 Task: Look for space in Avon Center, United States from 12th August, 2023 to 16th August, 2023 for 8 adults in price range Rs.10000 to Rs.16000. Place can be private room with 8 bedrooms having 8 beds and 8 bathrooms. Property type can be house, flat, guest house, hotel. Amenities needed are: wifi, TV, free parkinig on premises, gym, breakfast. Booking option can be shelf check-in. Required host language is English.
Action: Mouse moved to (449, 89)
Screenshot: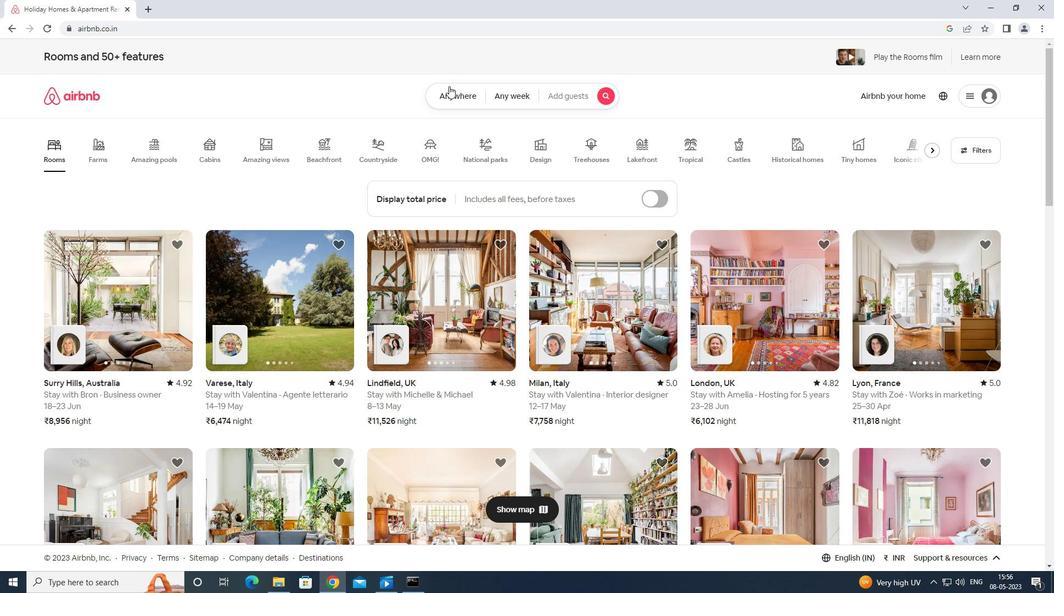 
Action: Mouse pressed left at (449, 89)
Screenshot: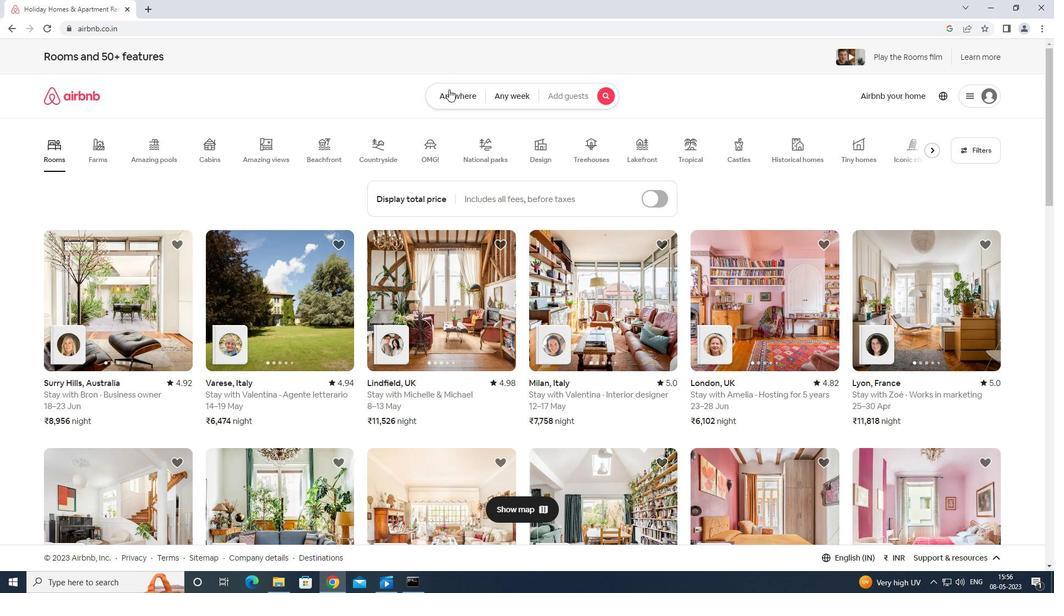 
Action: Mouse moved to (423, 140)
Screenshot: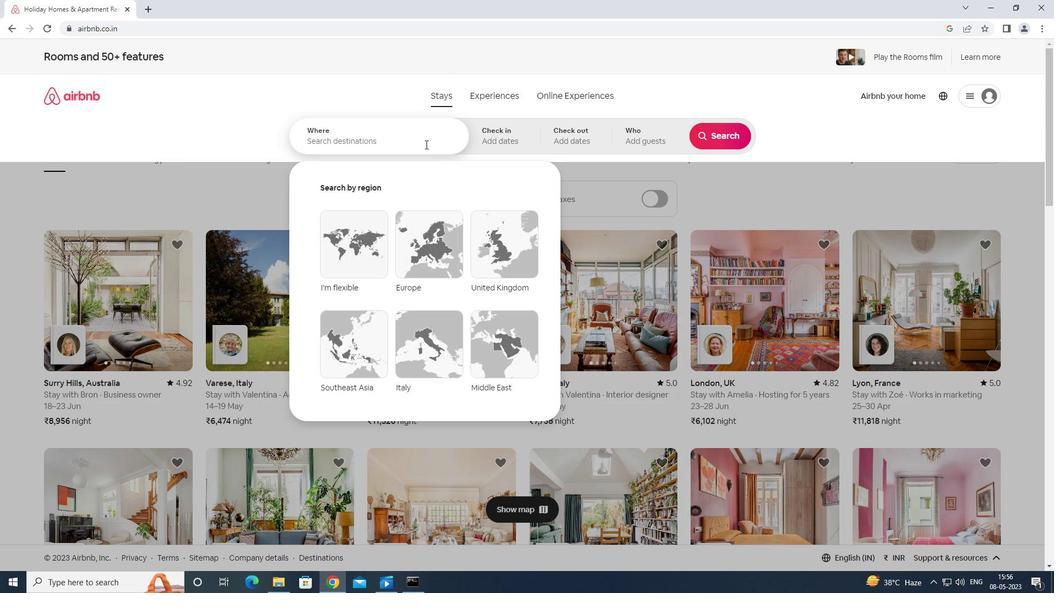 
Action: Mouse pressed left at (423, 140)
Screenshot: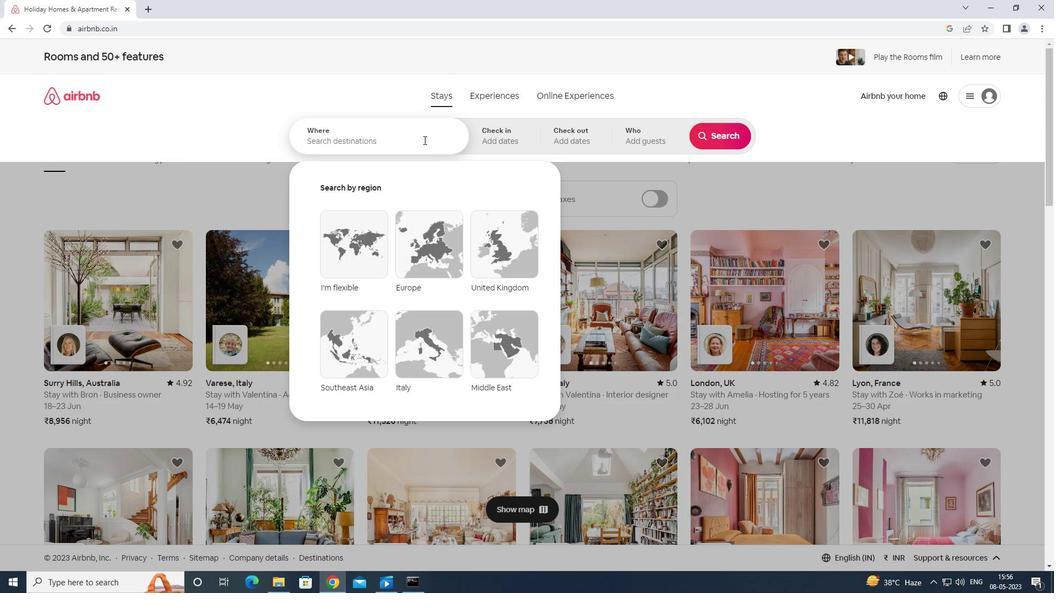 
Action: Key pressed <Key.shift>AVON<Key.space>CENETR<Key.space>UNITED<Key.space>STT<Key.backspace>ATES<Key.enter>
Screenshot: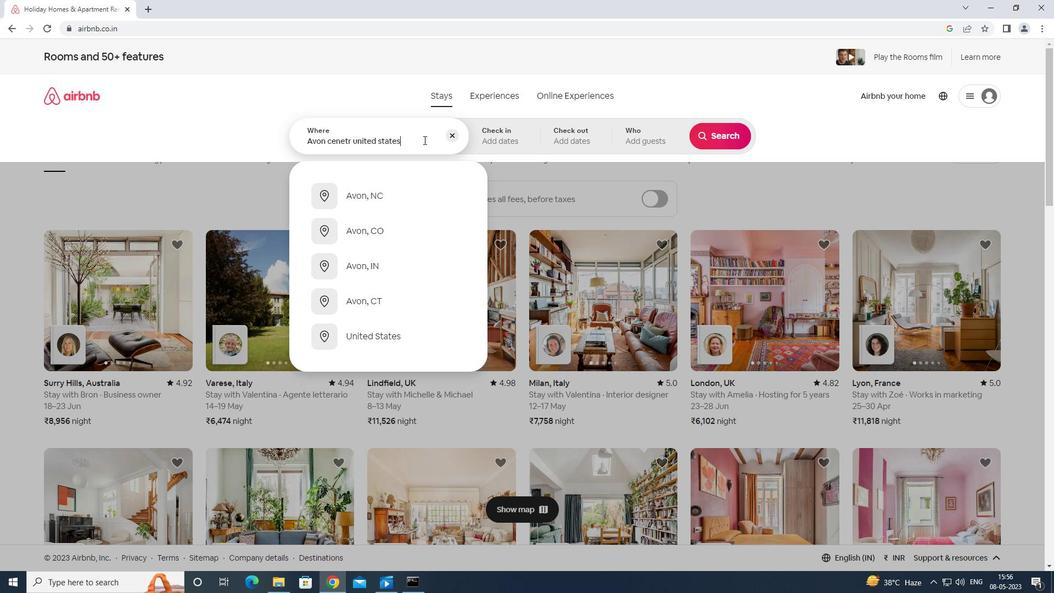 
Action: Mouse moved to (719, 222)
Screenshot: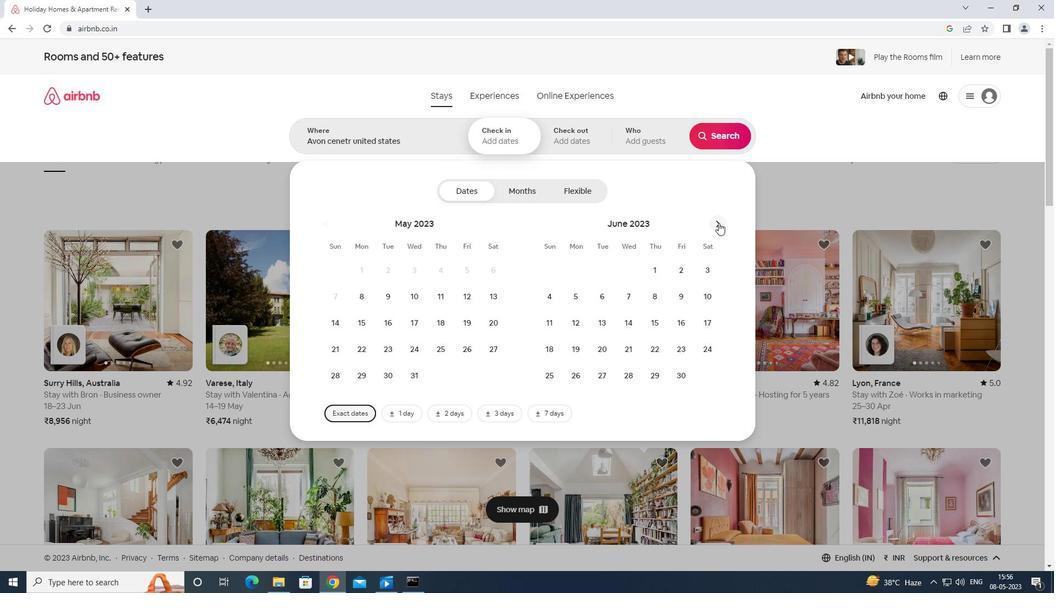 
Action: Mouse pressed left at (719, 222)
Screenshot: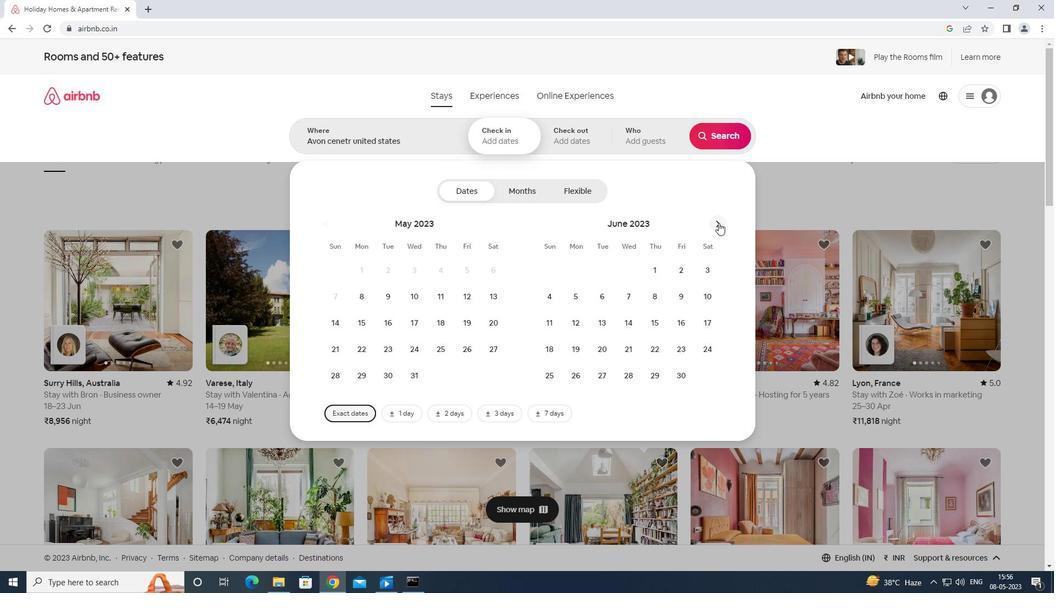 
Action: Mouse moved to (715, 220)
Screenshot: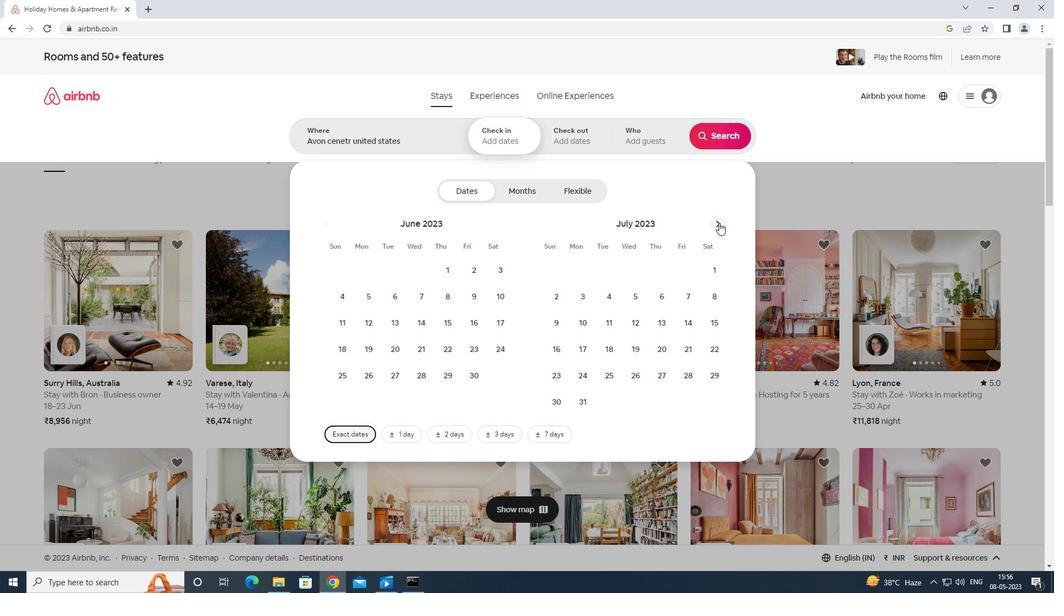 
Action: Mouse pressed left at (715, 220)
Screenshot: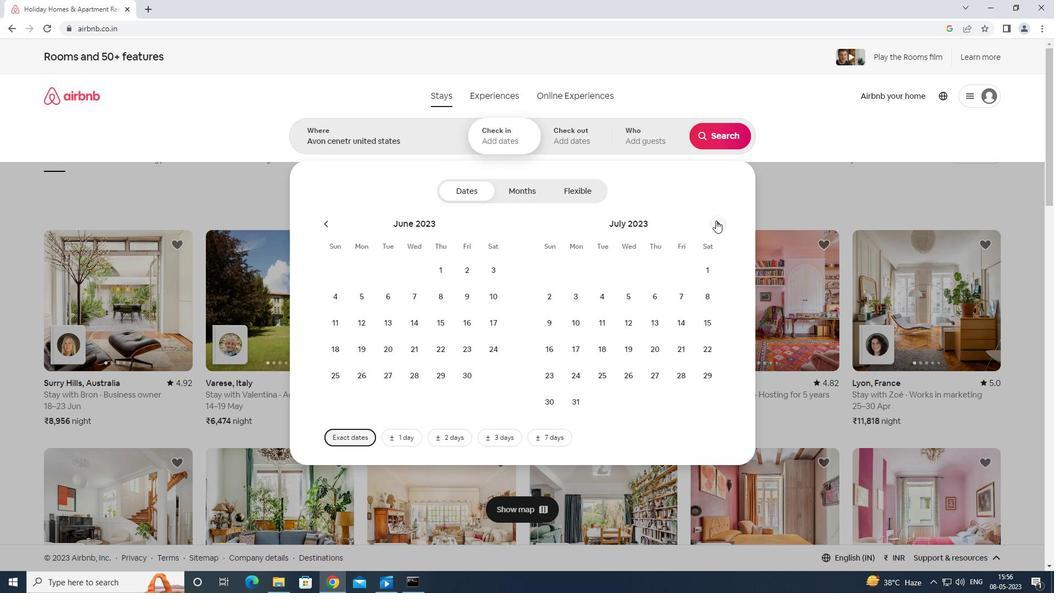 
Action: Mouse moved to (704, 299)
Screenshot: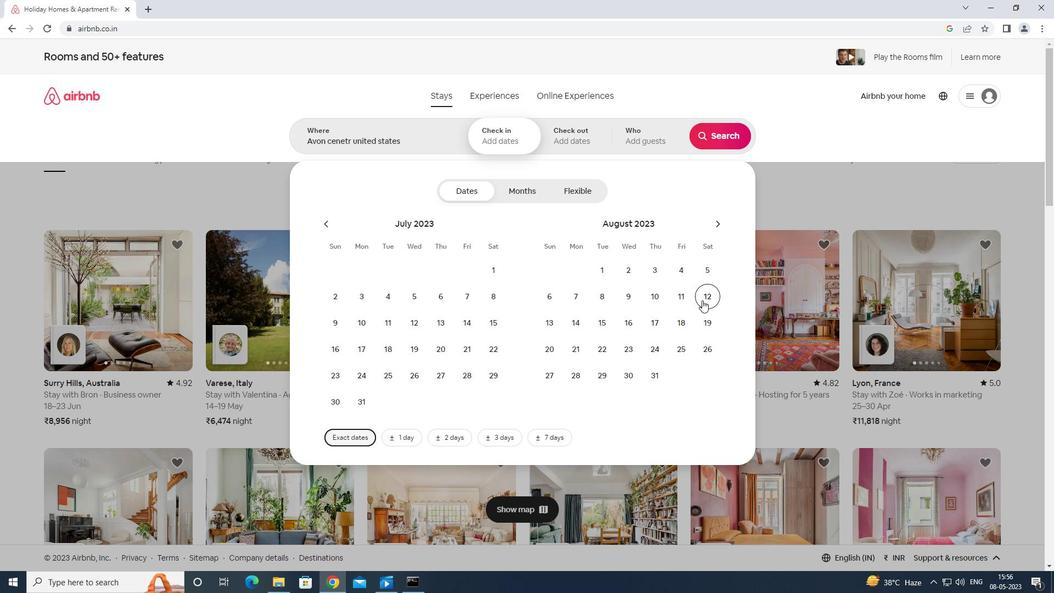 
Action: Mouse pressed left at (704, 299)
Screenshot: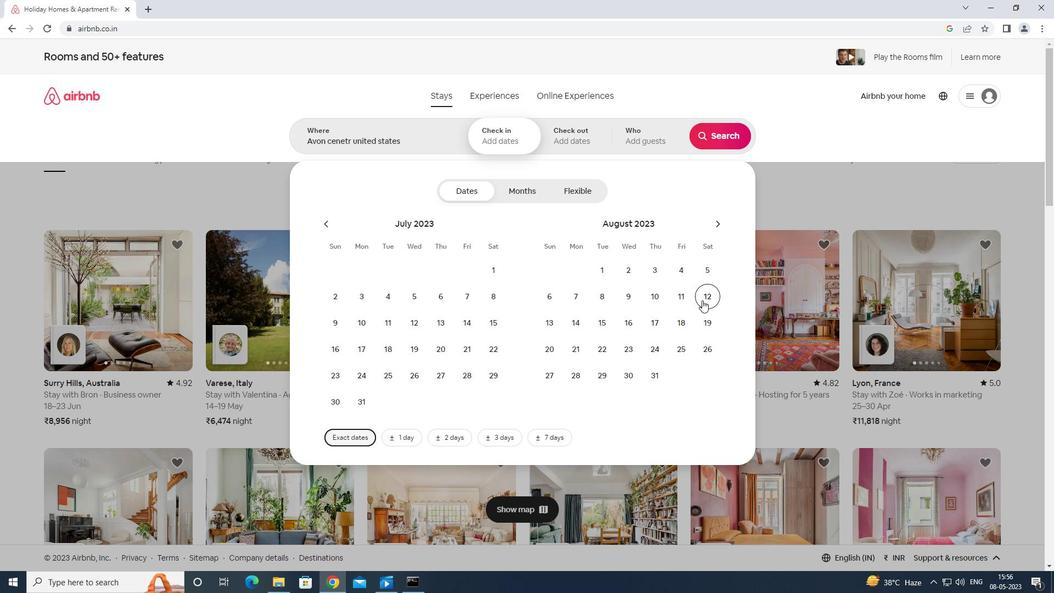 
Action: Mouse moved to (626, 324)
Screenshot: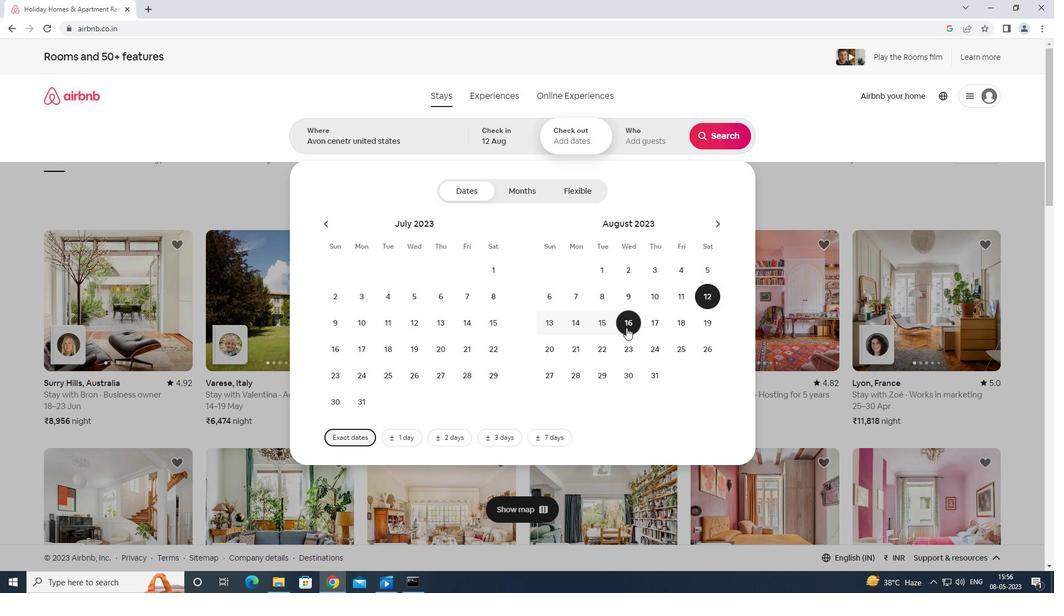 
Action: Mouse pressed left at (626, 324)
Screenshot: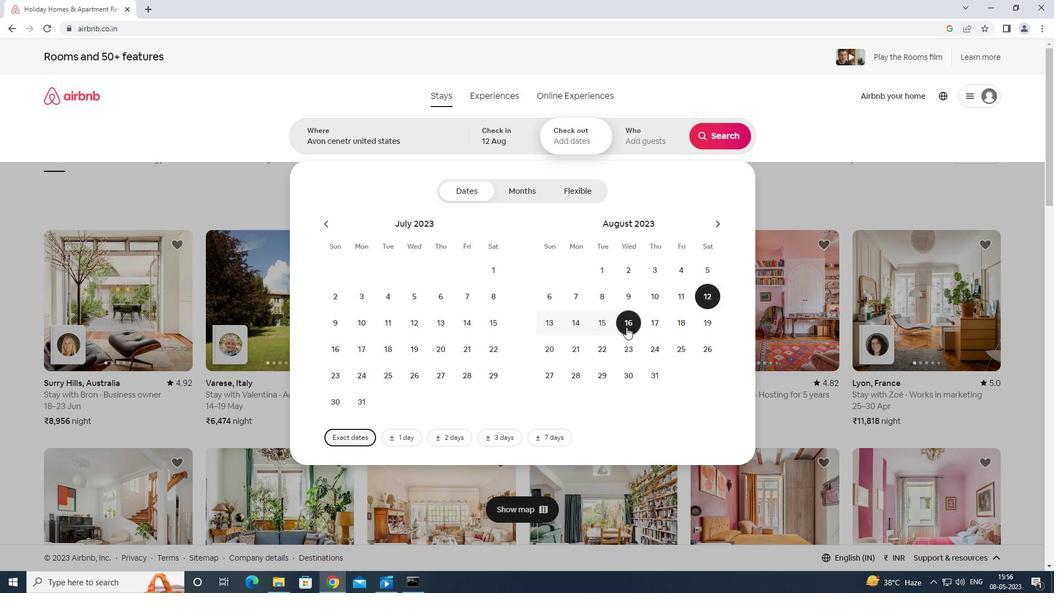 
Action: Mouse moved to (644, 138)
Screenshot: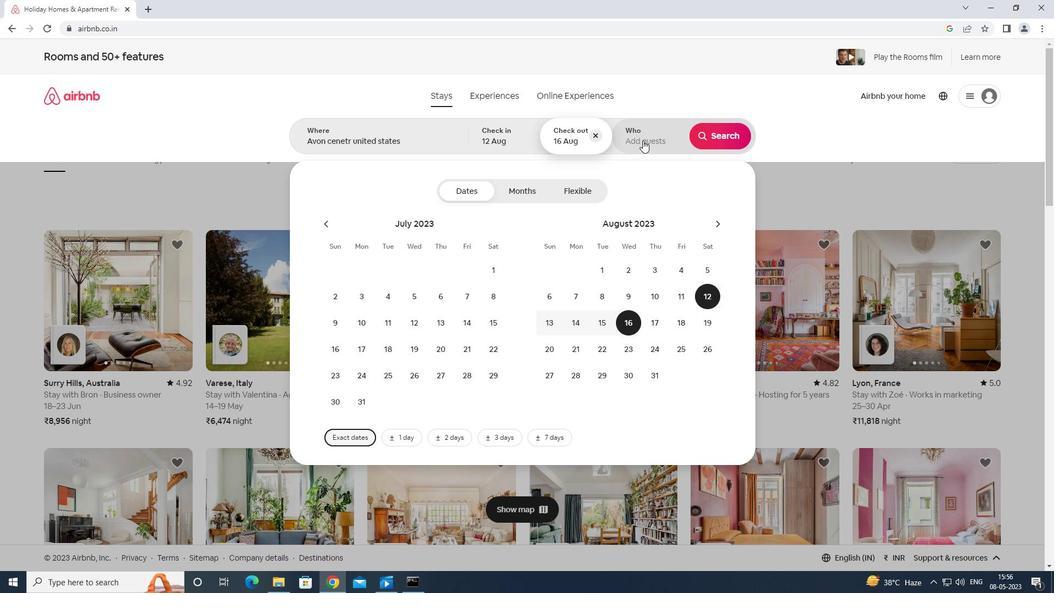 
Action: Mouse pressed left at (644, 138)
Screenshot: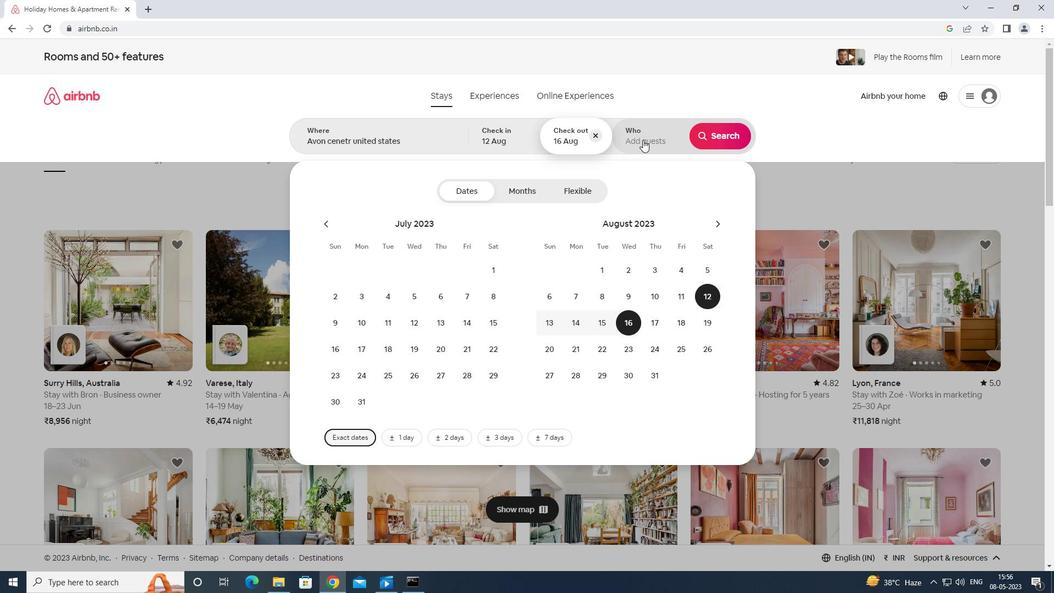 
Action: Mouse moved to (721, 194)
Screenshot: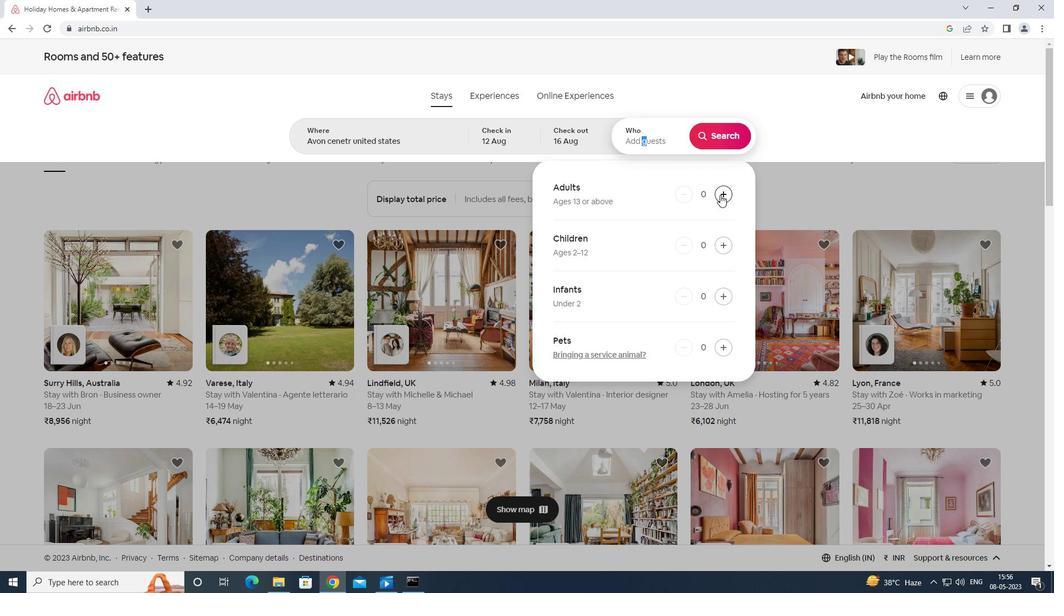 
Action: Mouse pressed left at (721, 194)
Screenshot: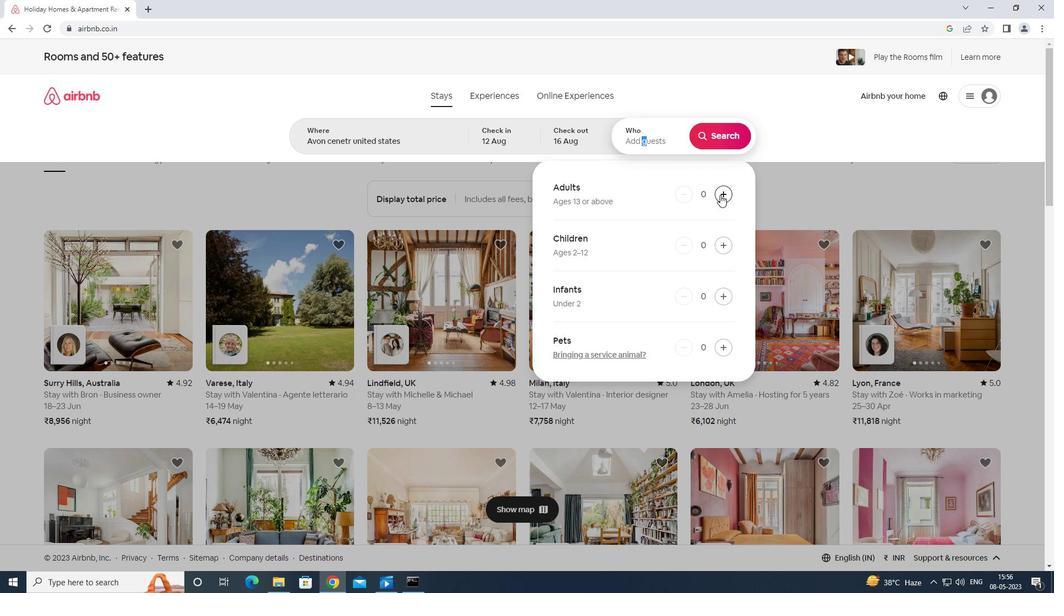 
Action: Mouse moved to (722, 196)
Screenshot: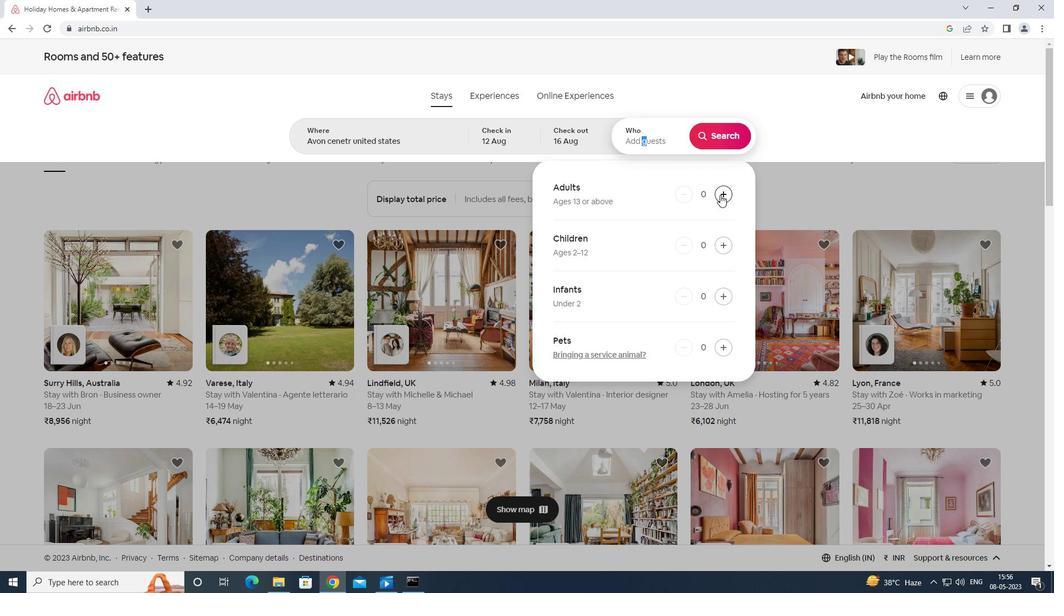
Action: Mouse pressed left at (722, 196)
Screenshot: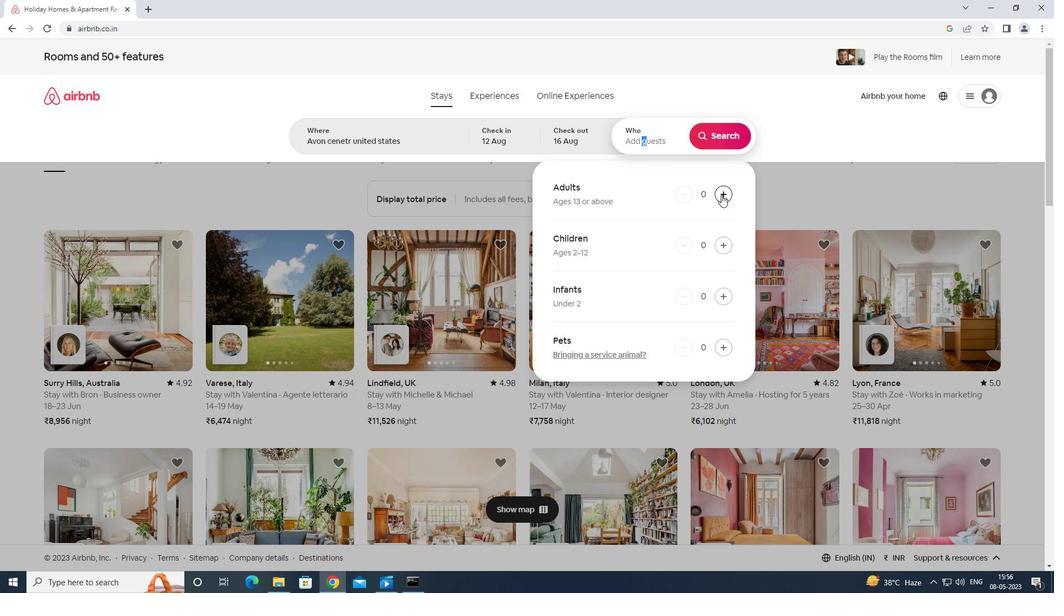 
Action: Mouse moved to (723, 196)
Screenshot: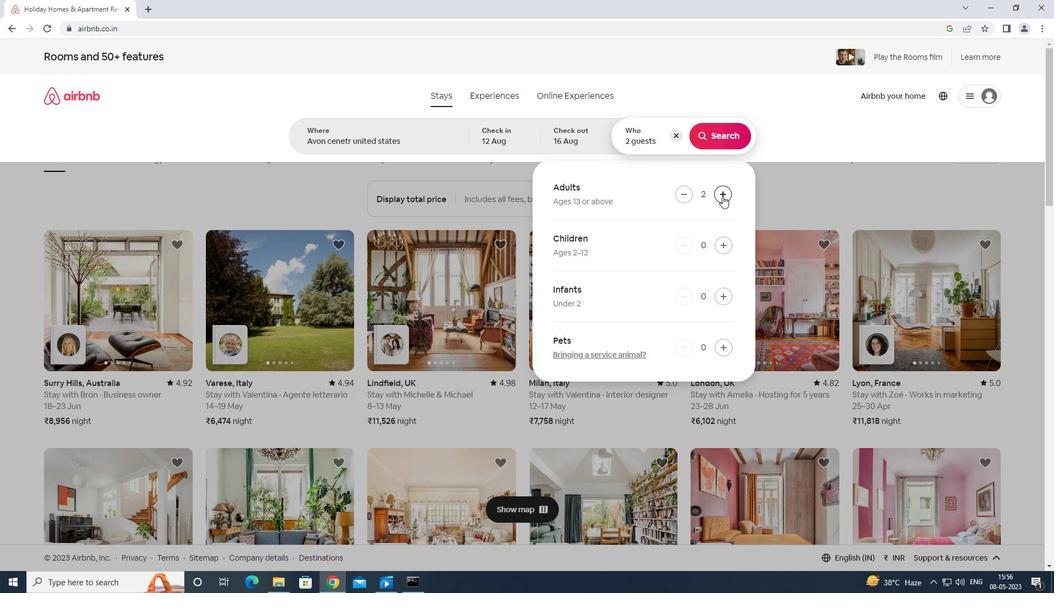 
Action: Mouse pressed left at (723, 196)
Screenshot: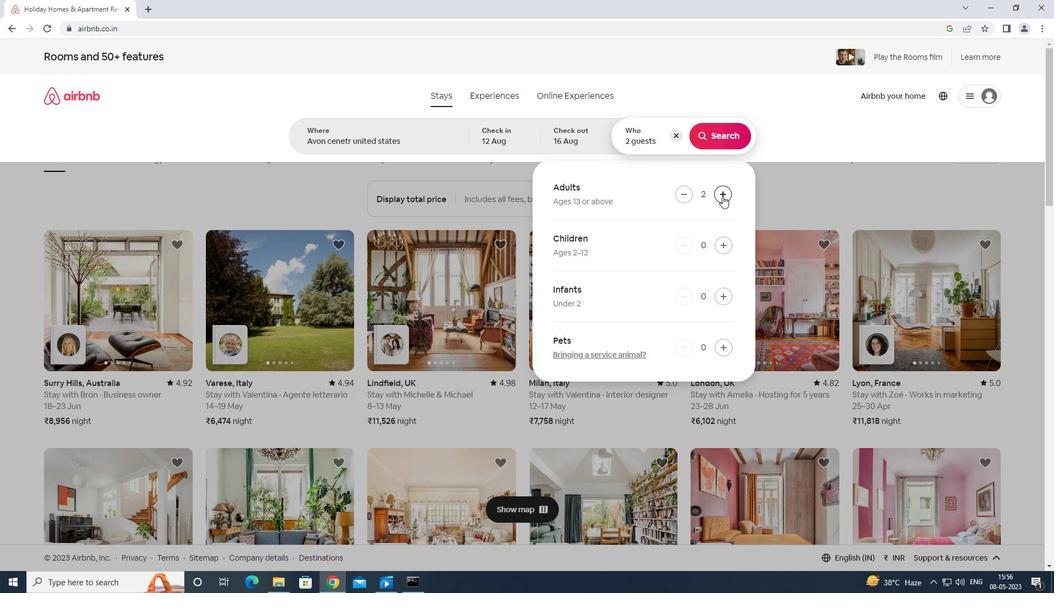 
Action: Mouse moved to (723, 195)
Screenshot: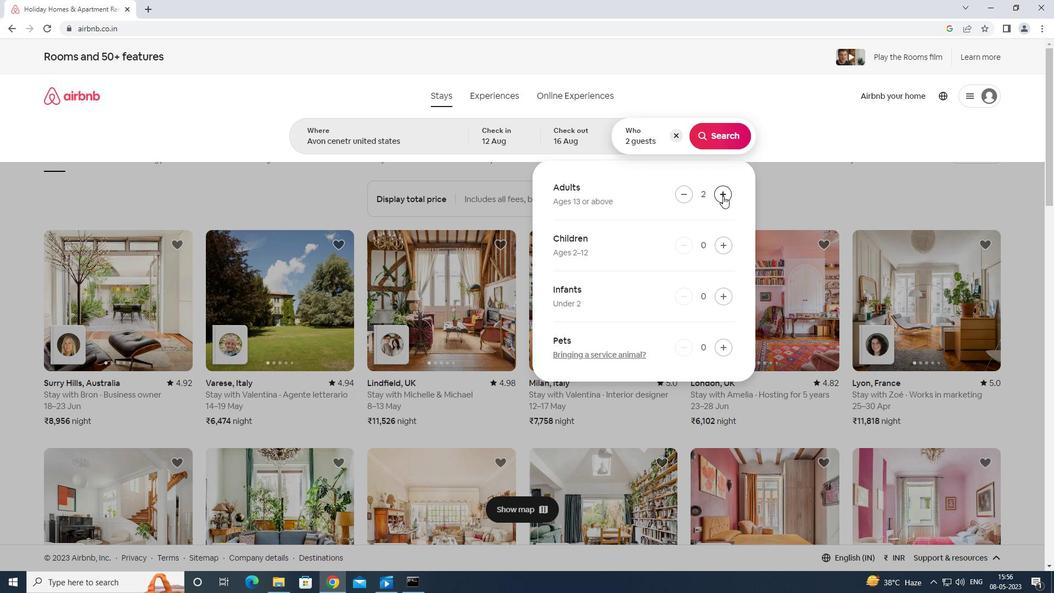 
Action: Mouse pressed left at (723, 195)
Screenshot: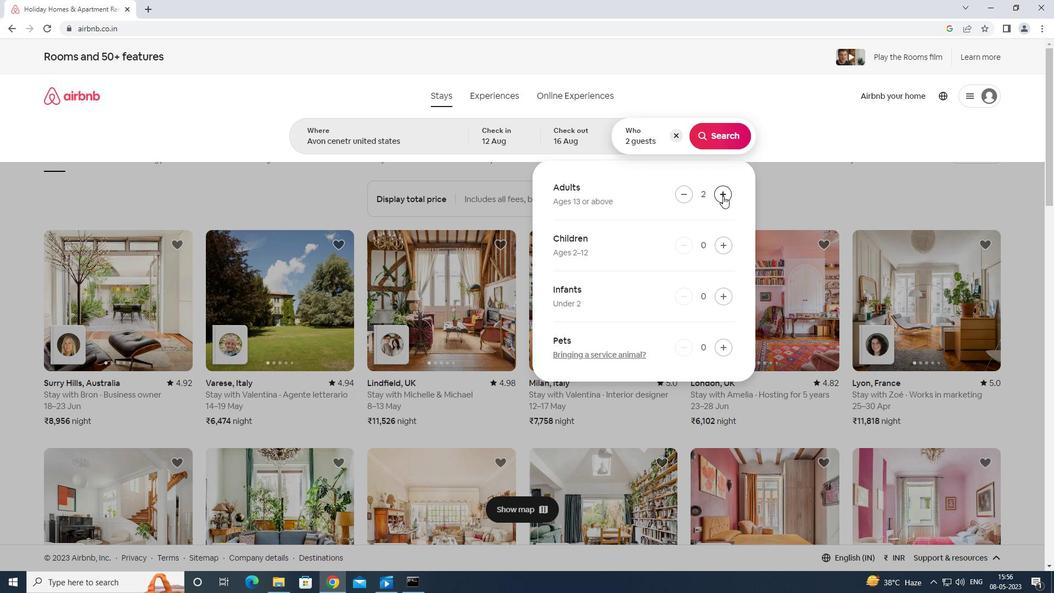 
Action: Mouse moved to (723, 194)
Screenshot: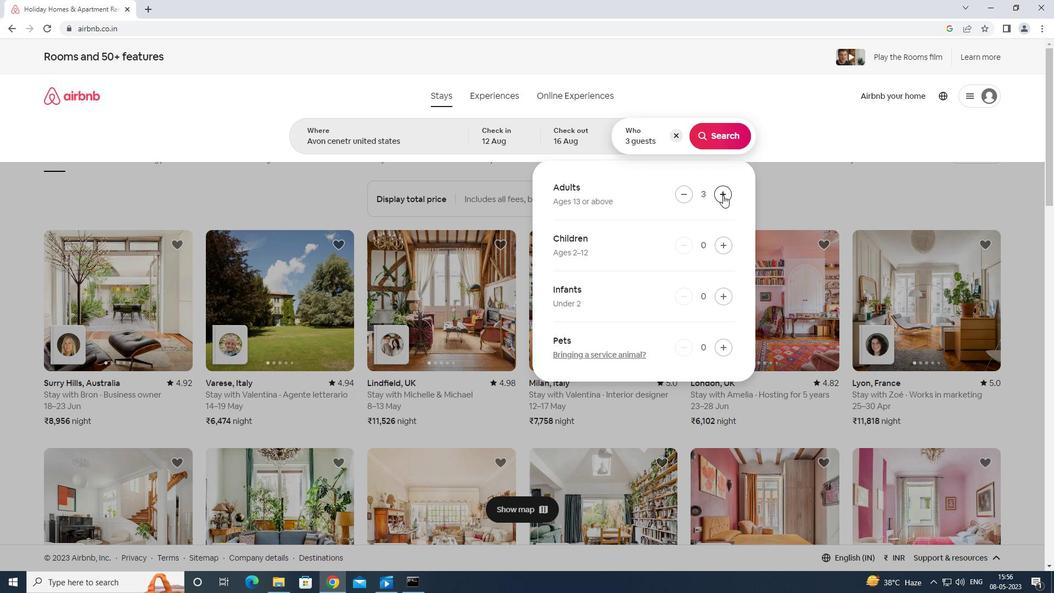 
Action: Mouse pressed left at (723, 194)
Screenshot: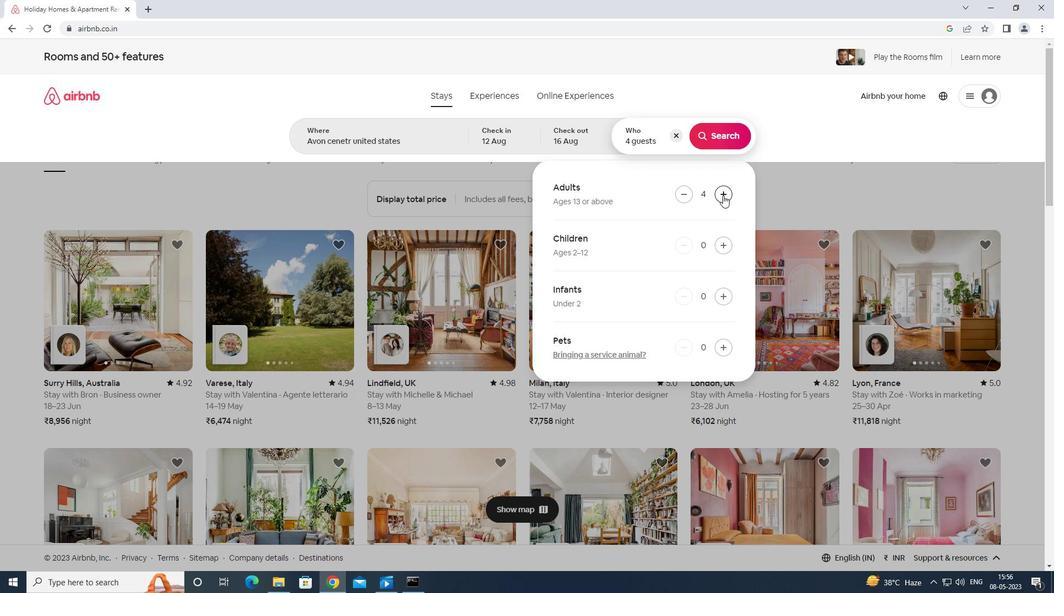 
Action: Mouse moved to (723, 194)
Screenshot: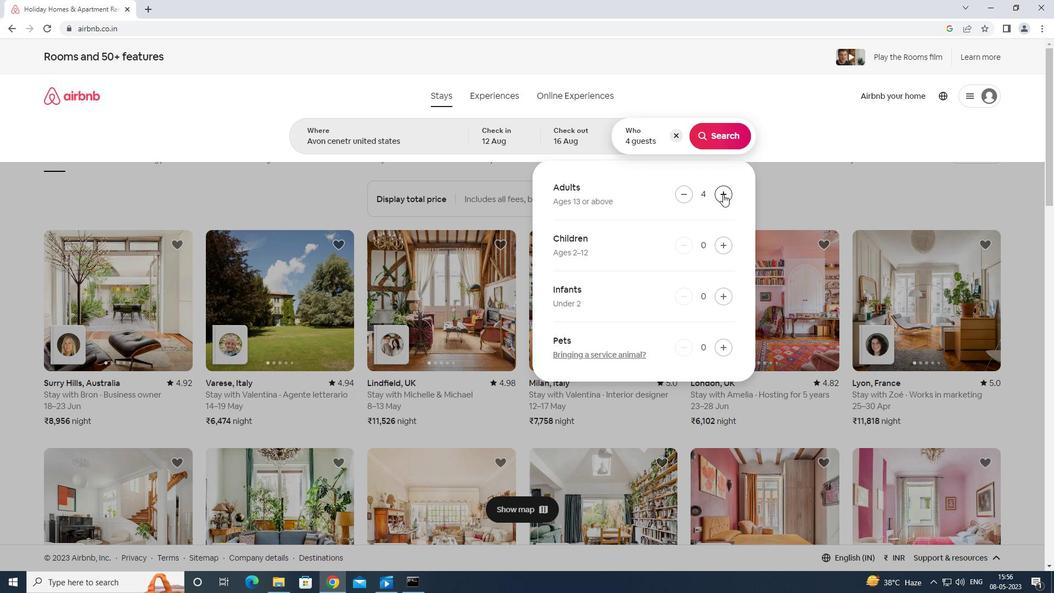 
Action: Mouse pressed left at (723, 194)
Screenshot: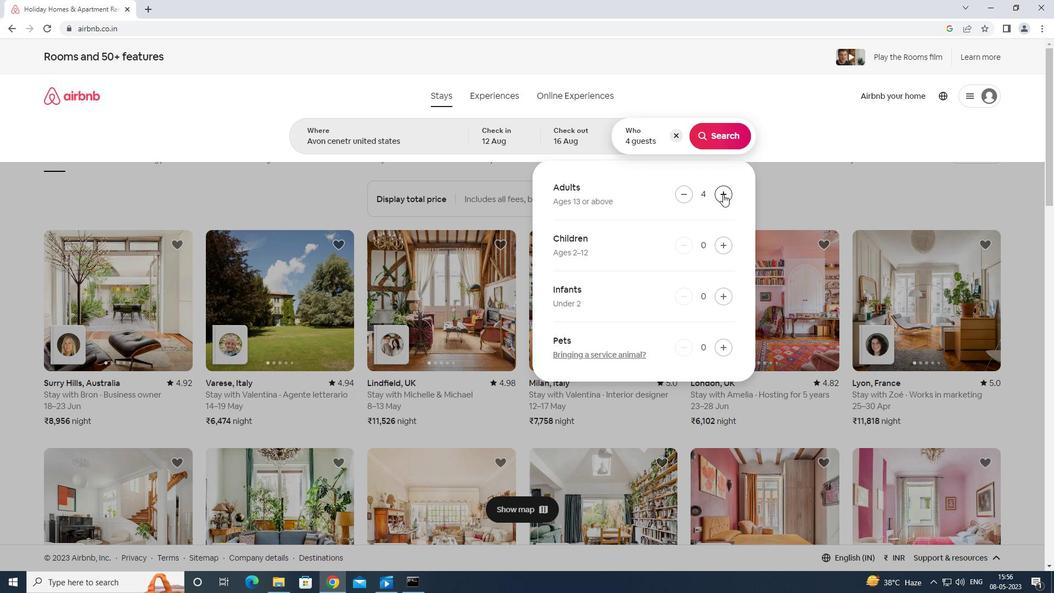 
Action: Mouse moved to (723, 194)
Screenshot: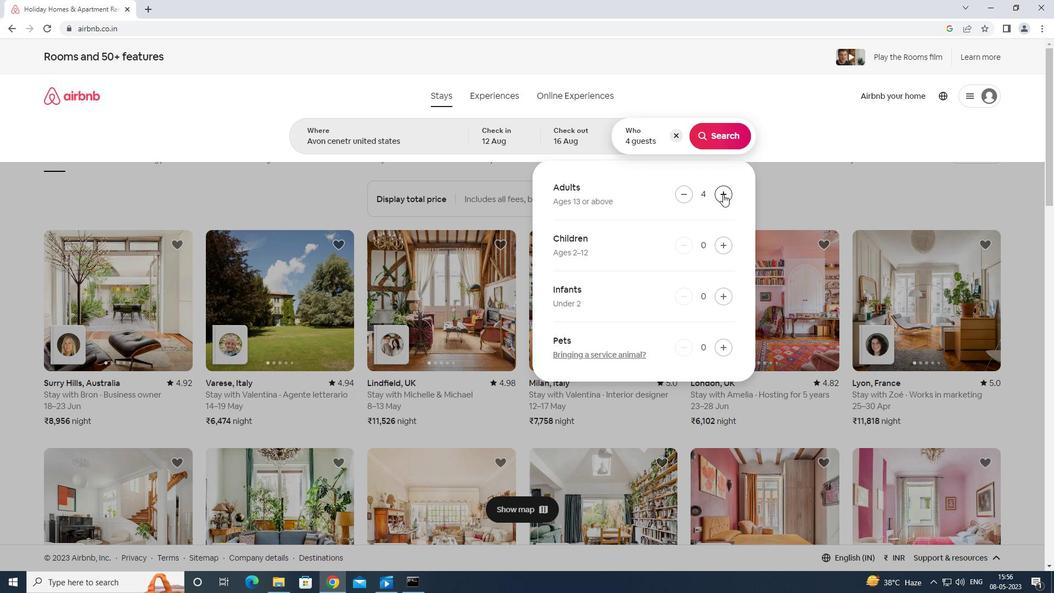 
Action: Mouse pressed left at (723, 194)
Screenshot: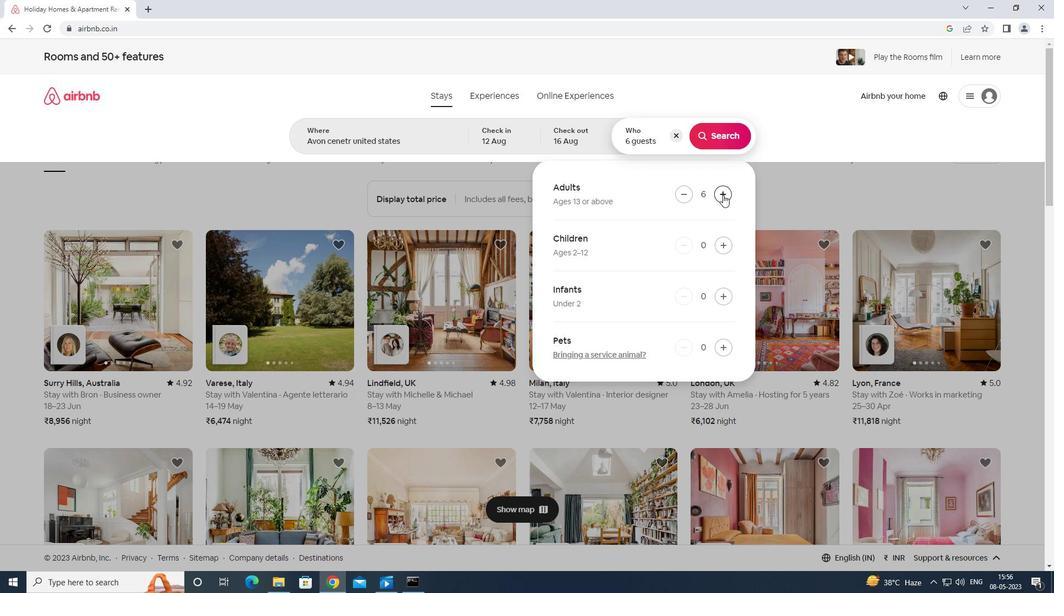 
Action: Mouse pressed left at (723, 194)
Screenshot: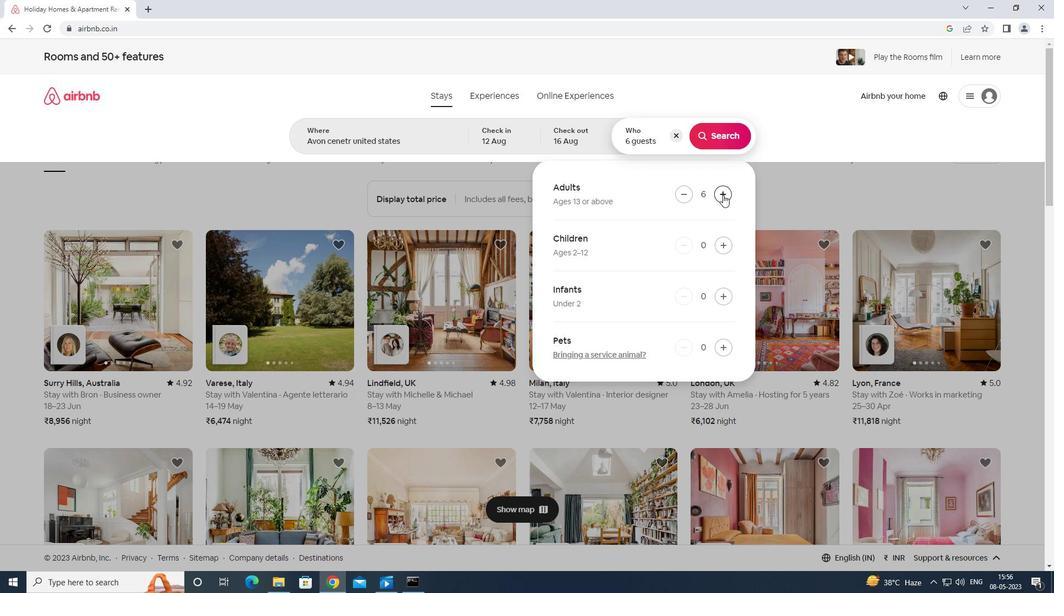 
Action: Mouse moved to (726, 135)
Screenshot: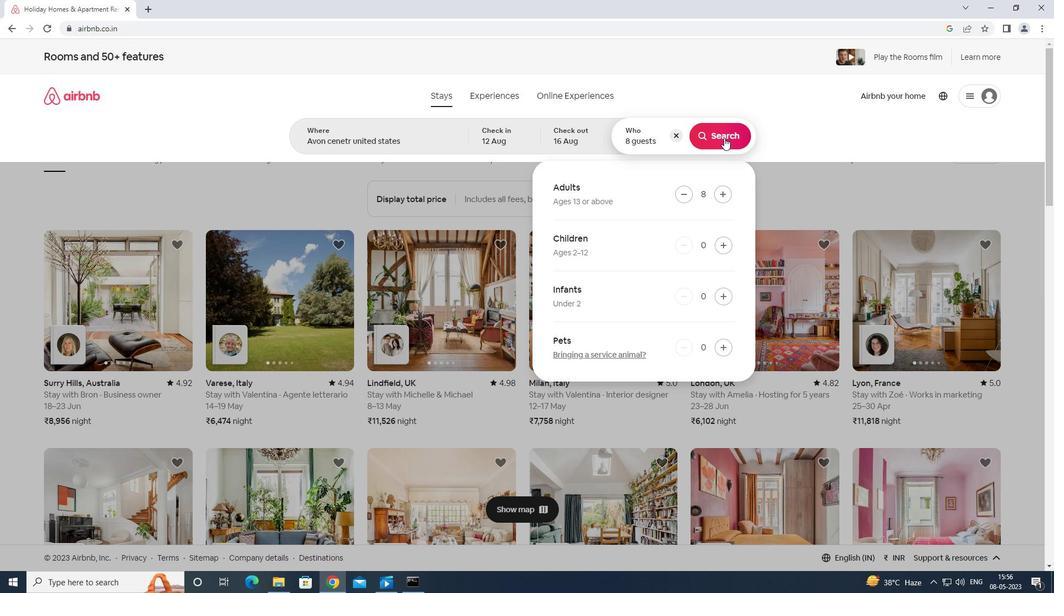 
Action: Mouse pressed left at (726, 135)
Screenshot: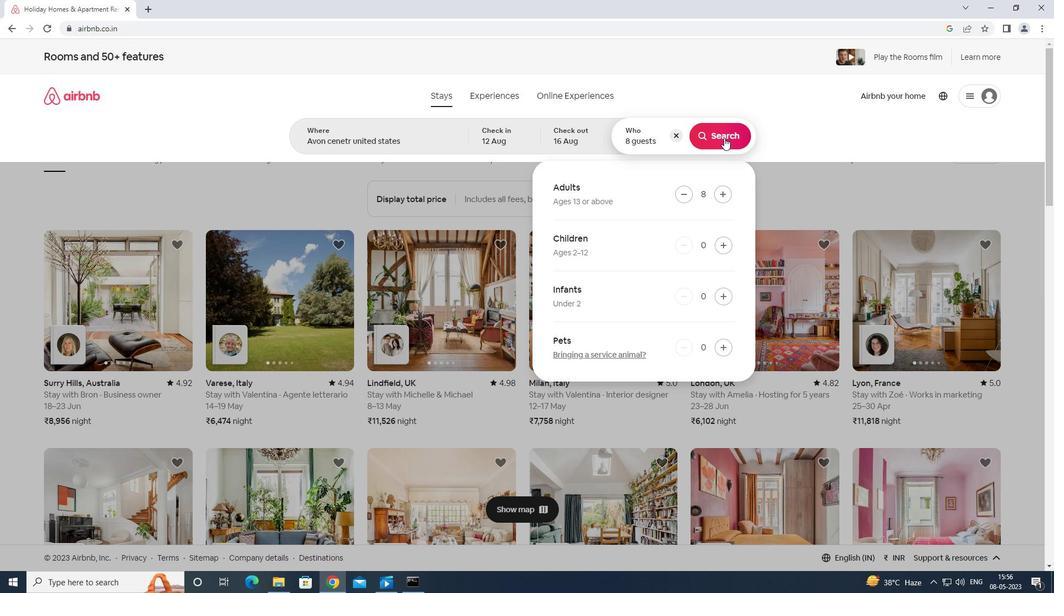 
Action: Mouse moved to (998, 101)
Screenshot: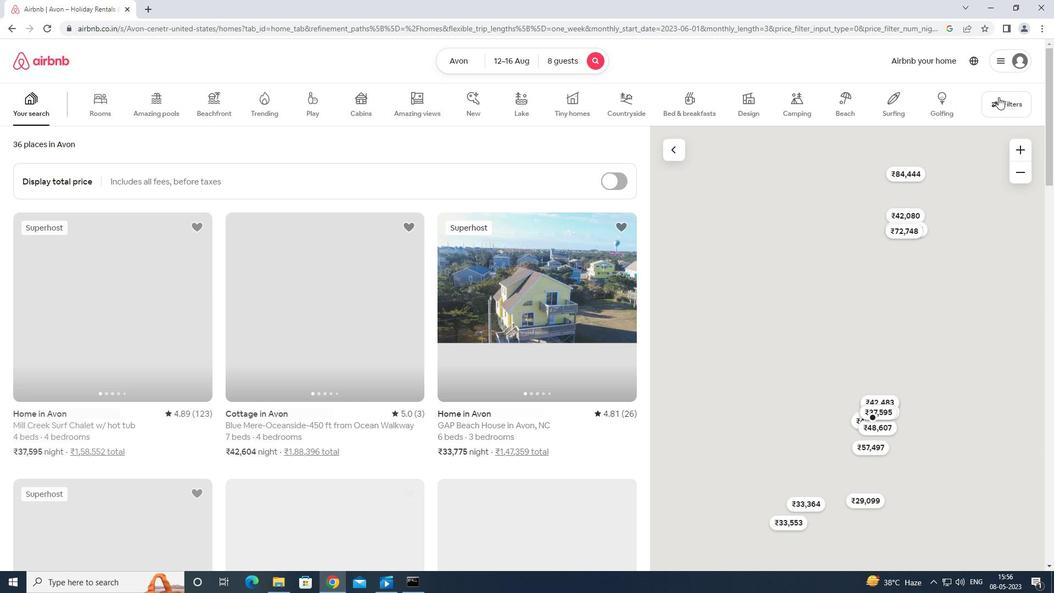 
Action: Mouse pressed left at (998, 101)
Screenshot: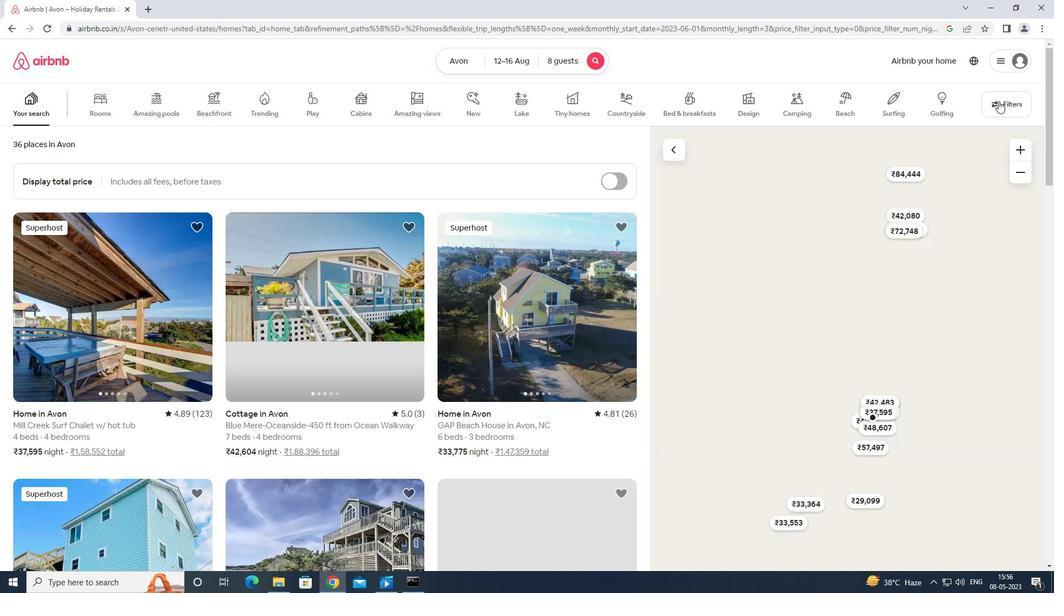 
Action: Mouse moved to (456, 371)
Screenshot: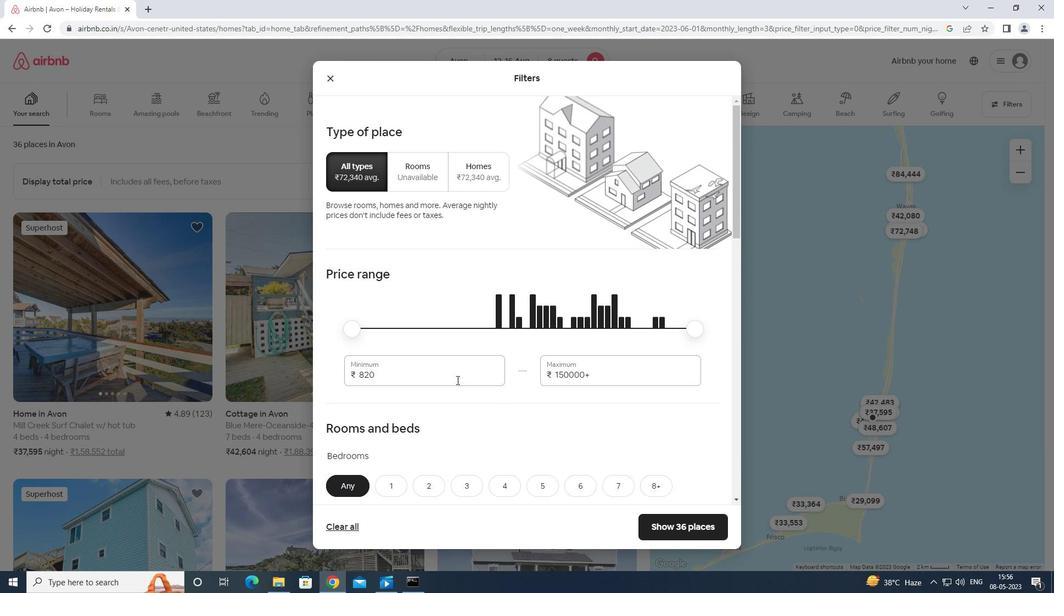 
Action: Mouse pressed left at (456, 371)
Screenshot: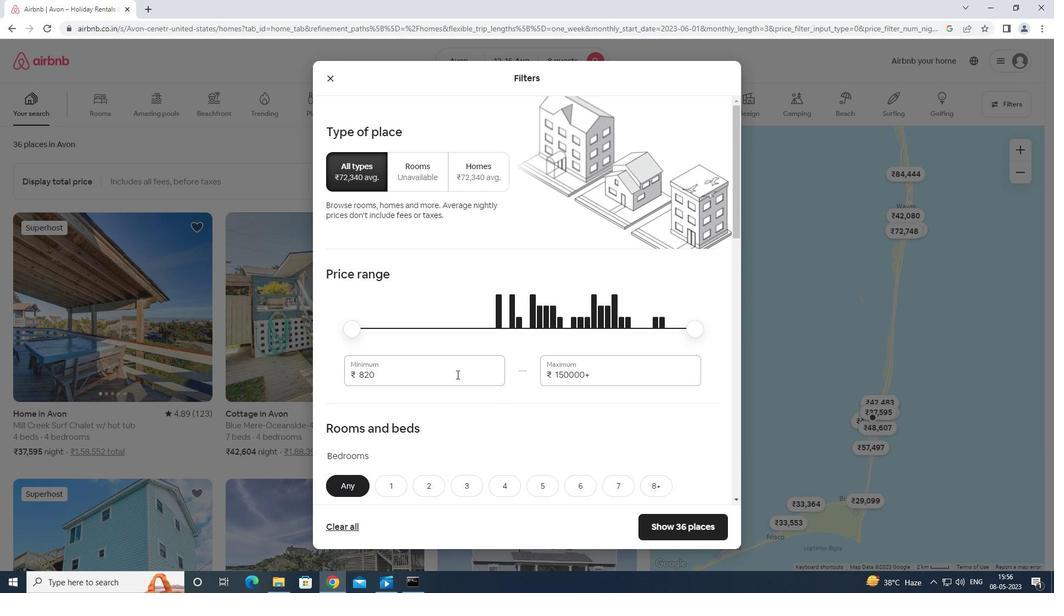 
Action: Key pressed <Key.backspace><Key.backspace><Key.backspace><Key.backspace>10000
Screenshot: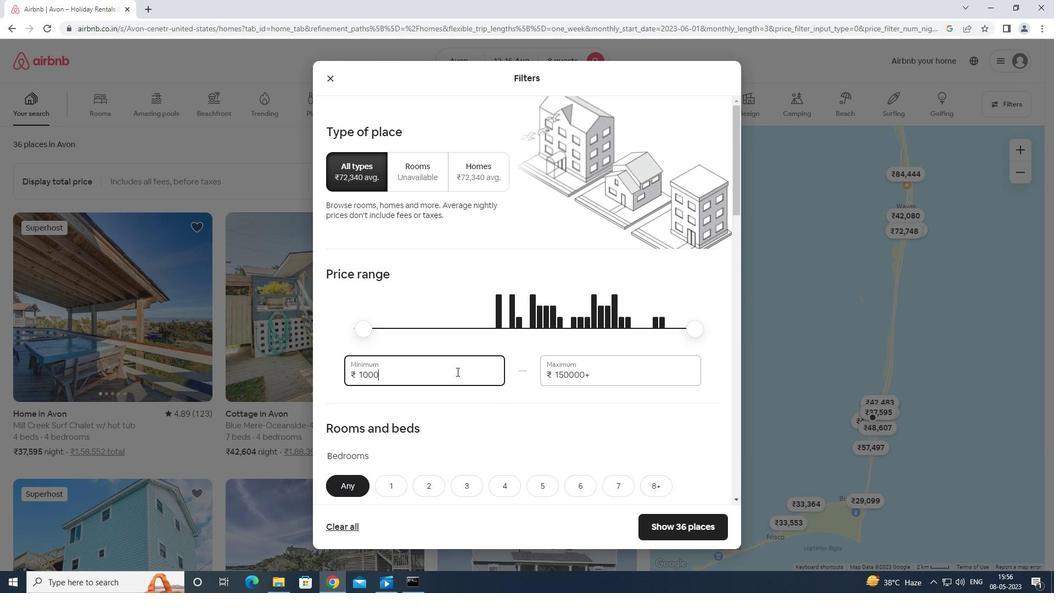 
Action: Mouse moved to (642, 375)
Screenshot: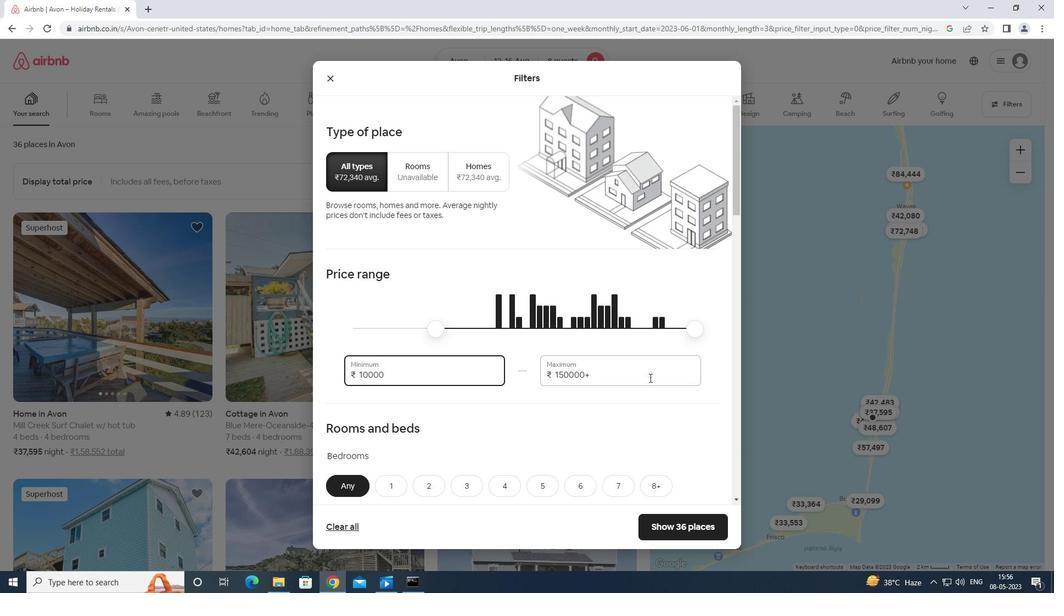 
Action: Mouse pressed left at (642, 375)
Screenshot: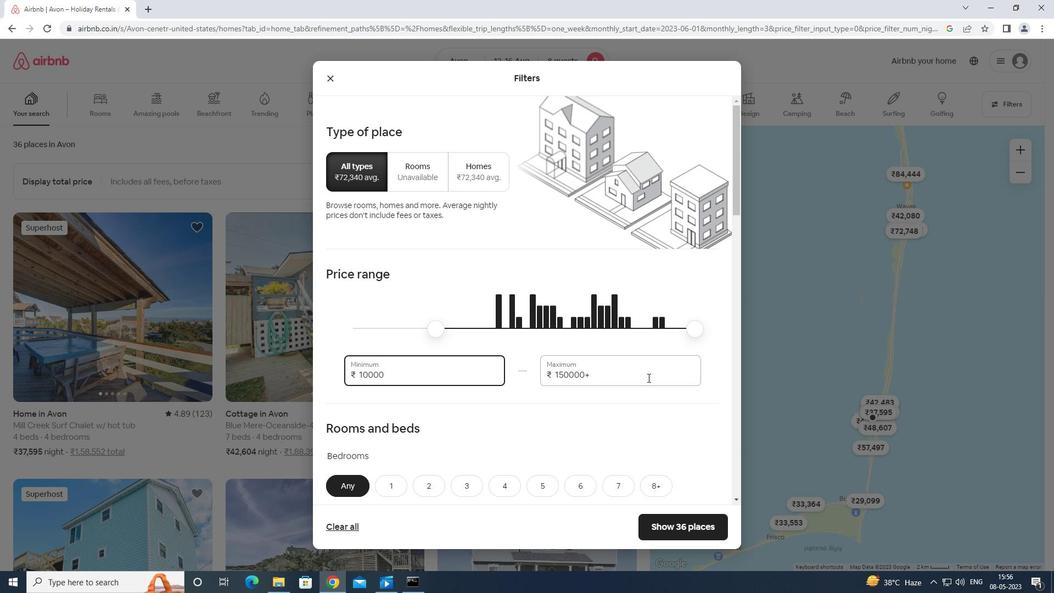 
Action: Key pressed <Key.backspace><Key.backspace><Key.backspace><Key.backspace><Key.backspace><Key.backspace><Key.backspace><Key.backspace><Key.backspace><Key.backspace><Key.backspace><Key.backspace>16000
Screenshot: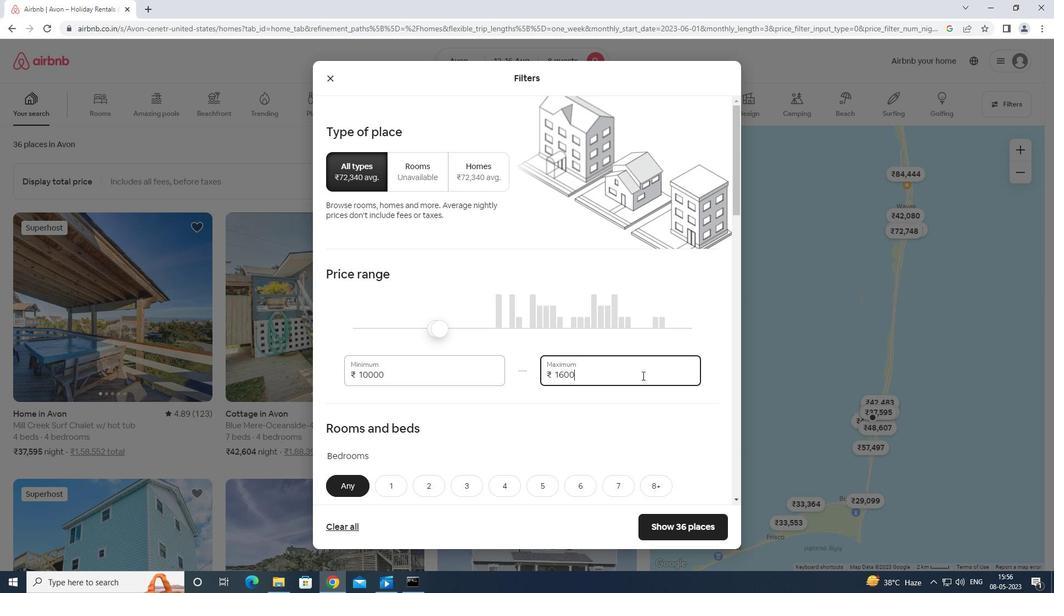 
Action: Mouse moved to (641, 377)
Screenshot: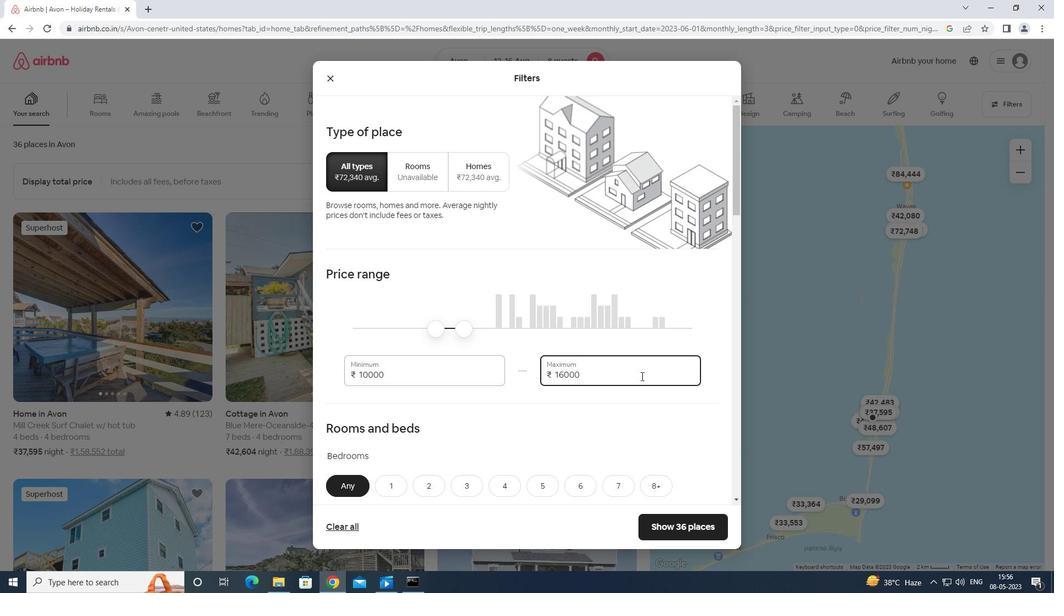 
Action: Mouse scrolled (641, 377) with delta (0, 0)
Screenshot: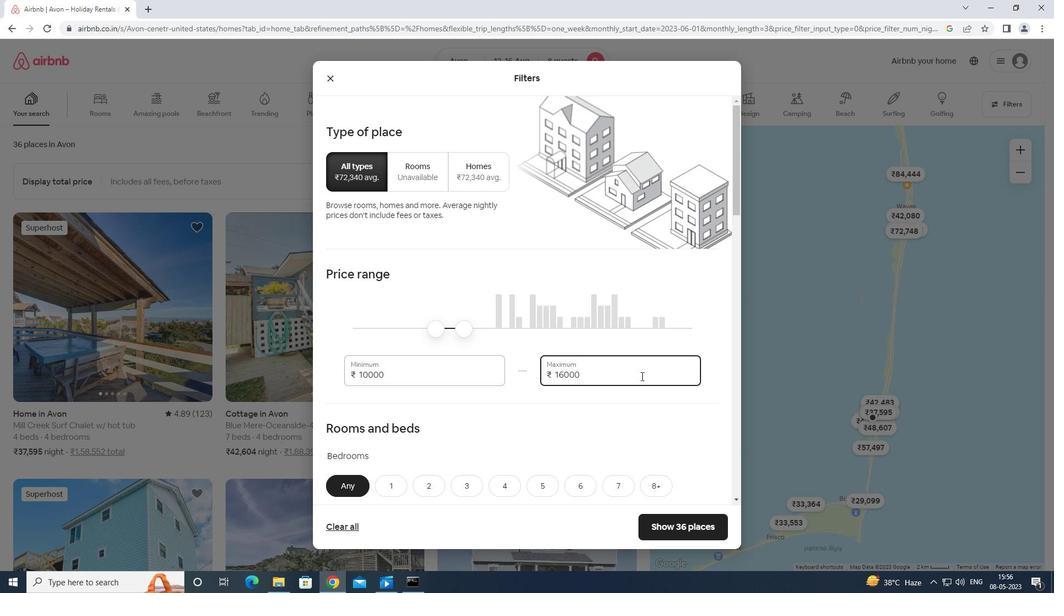 
Action: Mouse moved to (640, 378)
Screenshot: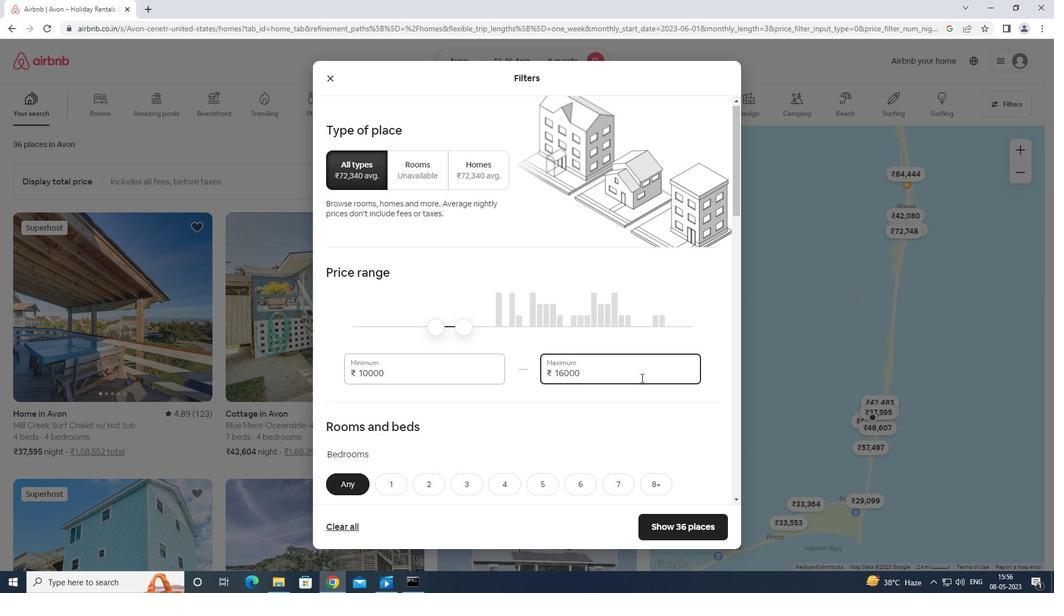 
Action: Mouse scrolled (640, 377) with delta (0, 0)
Screenshot: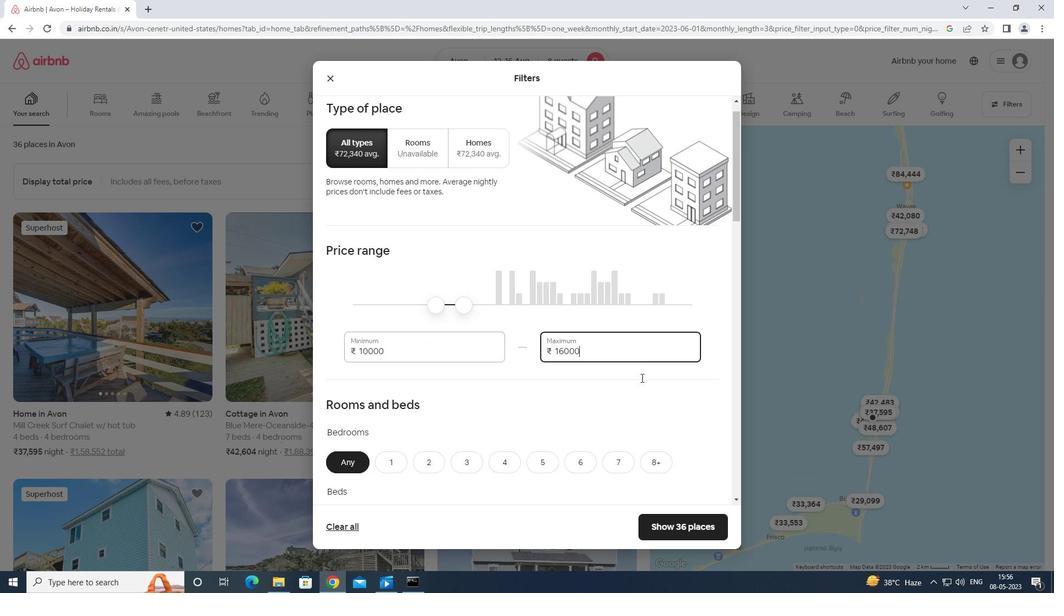 
Action: Mouse scrolled (640, 377) with delta (0, 0)
Screenshot: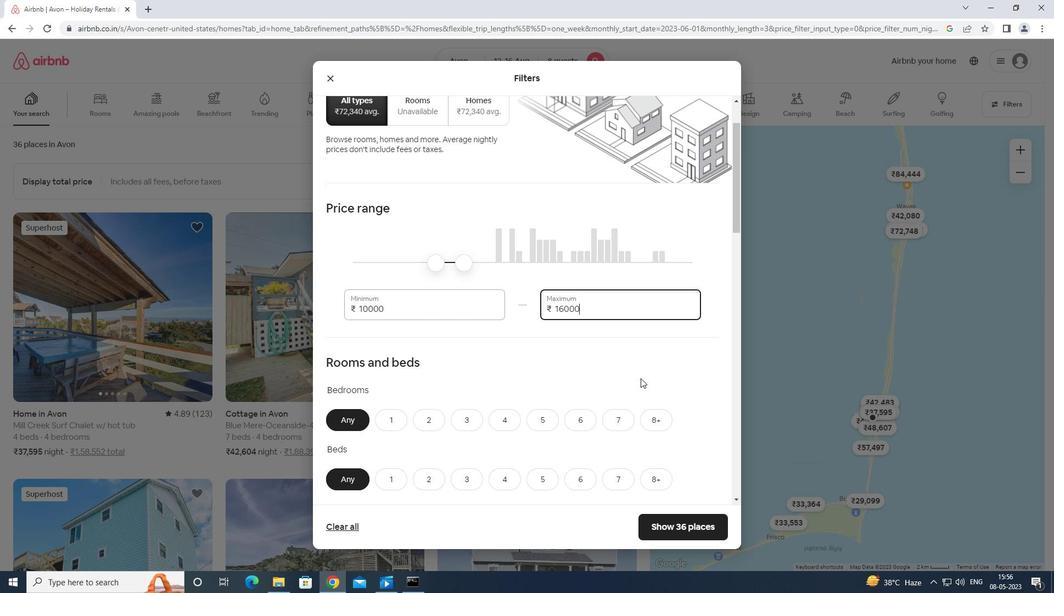
Action: Mouse moved to (641, 378)
Screenshot: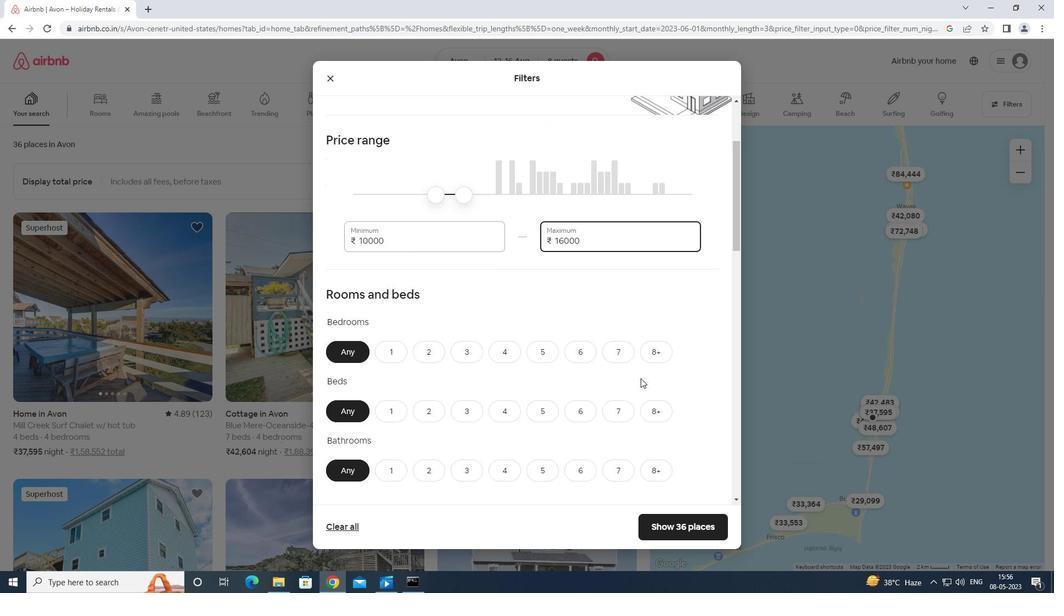 
Action: Mouse scrolled (641, 377) with delta (0, 0)
Screenshot: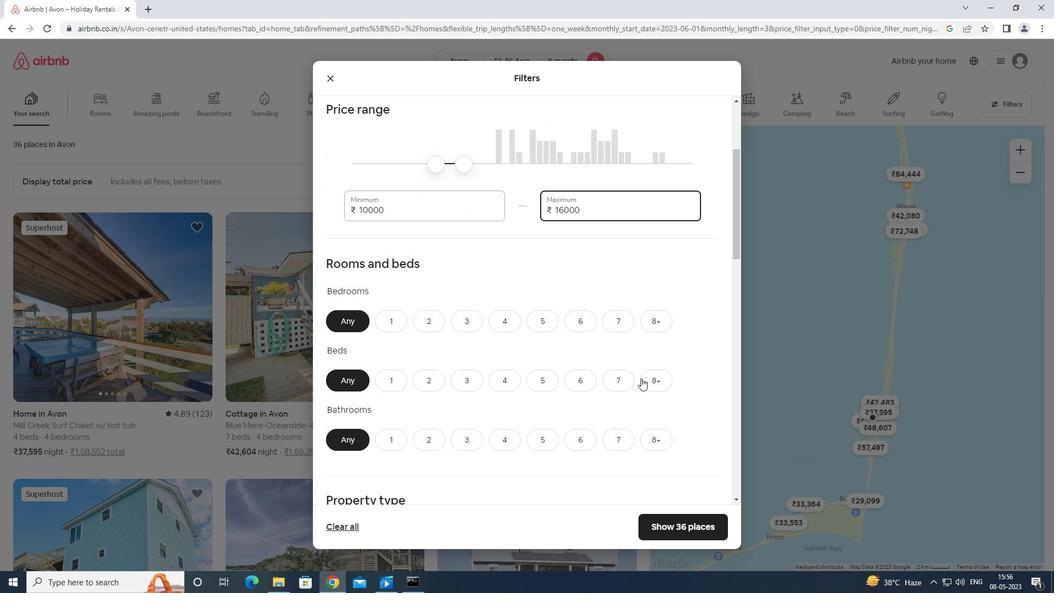 
Action: Mouse moved to (656, 264)
Screenshot: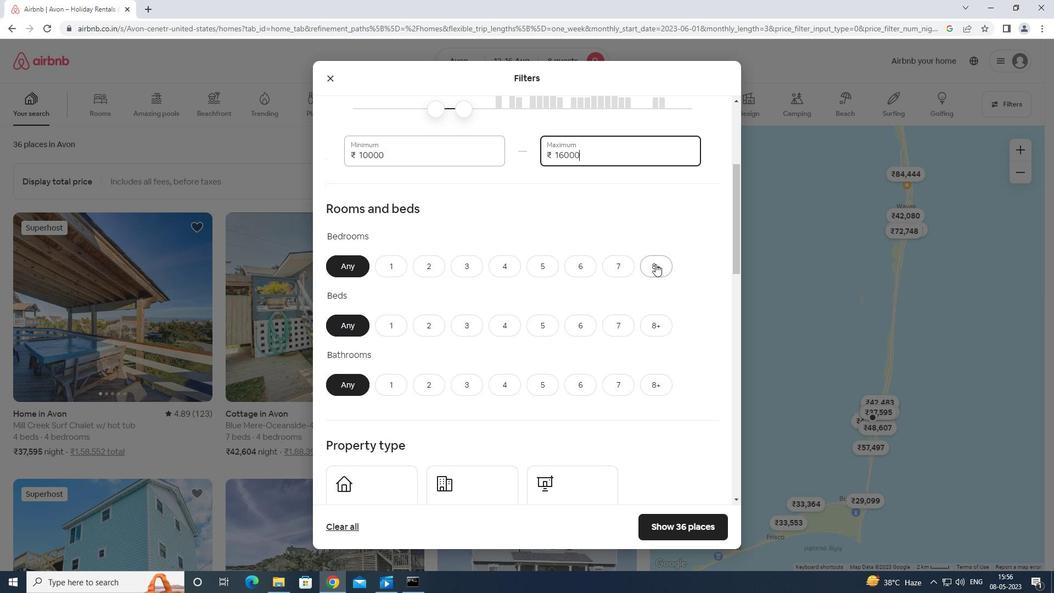 
Action: Mouse pressed left at (656, 264)
Screenshot: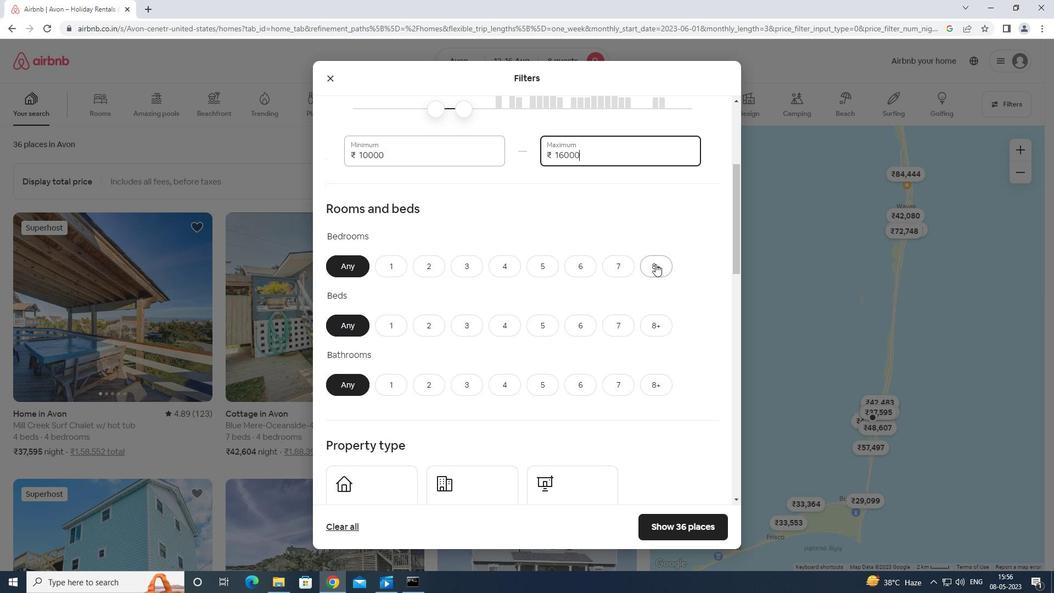 
Action: Mouse moved to (661, 321)
Screenshot: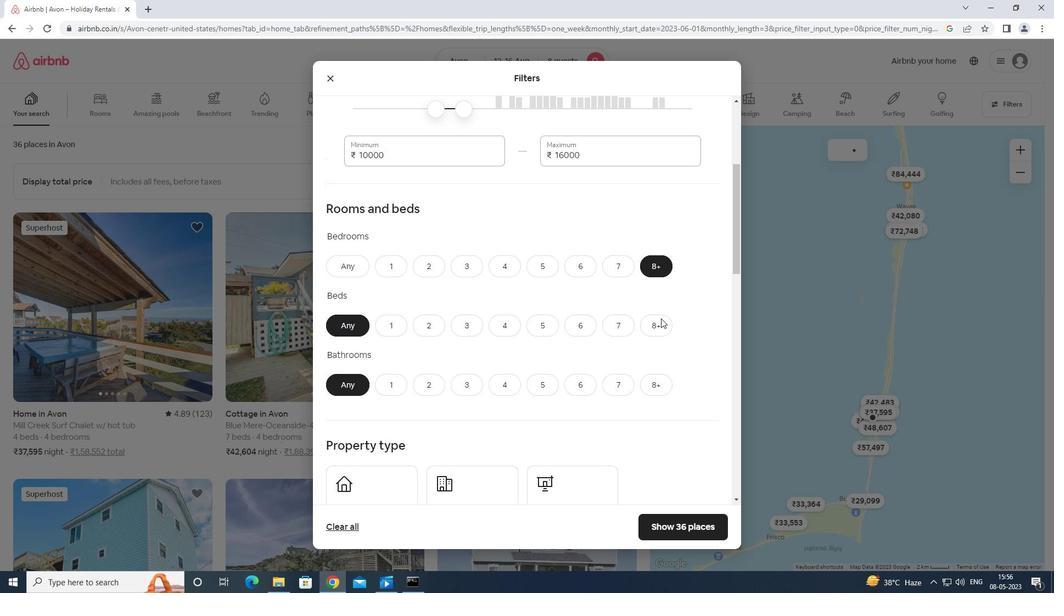 
Action: Mouse pressed left at (661, 321)
Screenshot: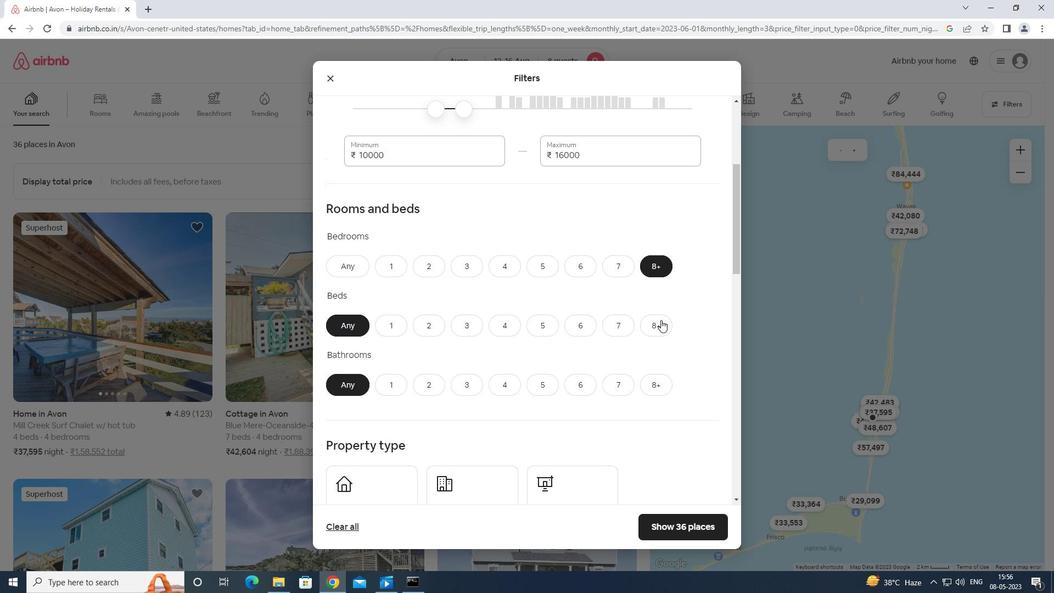 
Action: Mouse moved to (652, 382)
Screenshot: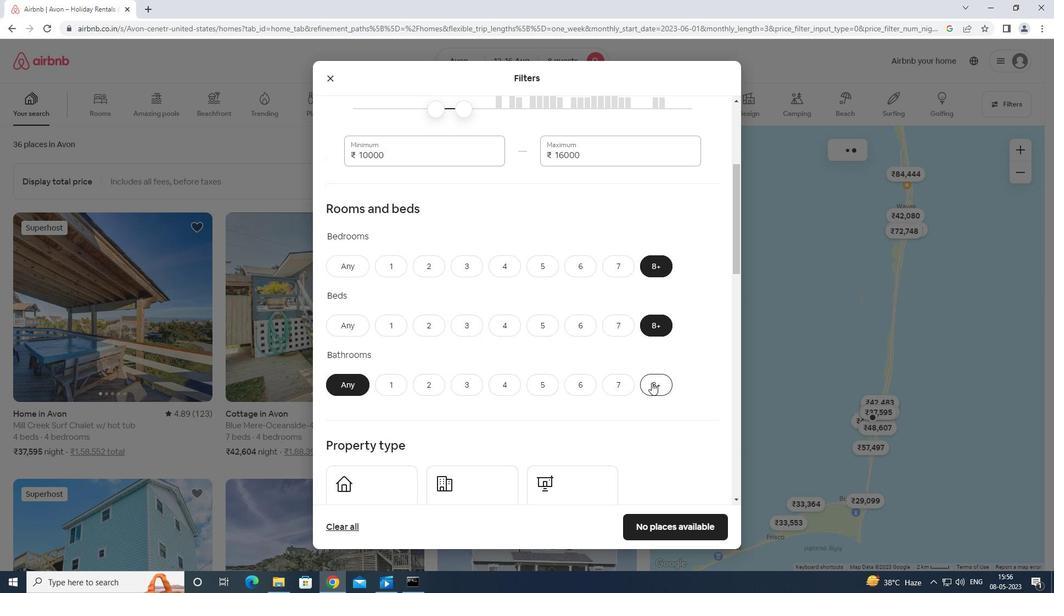 
Action: Mouse pressed left at (652, 382)
Screenshot: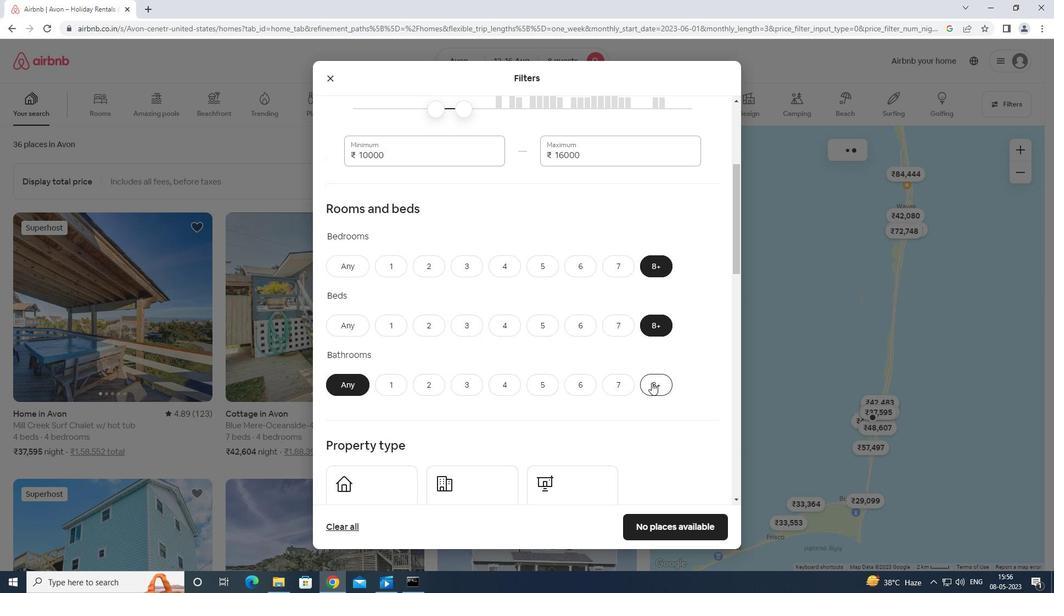 
Action: Mouse moved to (655, 367)
Screenshot: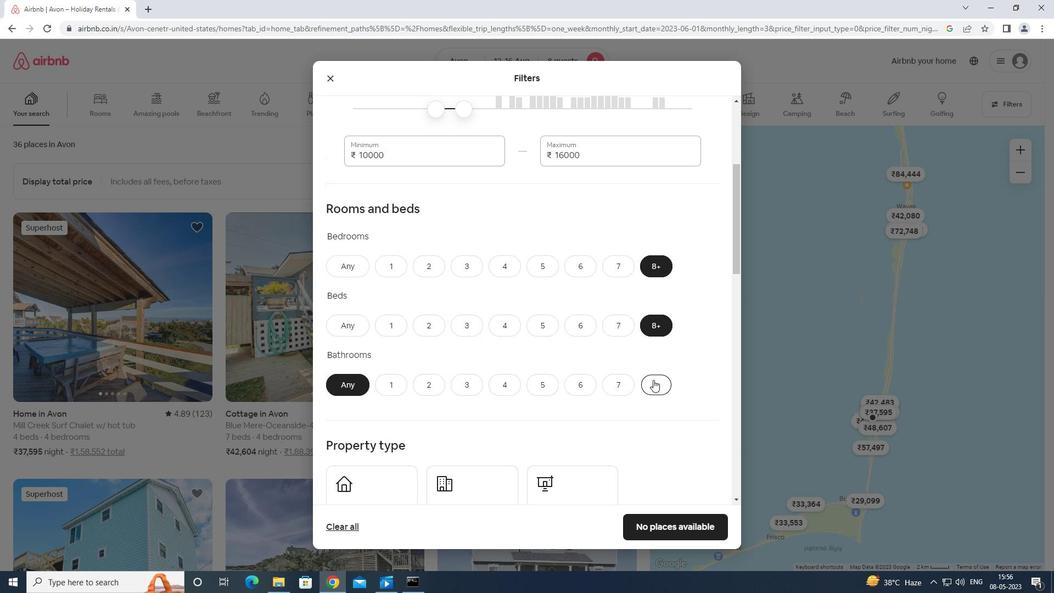 
Action: Mouse scrolled (655, 366) with delta (0, 0)
Screenshot: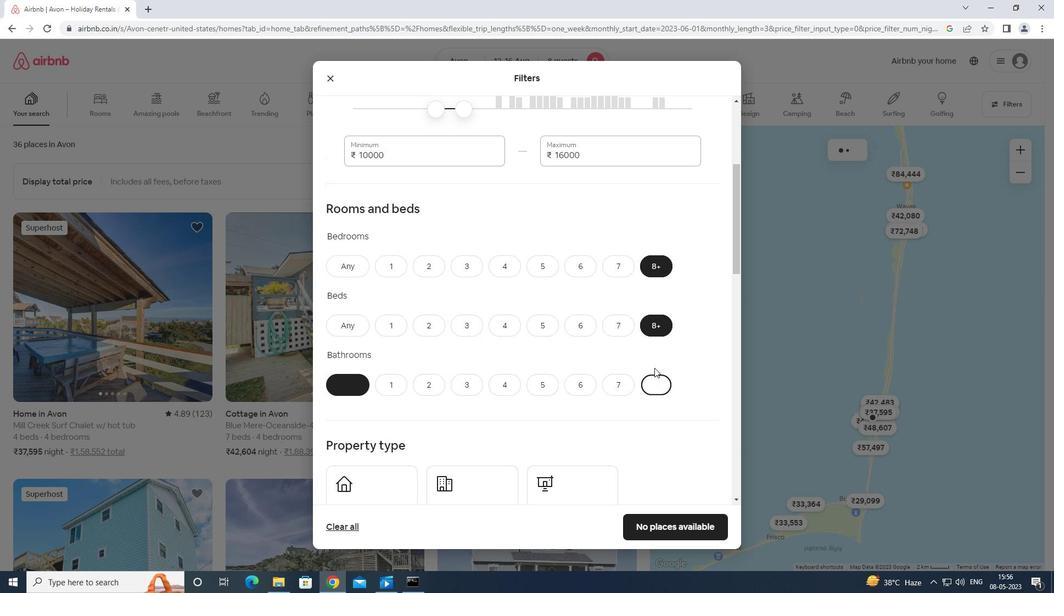 
Action: Mouse moved to (655, 367)
Screenshot: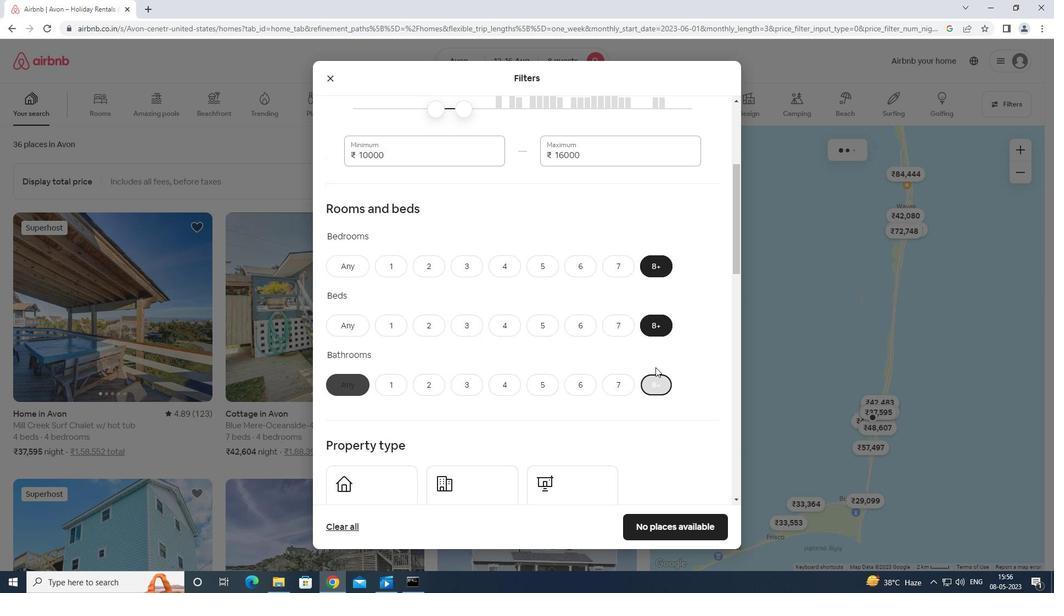 
Action: Mouse scrolled (655, 366) with delta (0, 0)
Screenshot: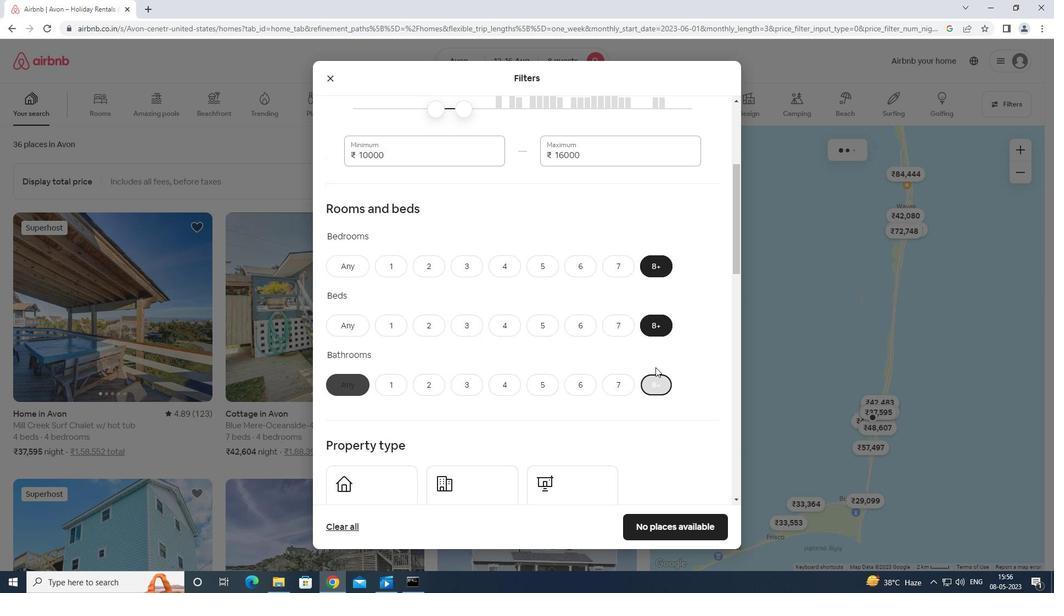 
Action: Mouse moved to (381, 395)
Screenshot: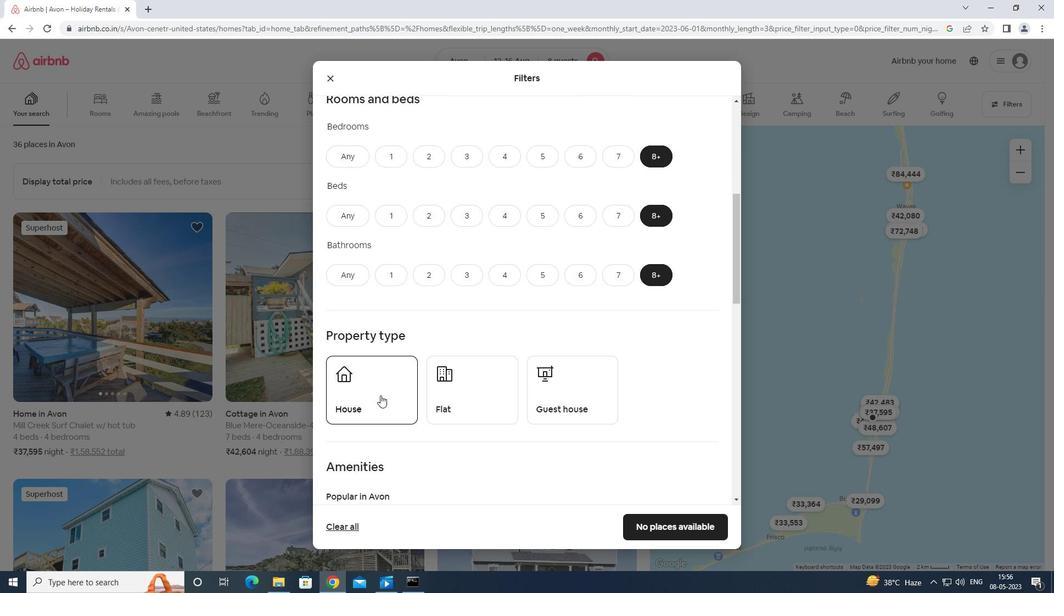
Action: Mouse pressed left at (381, 395)
Screenshot: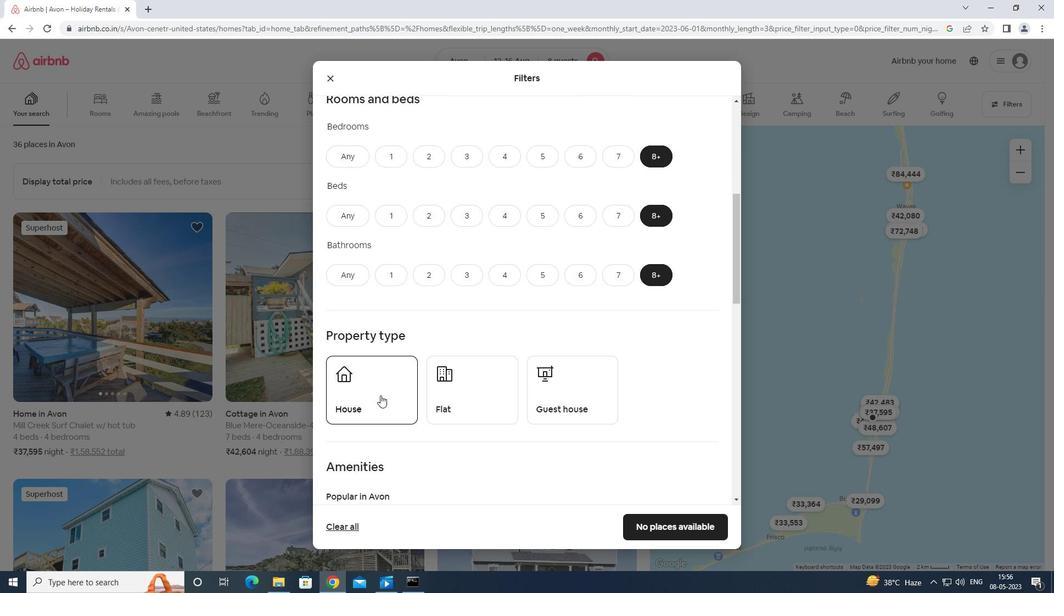 
Action: Mouse moved to (483, 404)
Screenshot: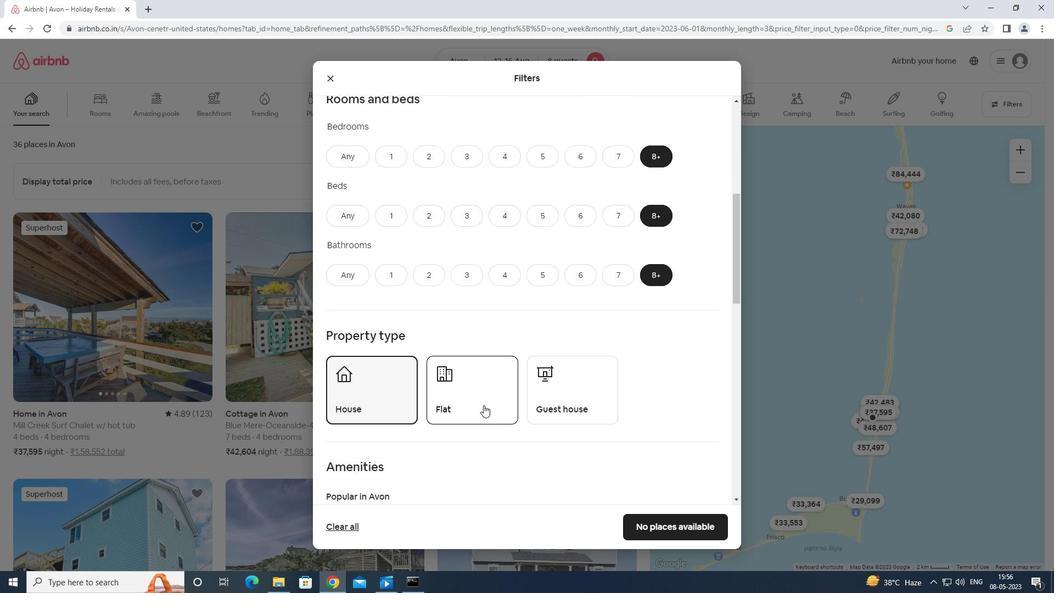 
Action: Mouse pressed left at (483, 404)
Screenshot: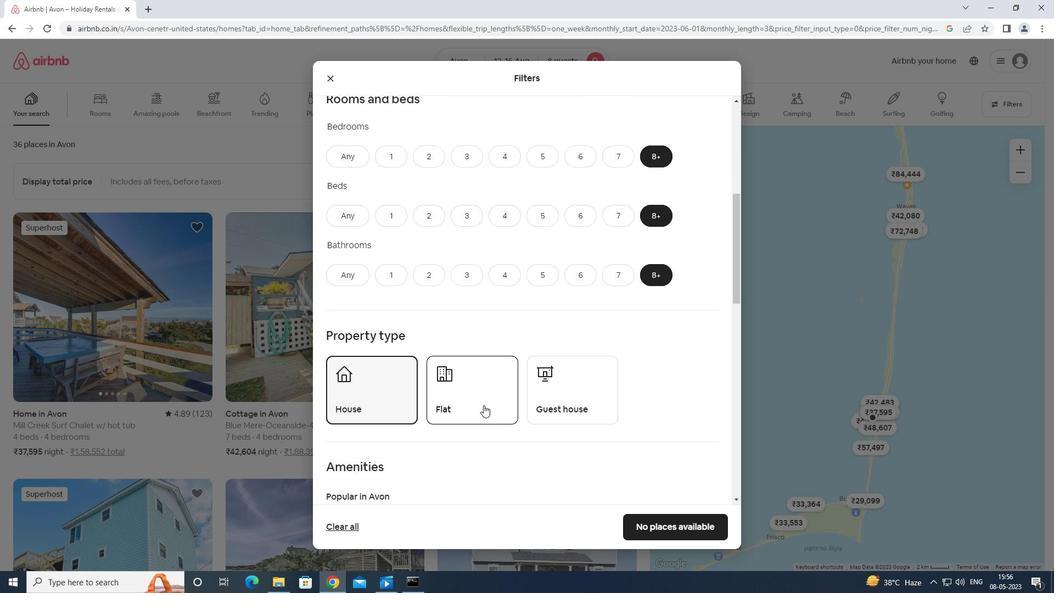 
Action: Mouse moved to (569, 382)
Screenshot: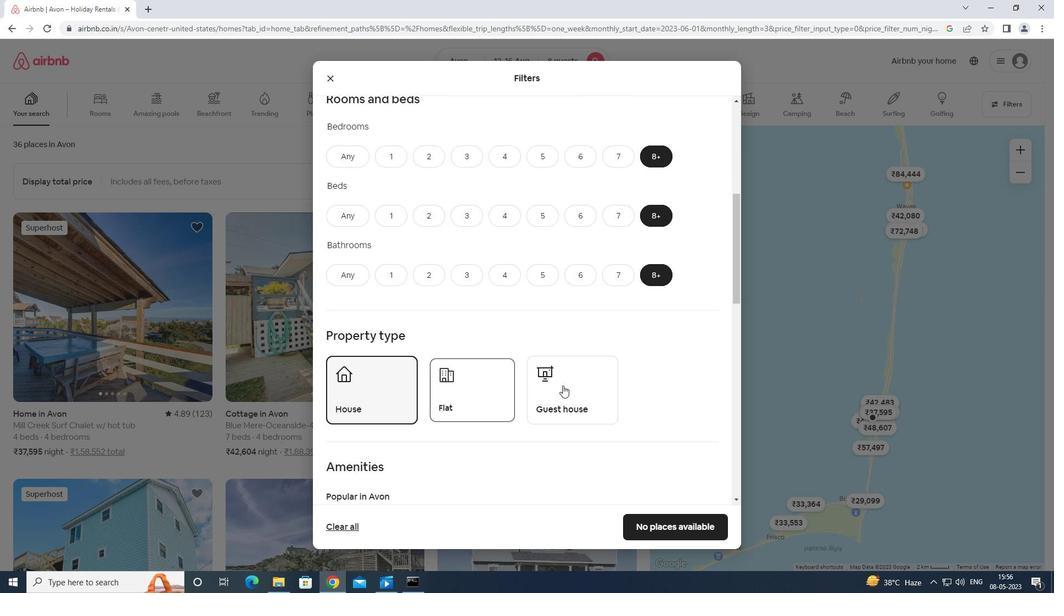 
Action: Mouse pressed left at (569, 382)
Screenshot: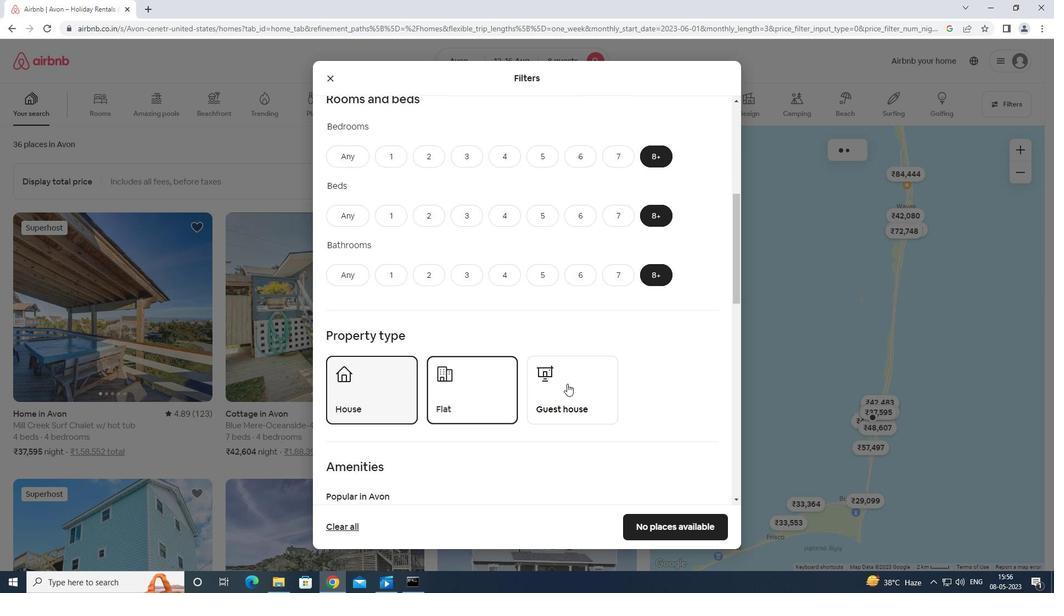 
Action: Mouse moved to (574, 372)
Screenshot: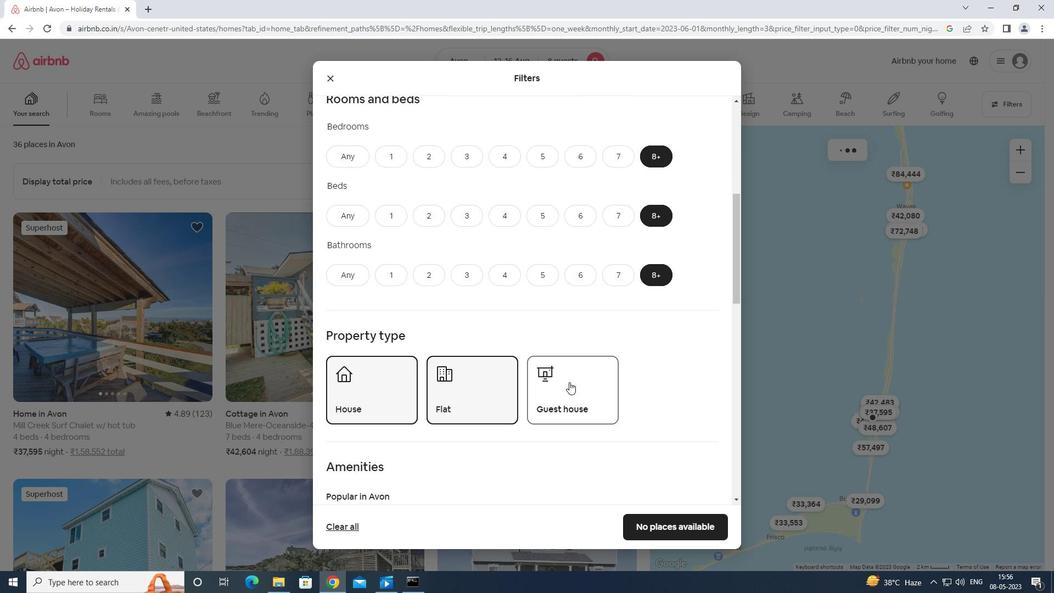 
Action: Mouse scrolled (574, 371) with delta (0, 0)
Screenshot: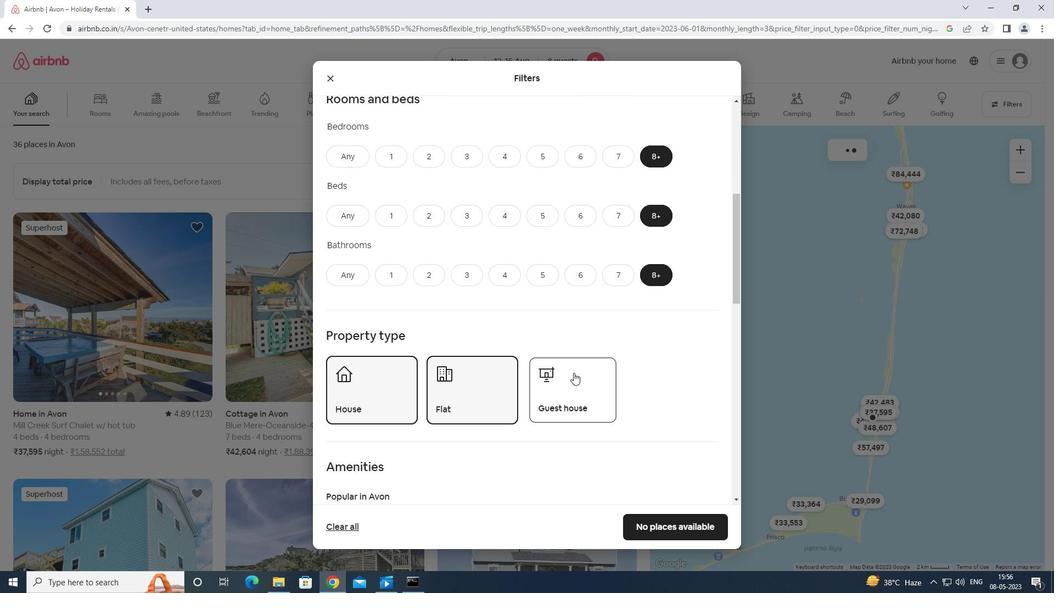 
Action: Mouse moved to (574, 372)
Screenshot: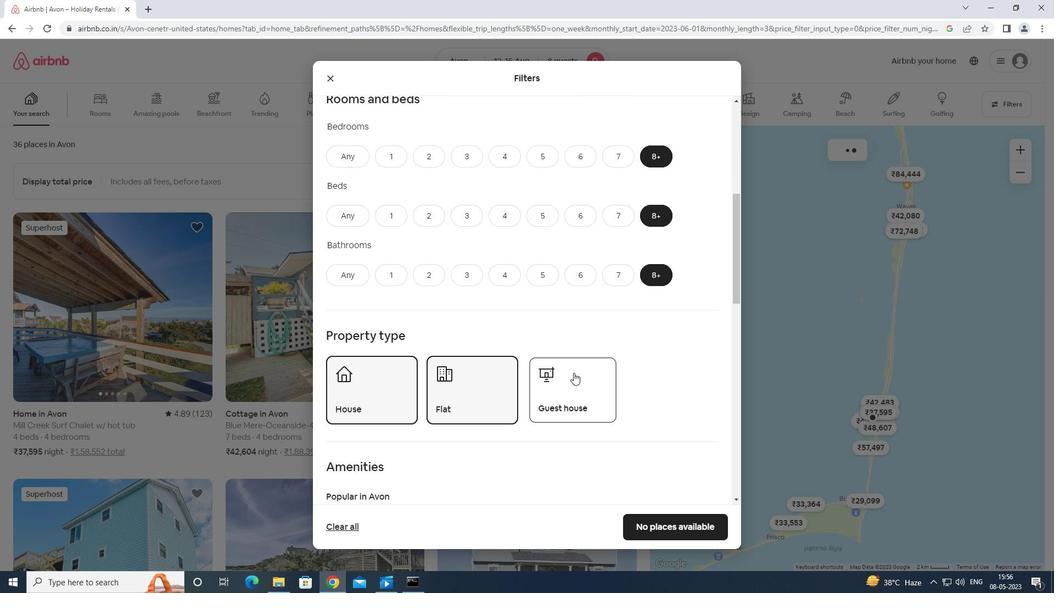 
Action: Mouse scrolled (574, 371) with delta (0, 0)
Screenshot: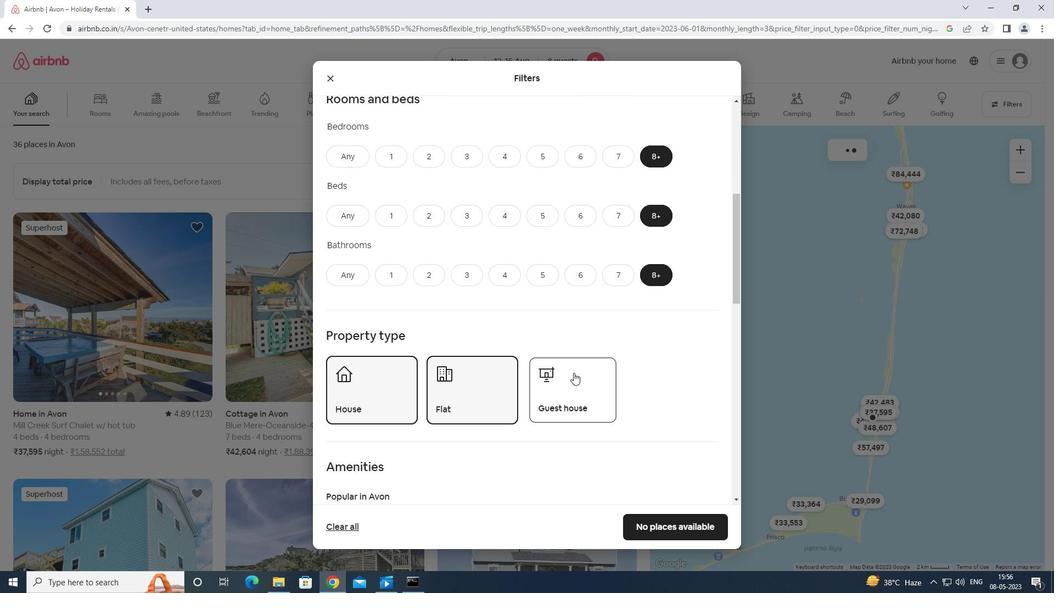 
Action: Mouse scrolled (574, 371) with delta (0, 0)
Screenshot: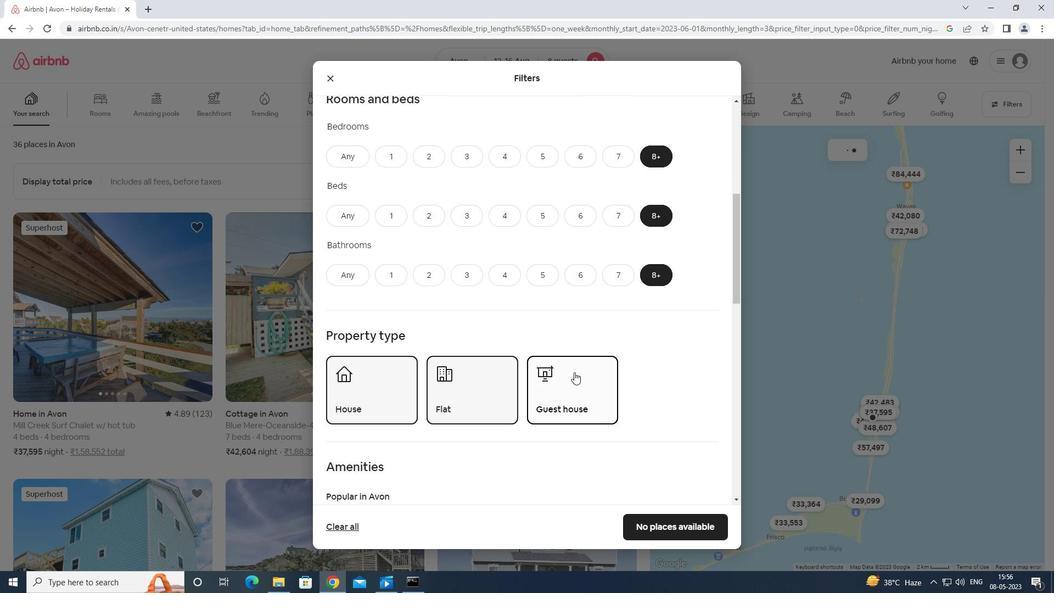 
Action: Mouse moved to (332, 383)
Screenshot: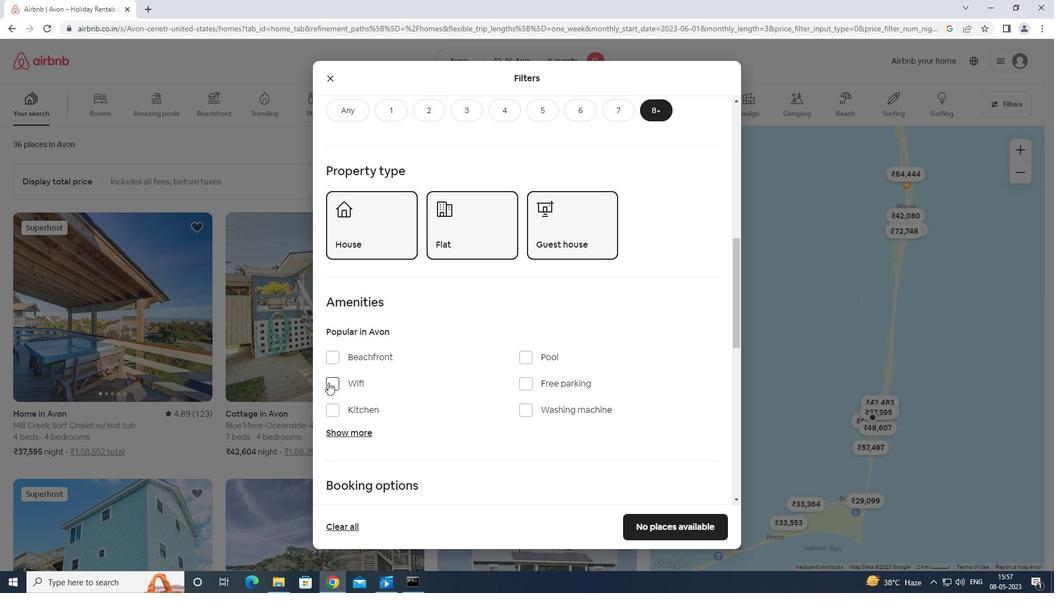 
Action: Mouse pressed left at (332, 383)
Screenshot: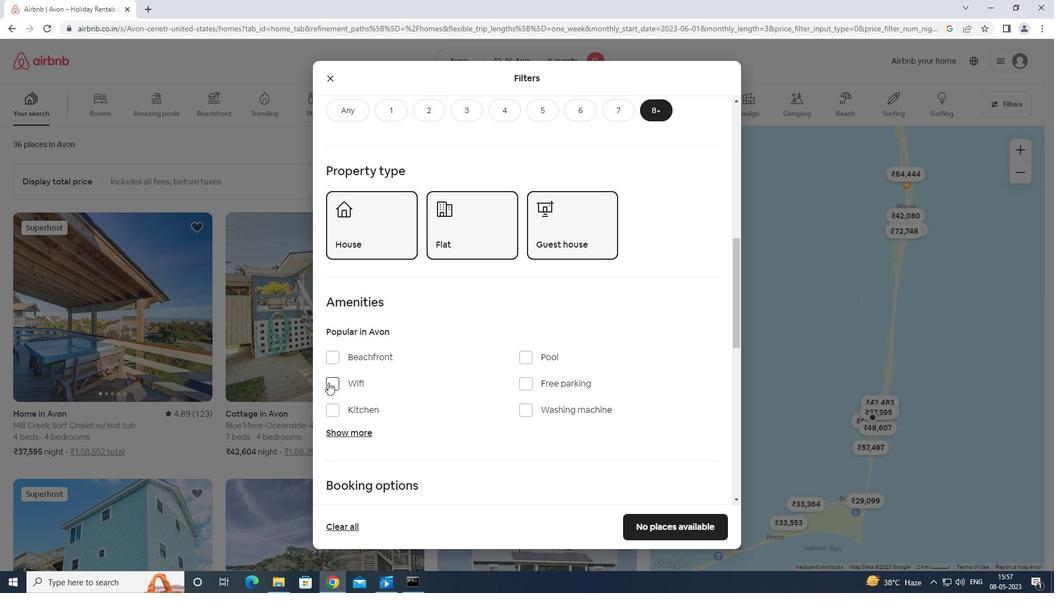 
Action: Mouse moved to (529, 382)
Screenshot: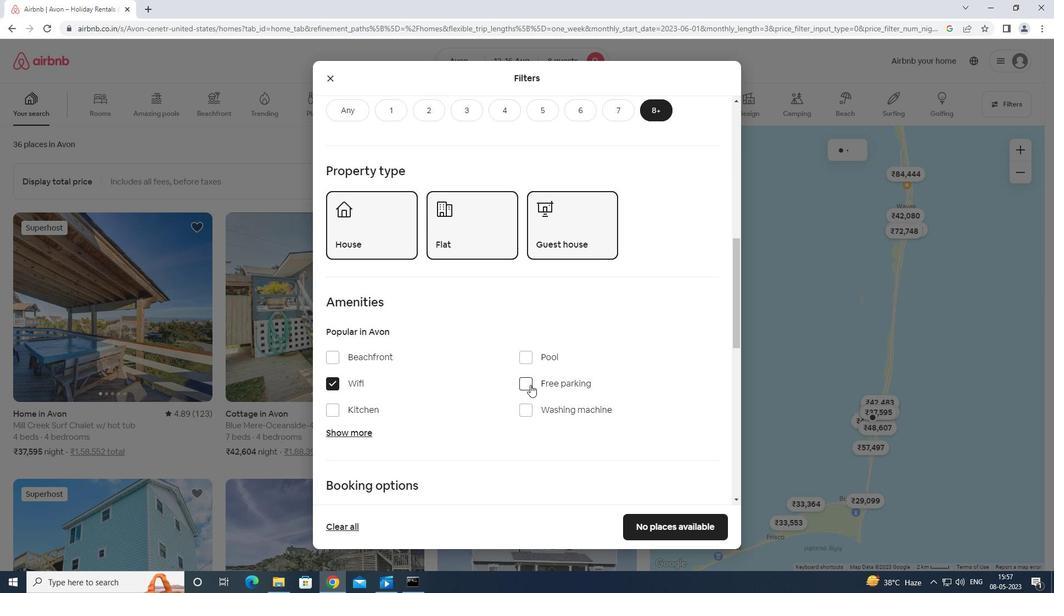 
Action: Mouse pressed left at (529, 382)
Screenshot: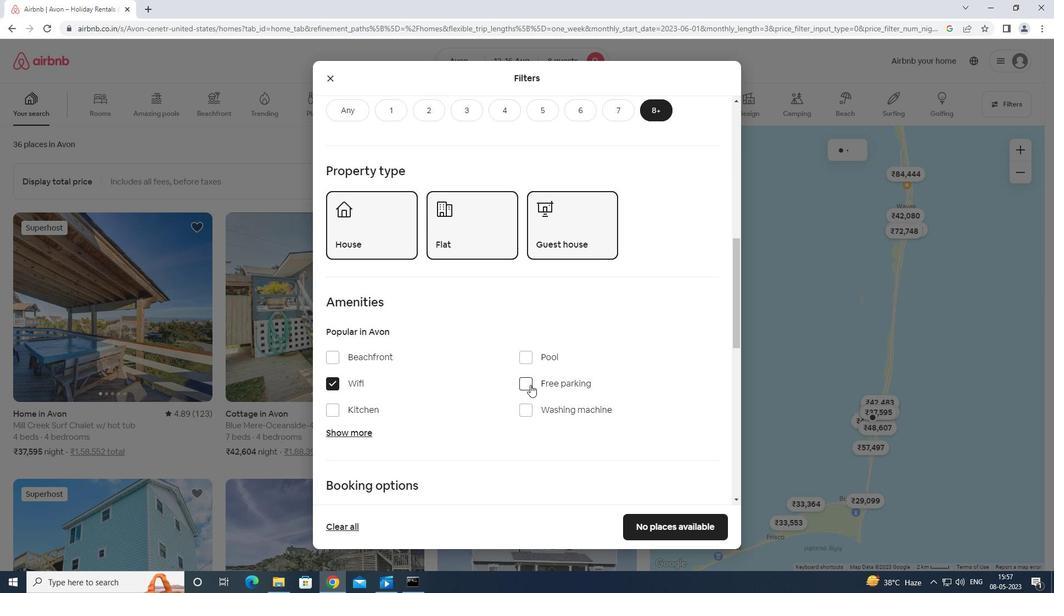 
Action: Mouse moved to (529, 380)
Screenshot: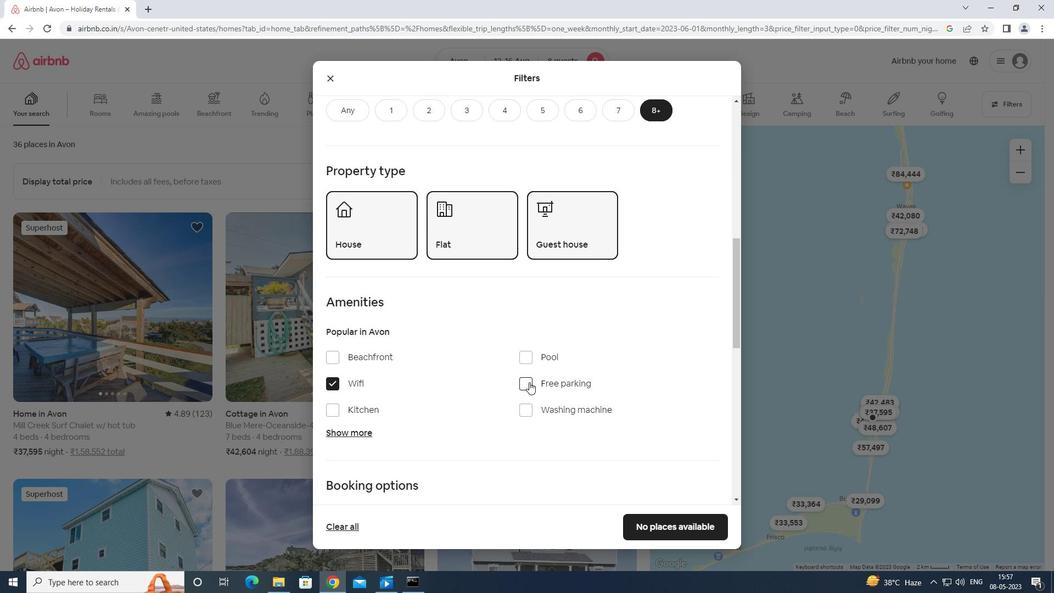 
Action: Mouse scrolled (529, 380) with delta (0, 0)
Screenshot: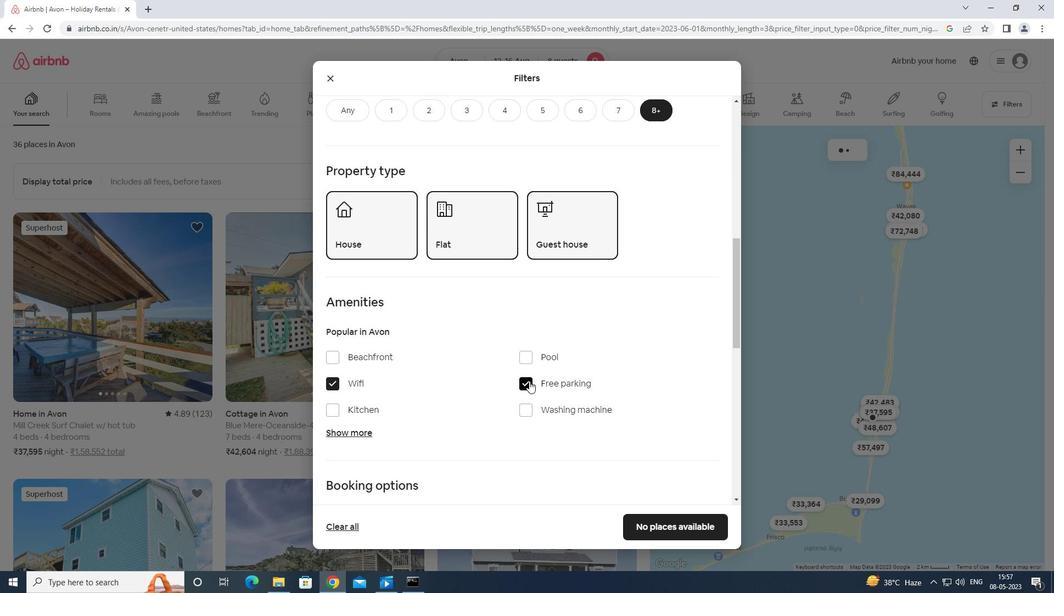 
Action: Mouse moved to (358, 380)
Screenshot: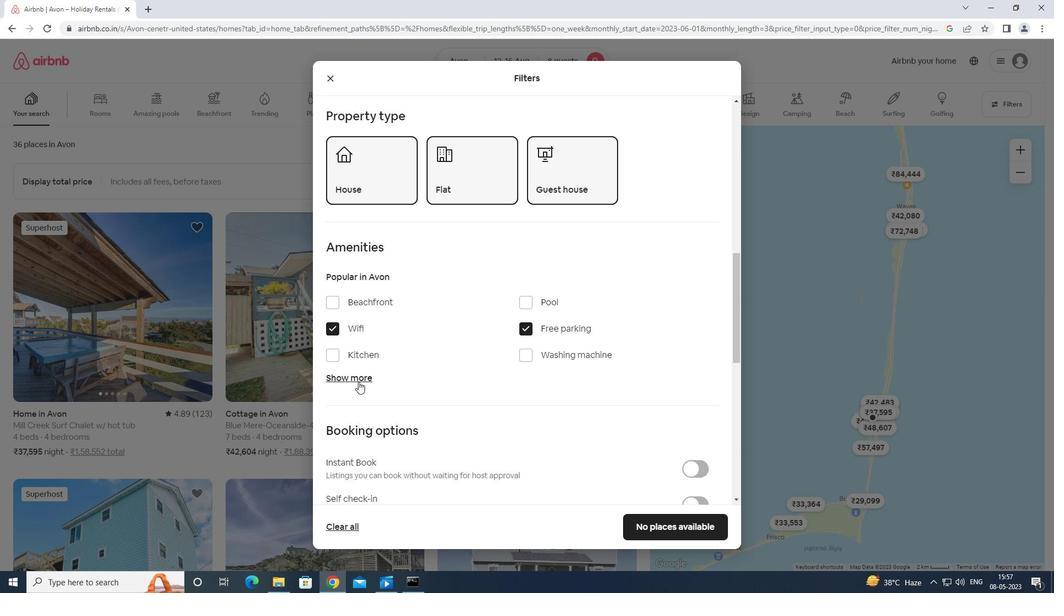 
Action: Mouse pressed left at (358, 380)
Screenshot: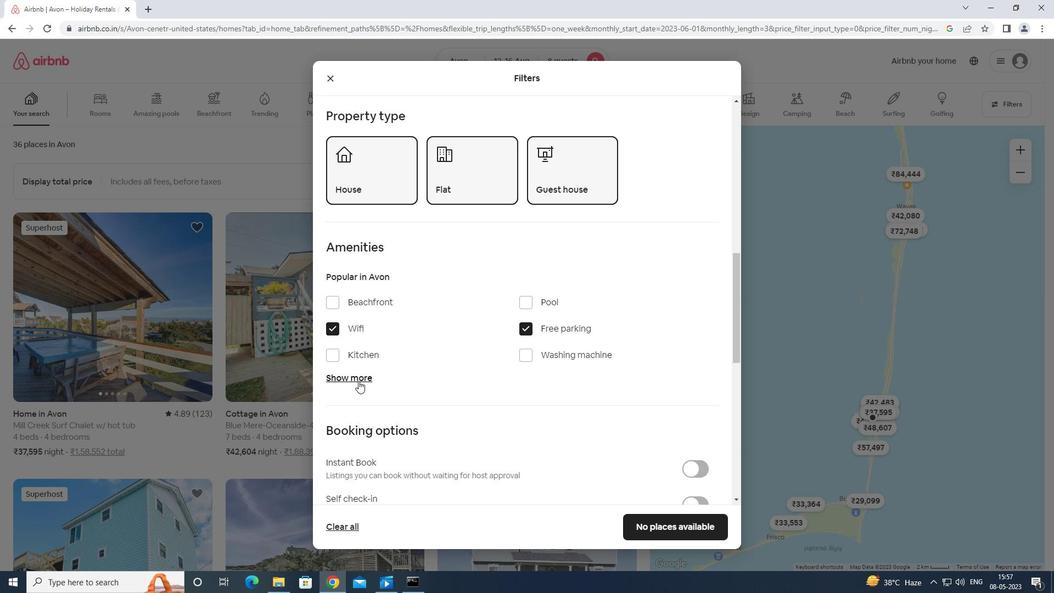 
Action: Mouse moved to (363, 377)
Screenshot: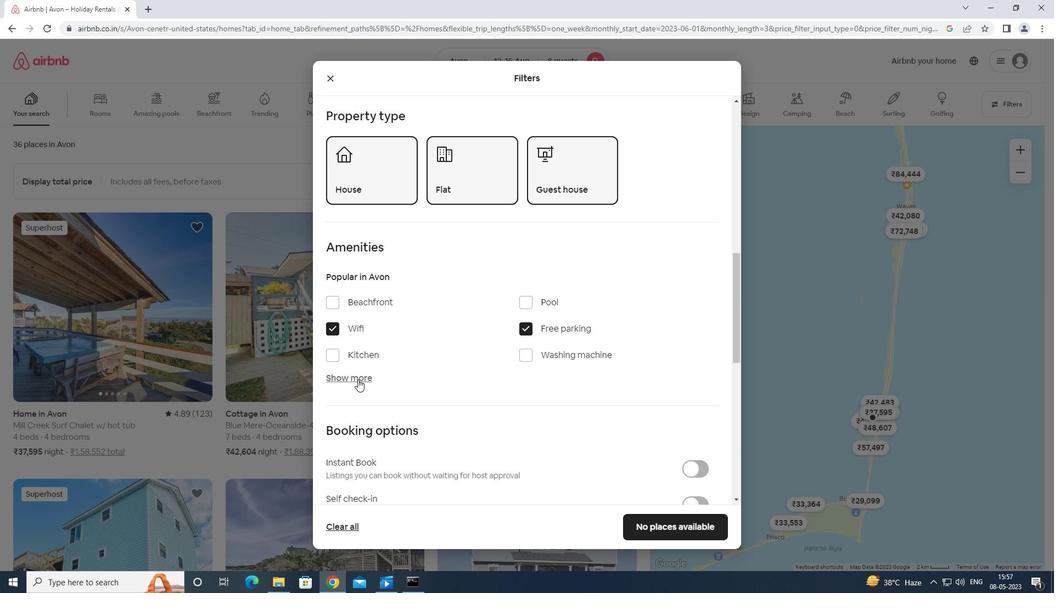 
Action: Mouse scrolled (363, 376) with delta (0, 0)
Screenshot: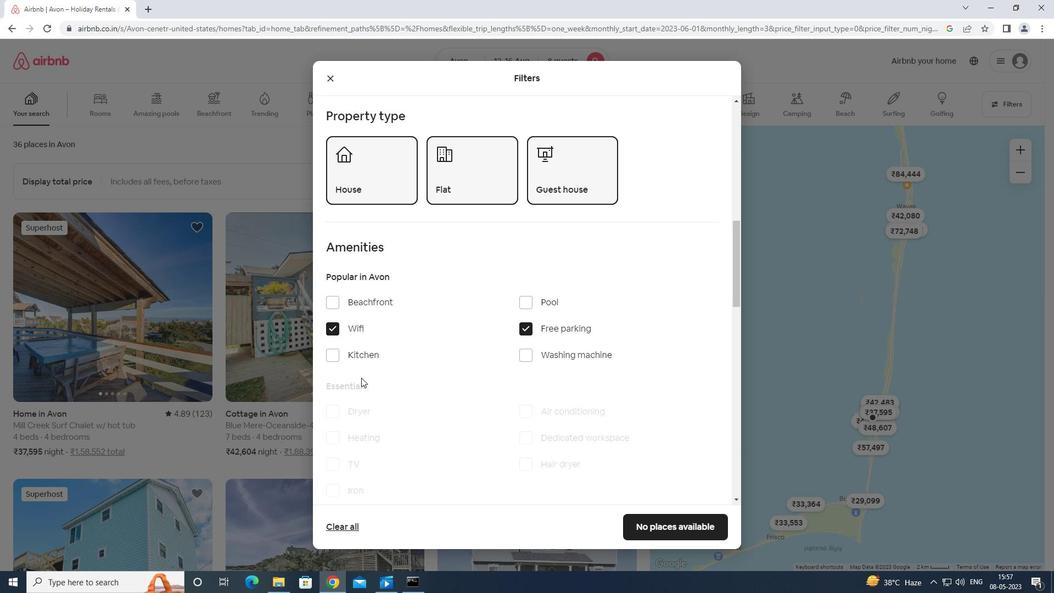 
Action: Mouse scrolled (363, 376) with delta (0, 0)
Screenshot: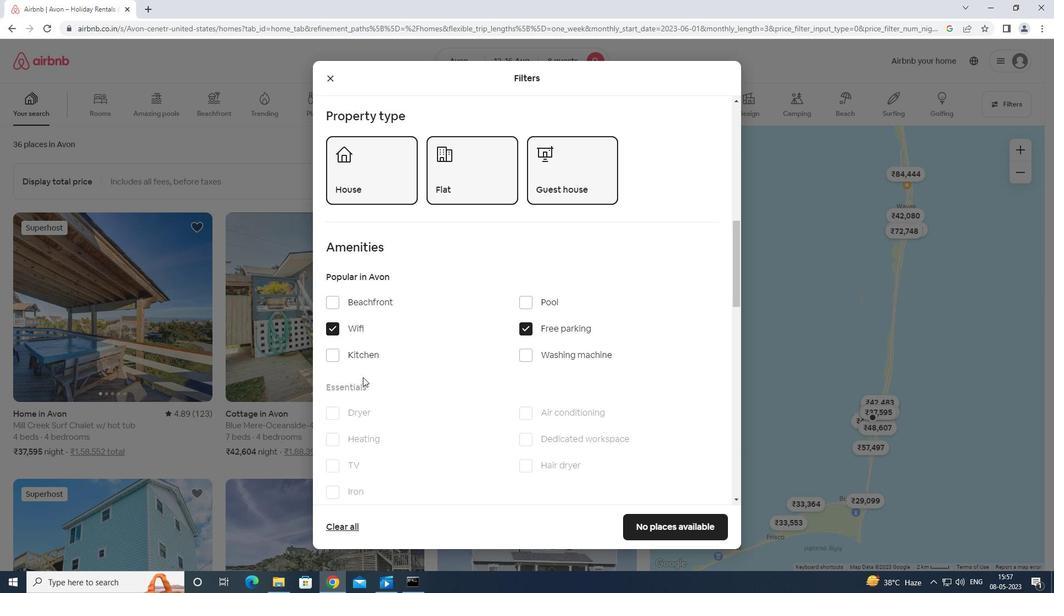 
Action: Mouse moved to (364, 377)
Screenshot: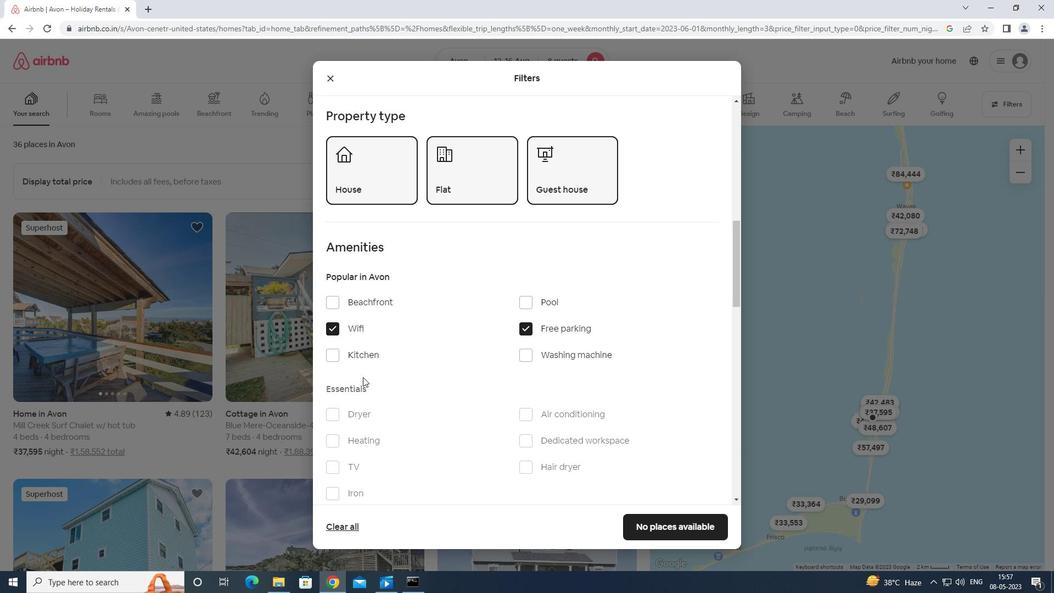 
Action: Mouse scrolled (364, 376) with delta (0, 0)
Screenshot: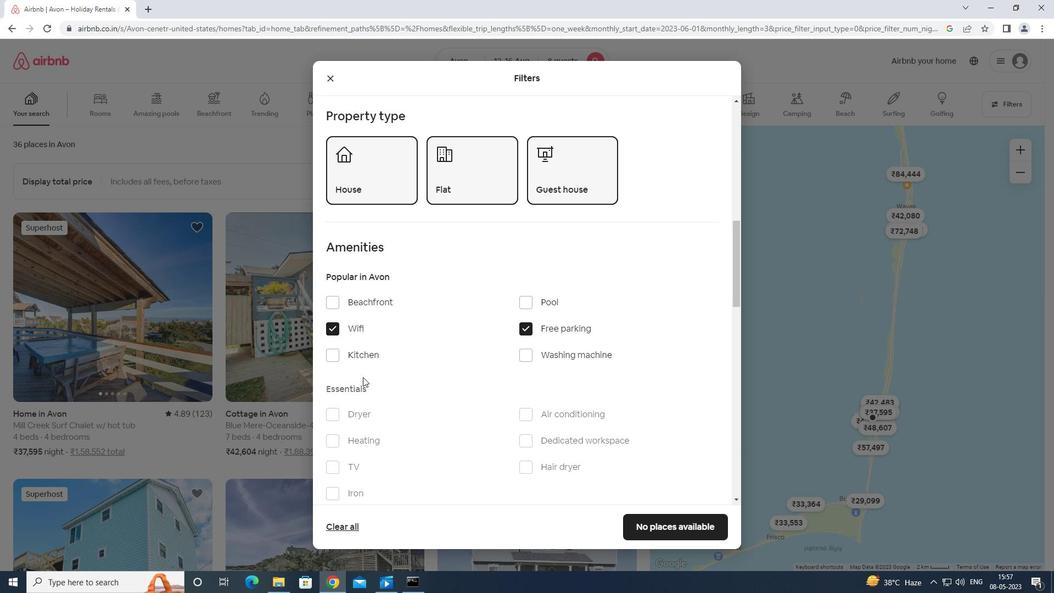 
Action: Mouse moved to (330, 306)
Screenshot: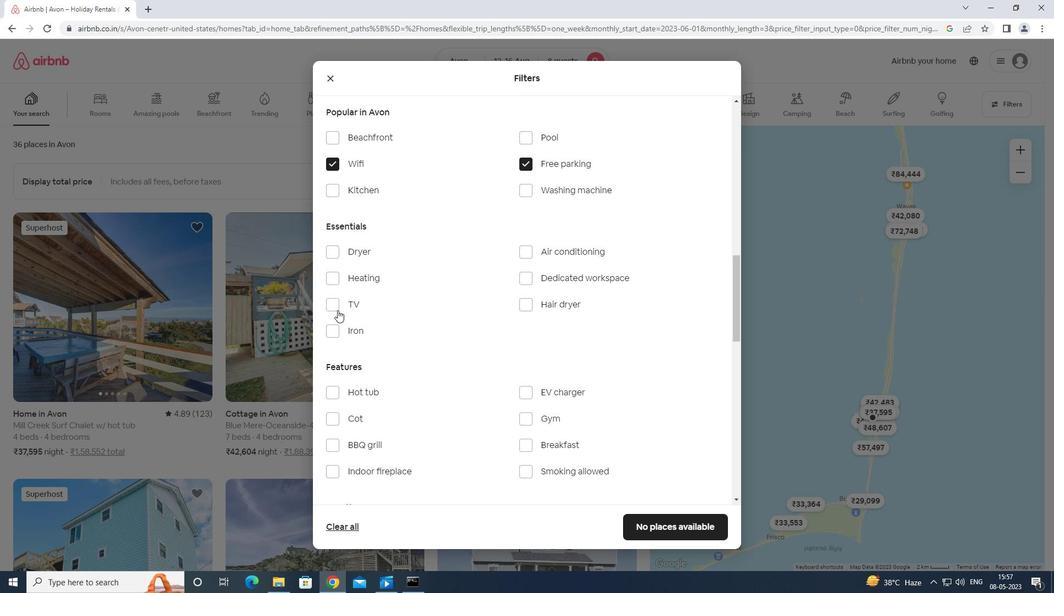 
Action: Mouse pressed left at (330, 306)
Screenshot: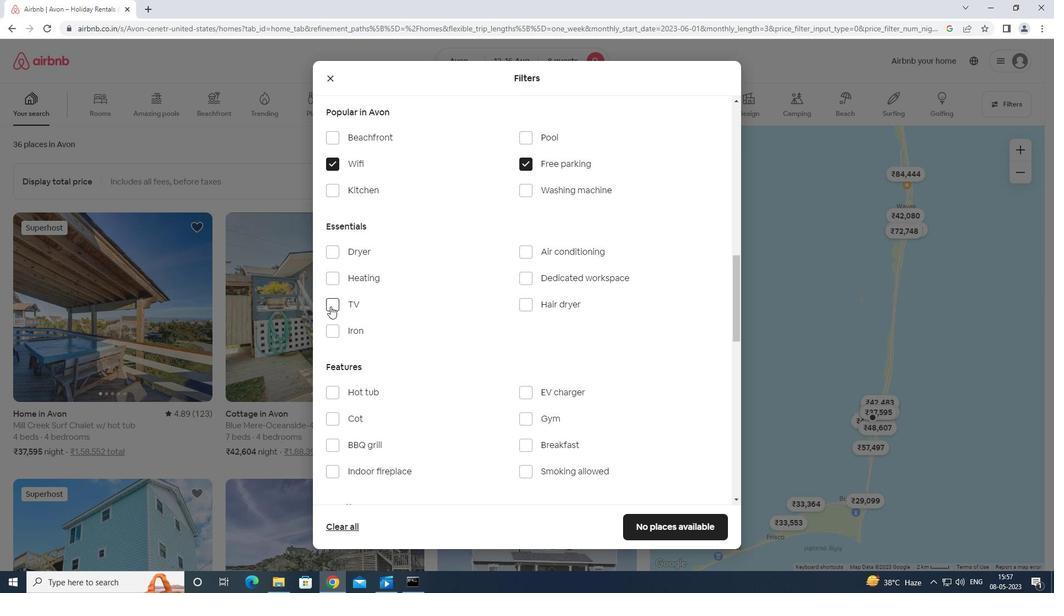 
Action: Mouse scrolled (330, 305) with delta (0, 0)
Screenshot: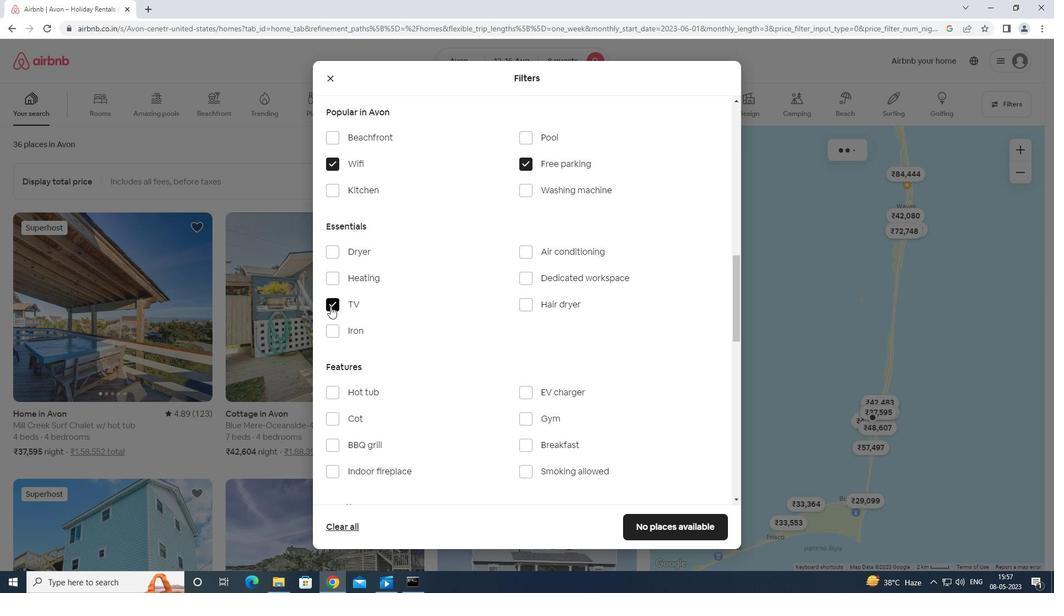 
Action: Mouse moved to (526, 366)
Screenshot: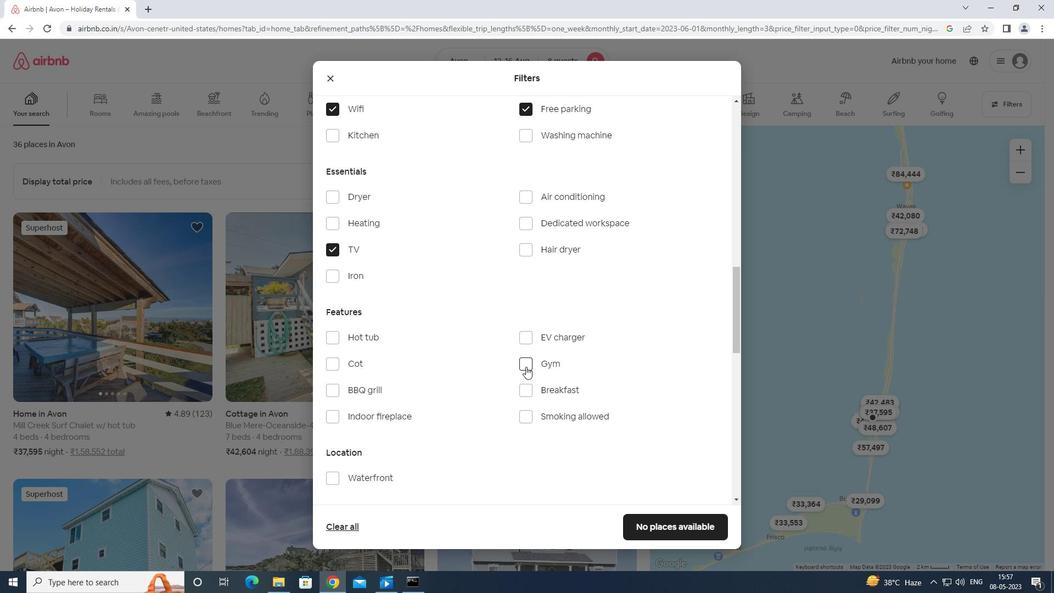 
Action: Mouse pressed left at (526, 366)
Screenshot: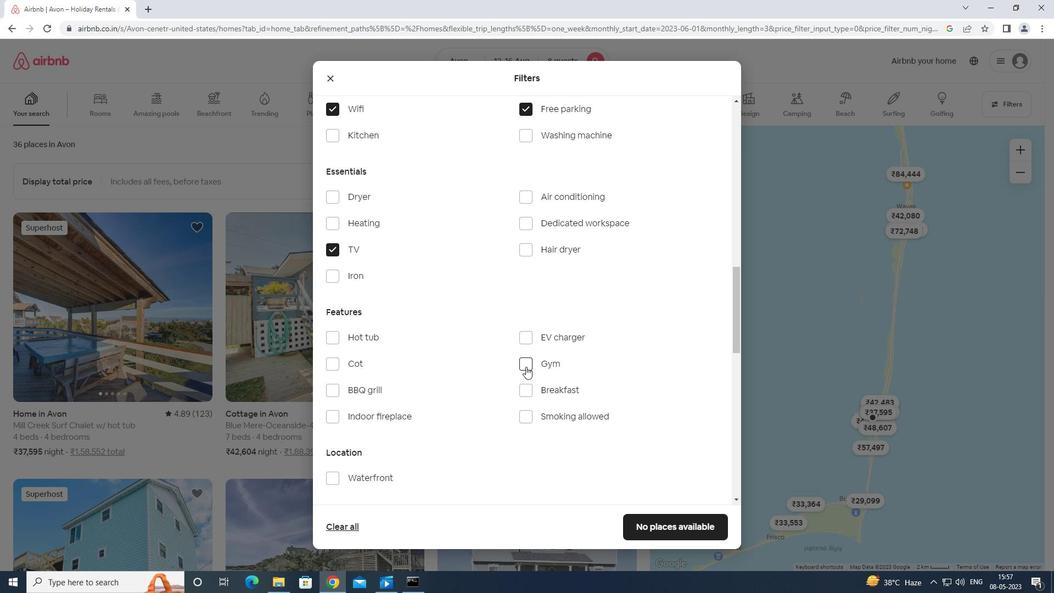 
Action: Mouse moved to (524, 390)
Screenshot: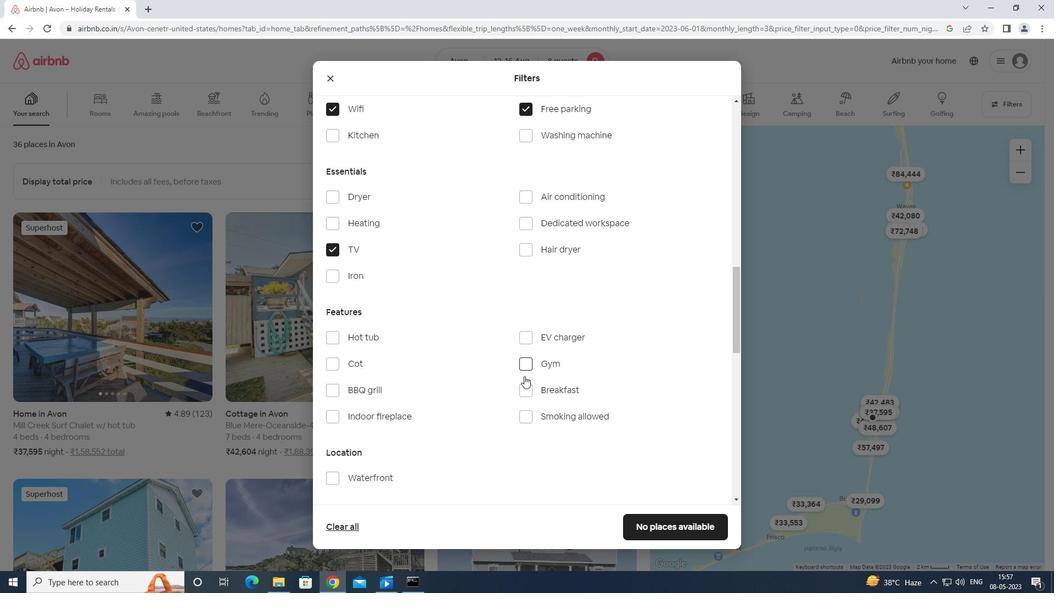 
Action: Mouse pressed left at (524, 390)
Screenshot: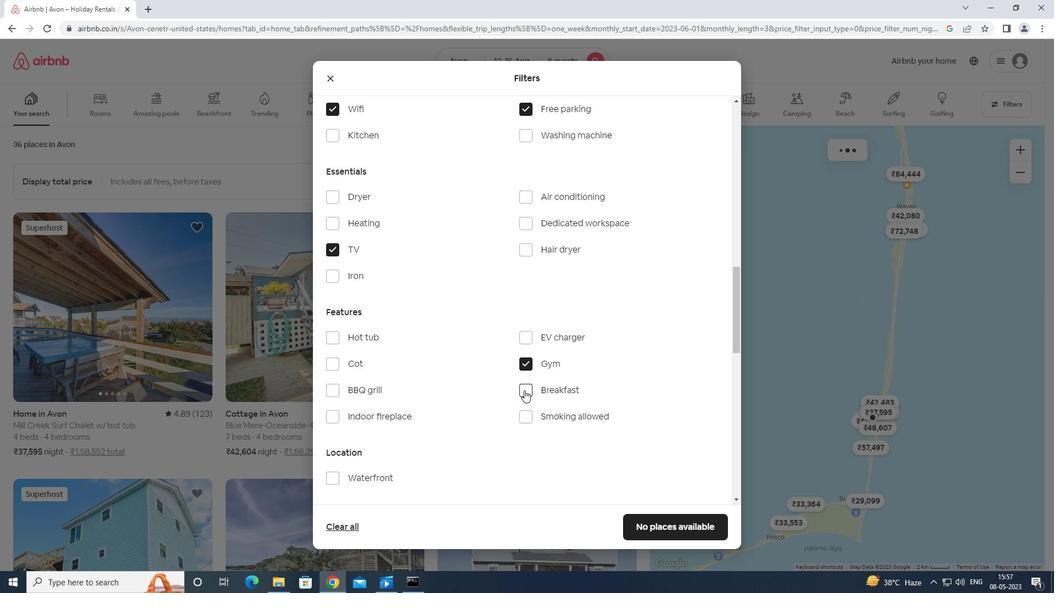 
Action: Mouse moved to (526, 383)
Screenshot: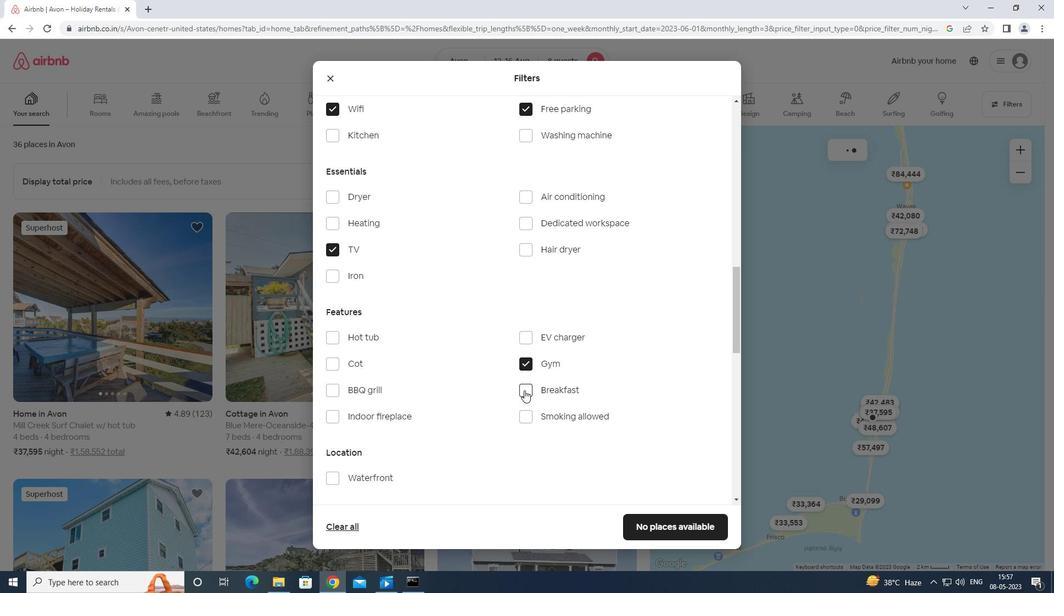 
Action: Mouse scrolled (526, 382) with delta (0, 0)
Screenshot: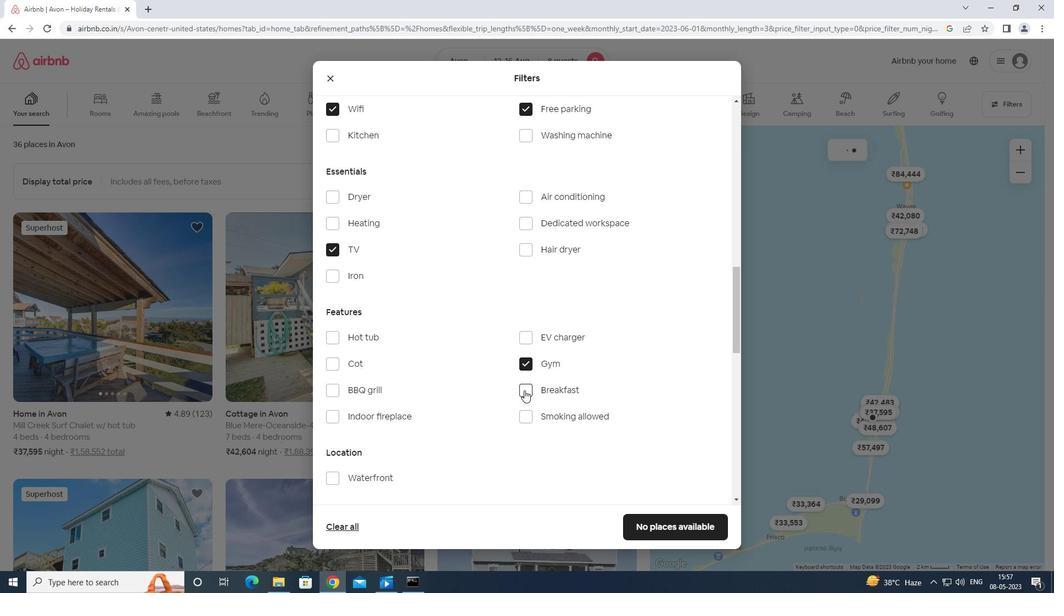 
Action: Mouse scrolled (526, 382) with delta (0, 0)
Screenshot: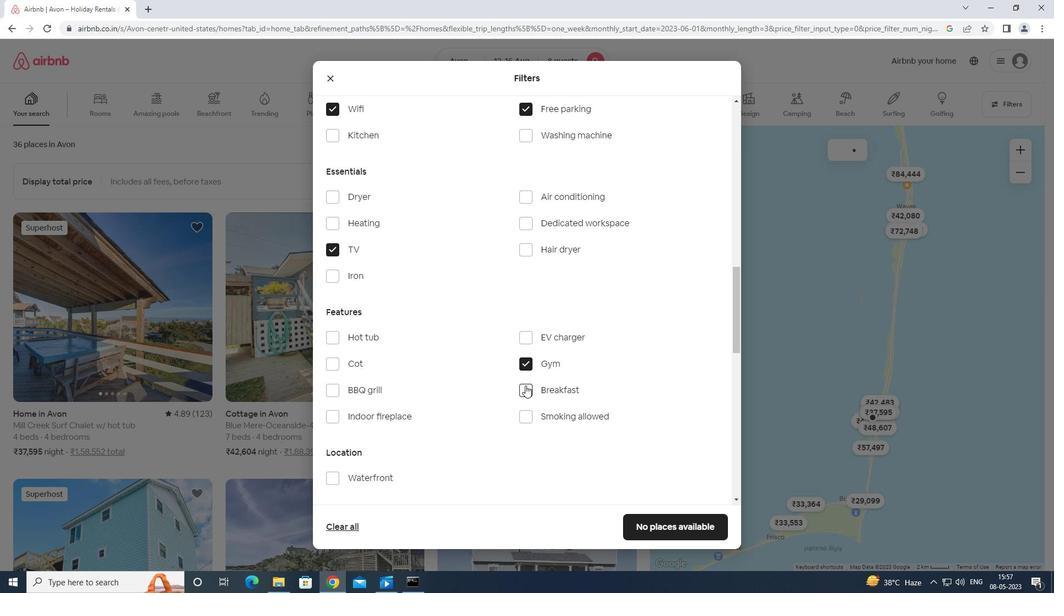 
Action: Mouse scrolled (526, 382) with delta (0, 0)
Screenshot: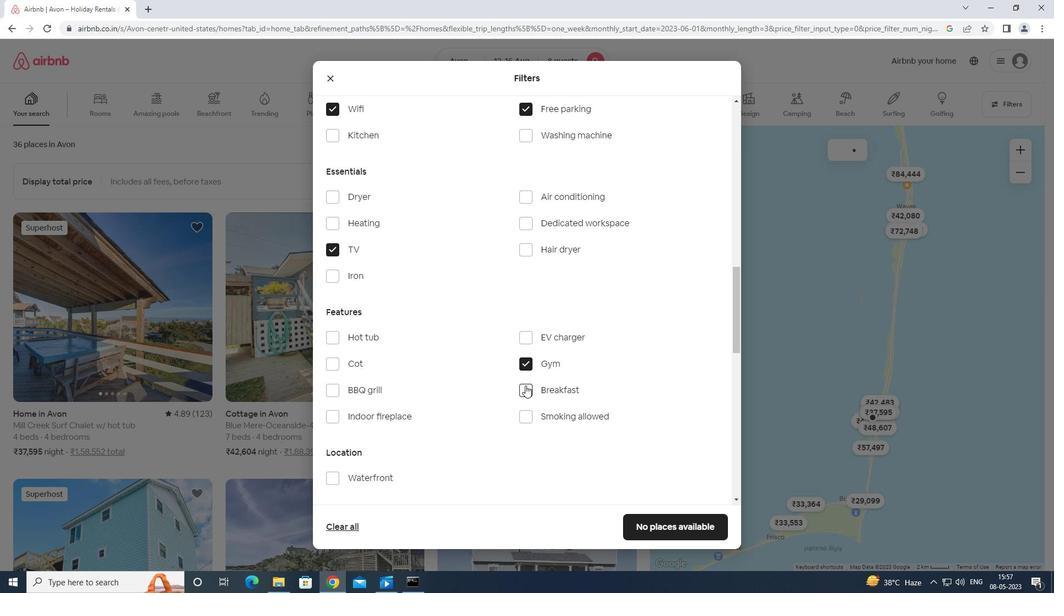 
Action: Mouse scrolled (526, 382) with delta (0, 0)
Screenshot: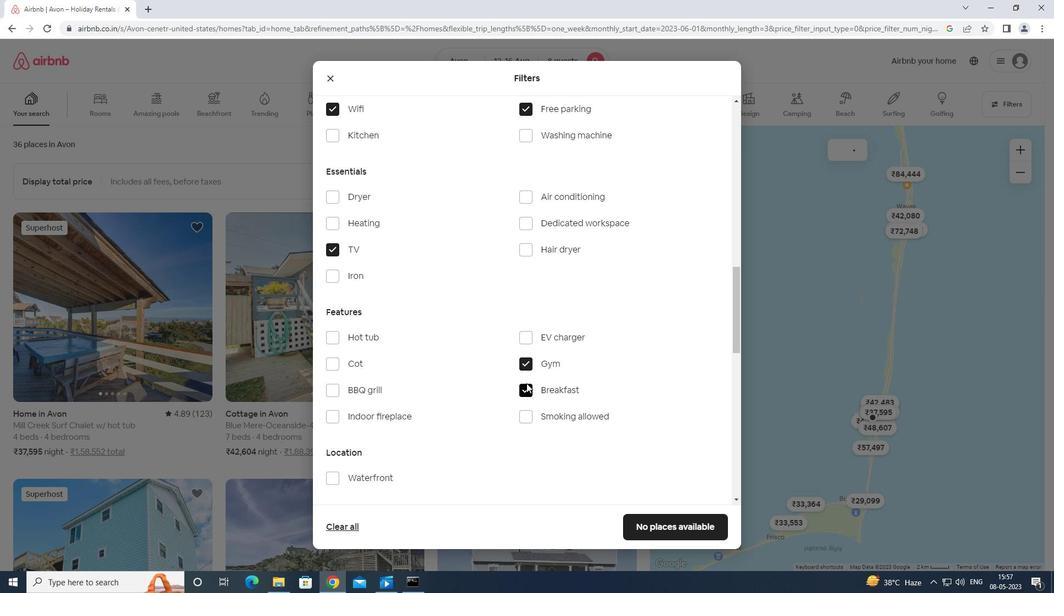 
Action: Mouse scrolled (526, 382) with delta (0, 0)
Screenshot: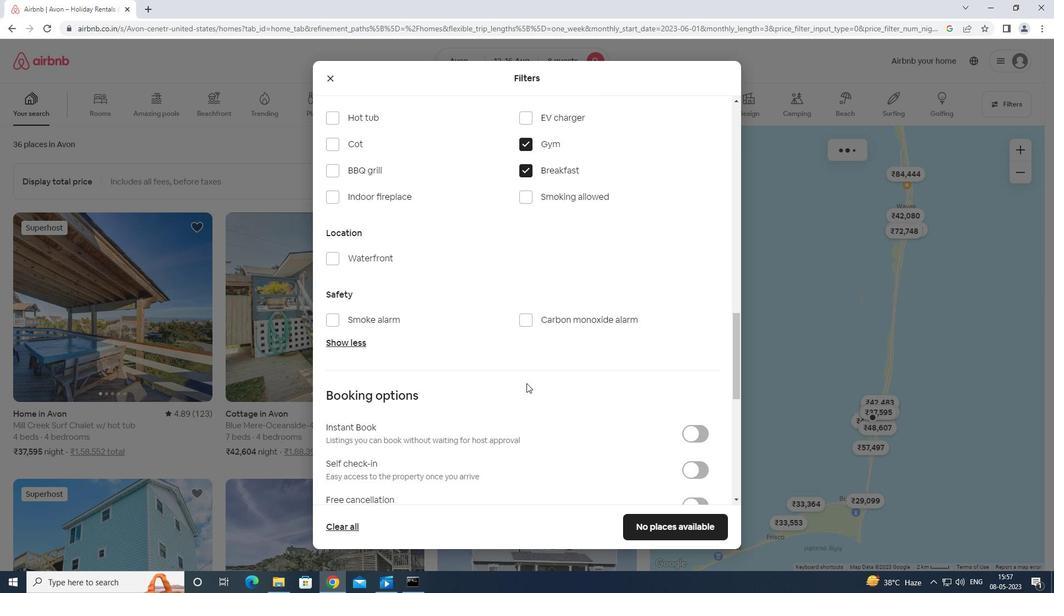 
Action: Mouse scrolled (526, 382) with delta (0, 0)
Screenshot: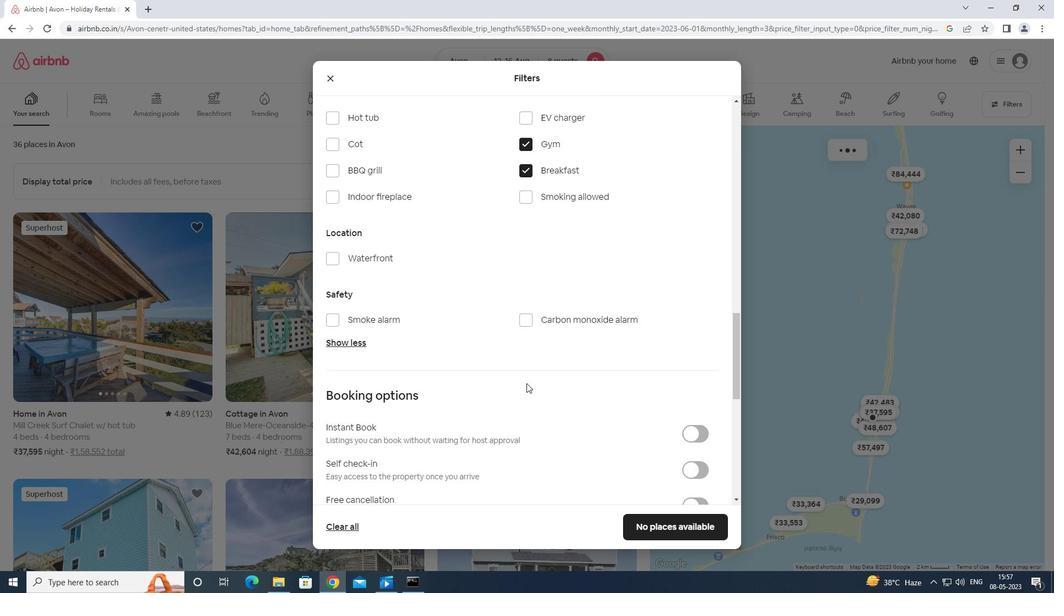 
Action: Mouse moved to (694, 365)
Screenshot: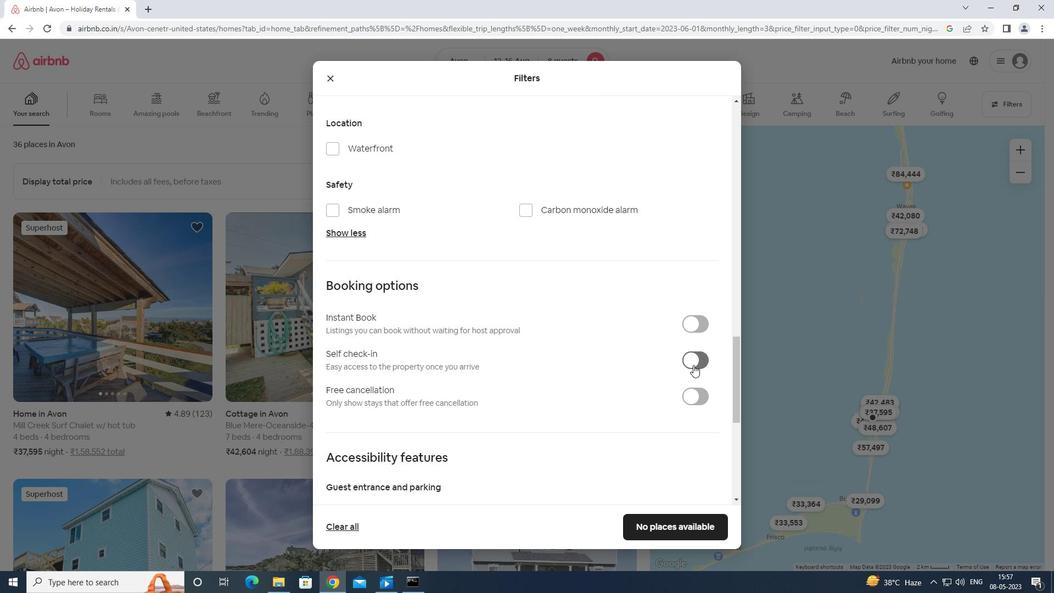 
Action: Mouse pressed left at (694, 365)
Screenshot: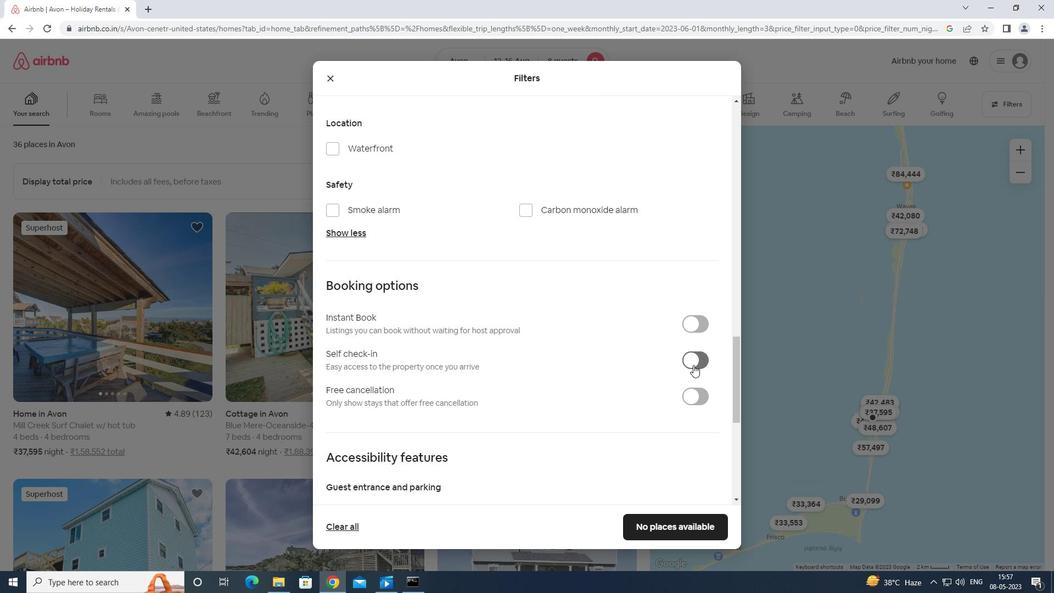 
Action: Mouse moved to (700, 345)
Screenshot: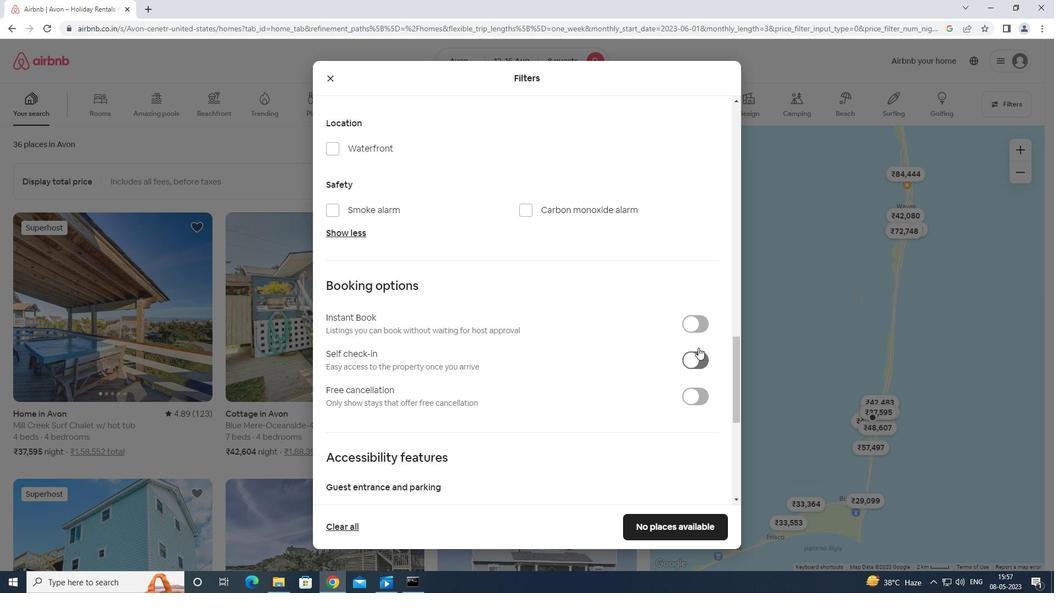 
Action: Mouse scrolled (700, 344) with delta (0, 0)
Screenshot: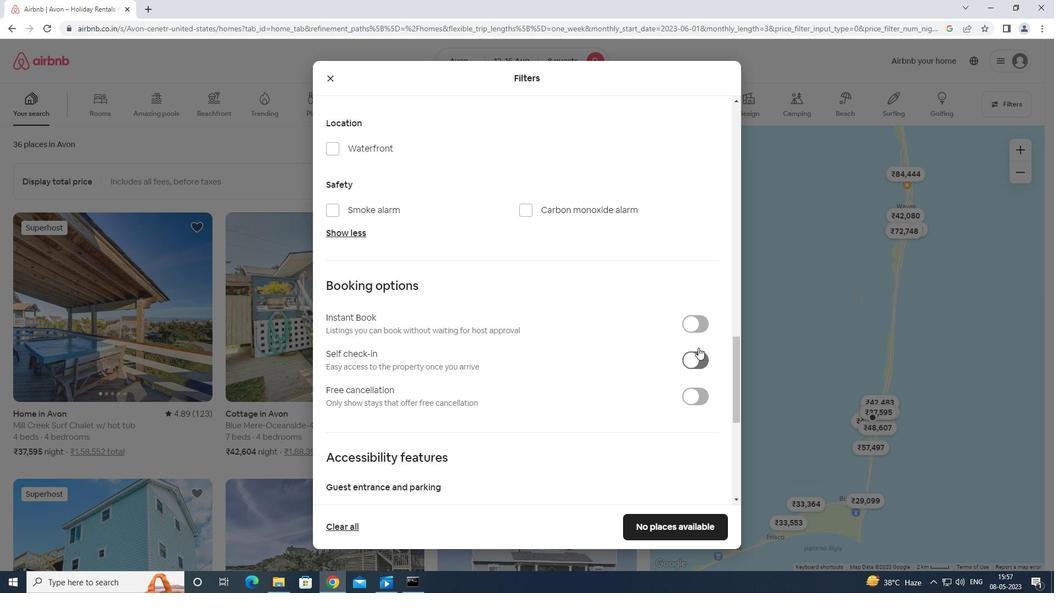 
Action: Mouse moved to (700, 346)
Screenshot: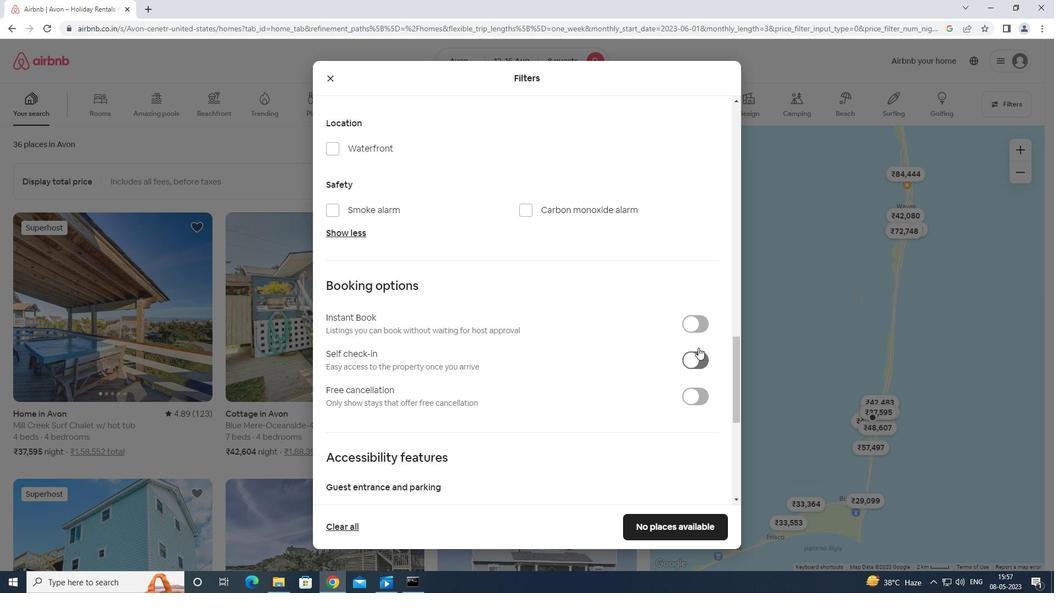 
Action: Mouse scrolled (700, 345) with delta (0, 0)
Screenshot: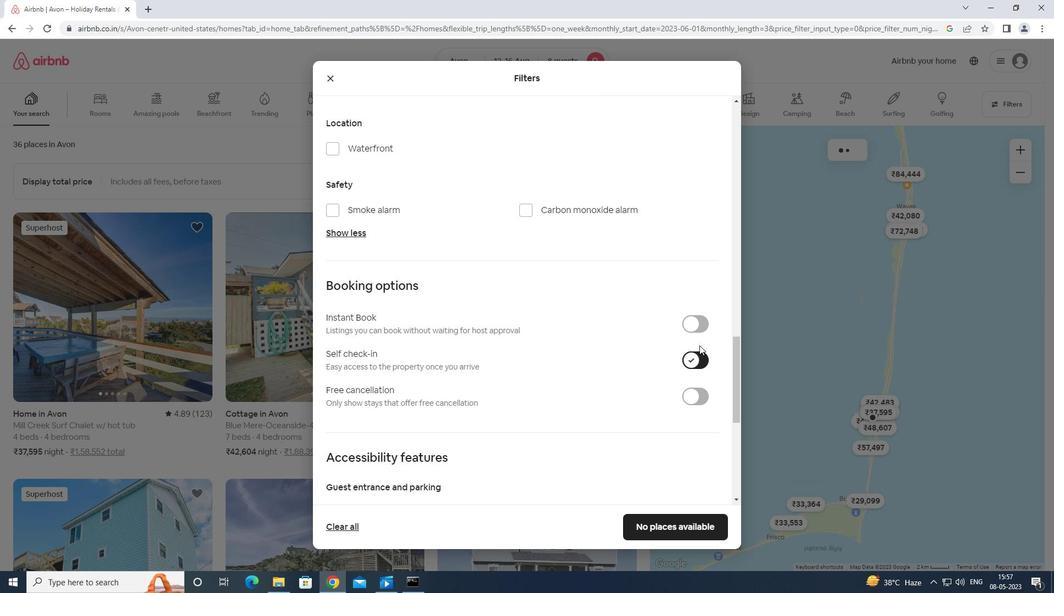 
Action: Mouse scrolled (700, 345) with delta (0, 0)
Screenshot: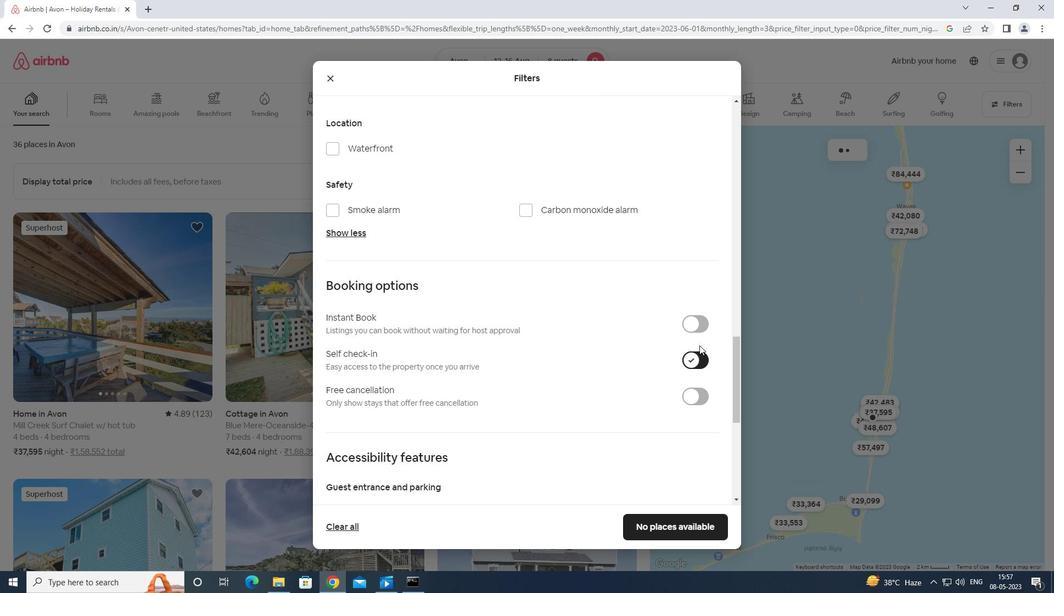 
Action: Mouse moved to (700, 347)
Screenshot: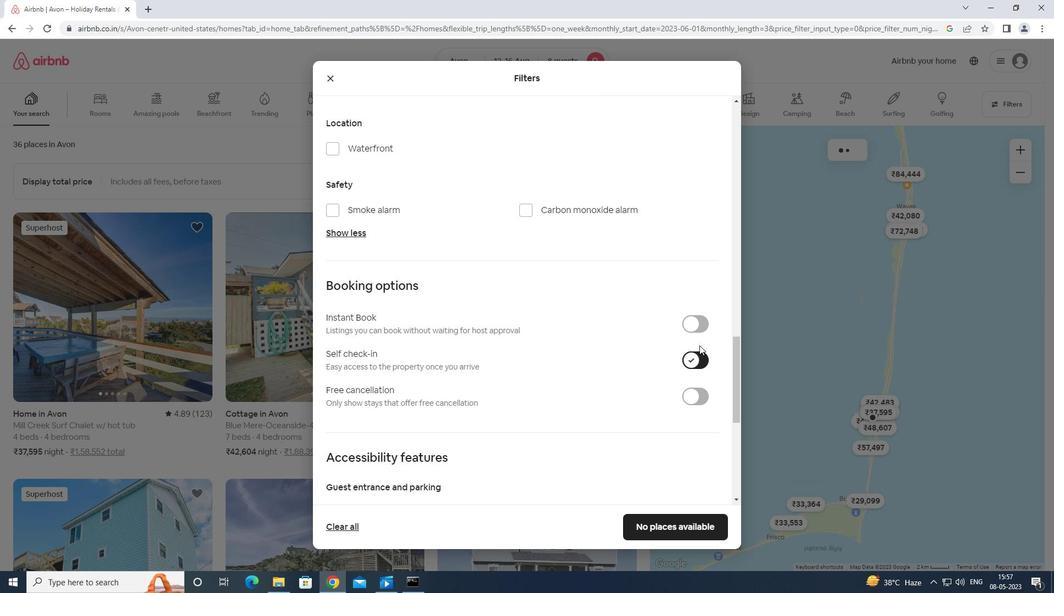 
Action: Mouse scrolled (700, 347) with delta (0, 0)
Screenshot: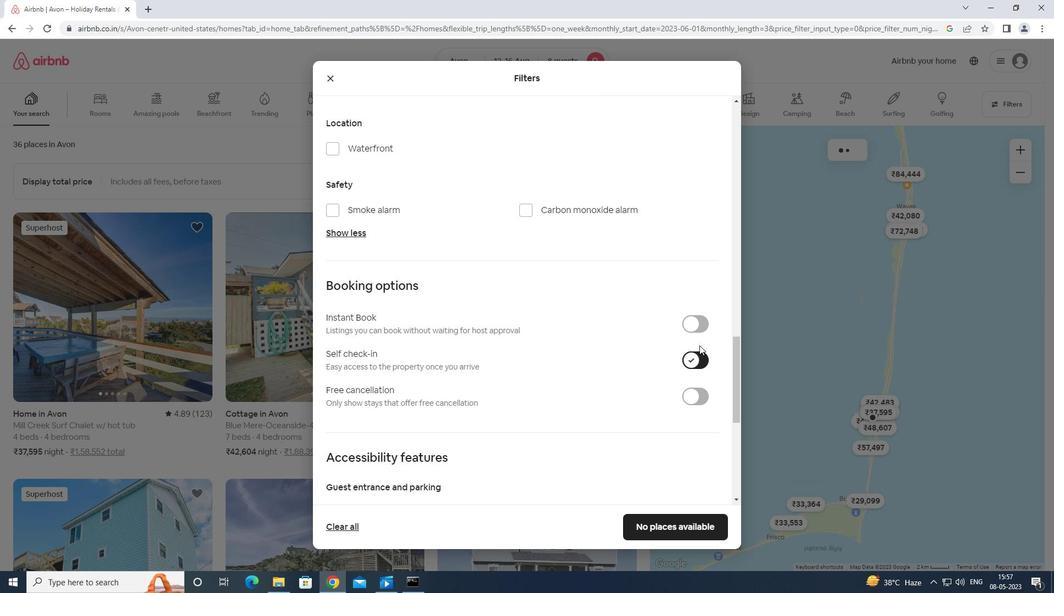 
Action: Mouse moved to (700, 343)
Screenshot: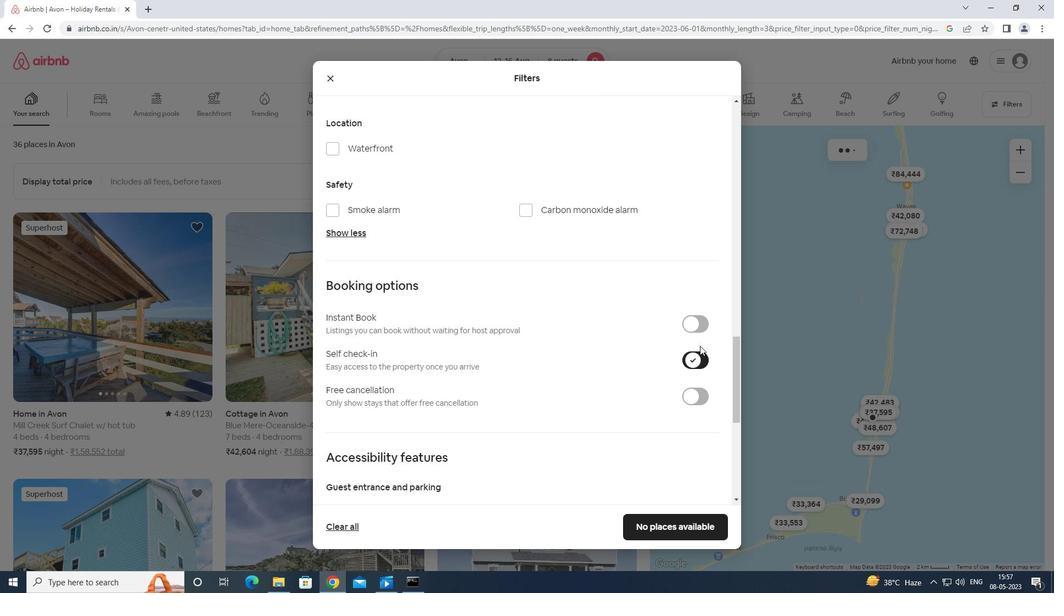 
Action: Mouse scrolled (700, 343) with delta (0, 0)
Screenshot: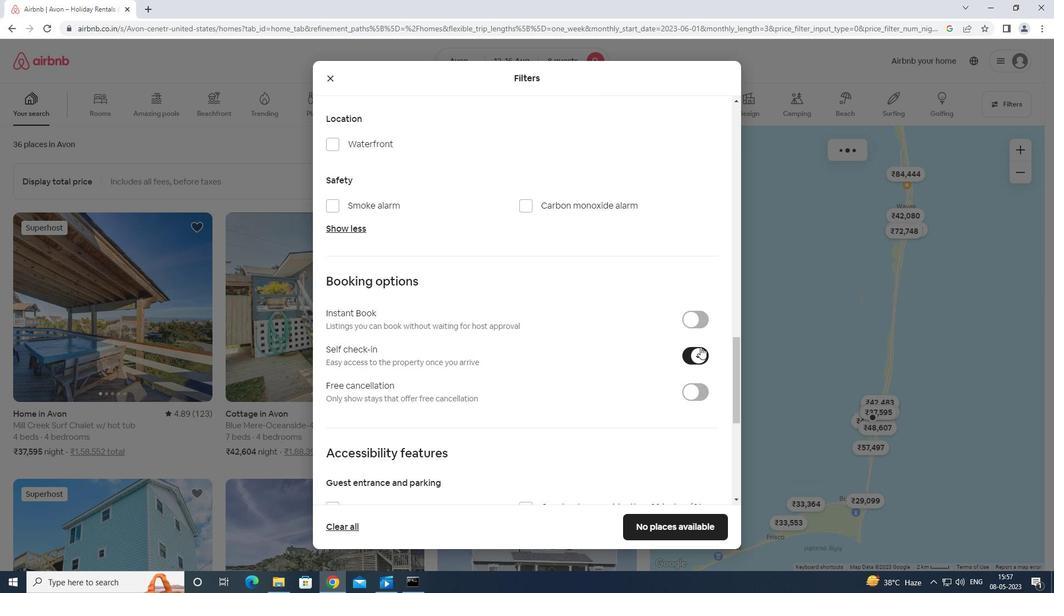 
Action: Mouse moved to (700, 343)
Screenshot: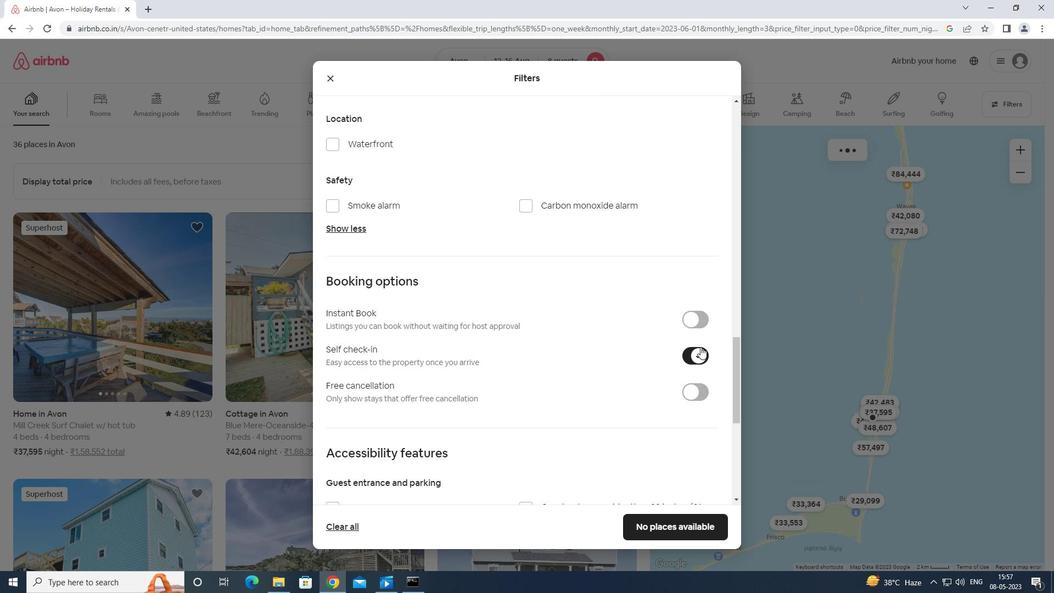 
Action: Mouse scrolled (700, 342) with delta (0, 0)
Screenshot: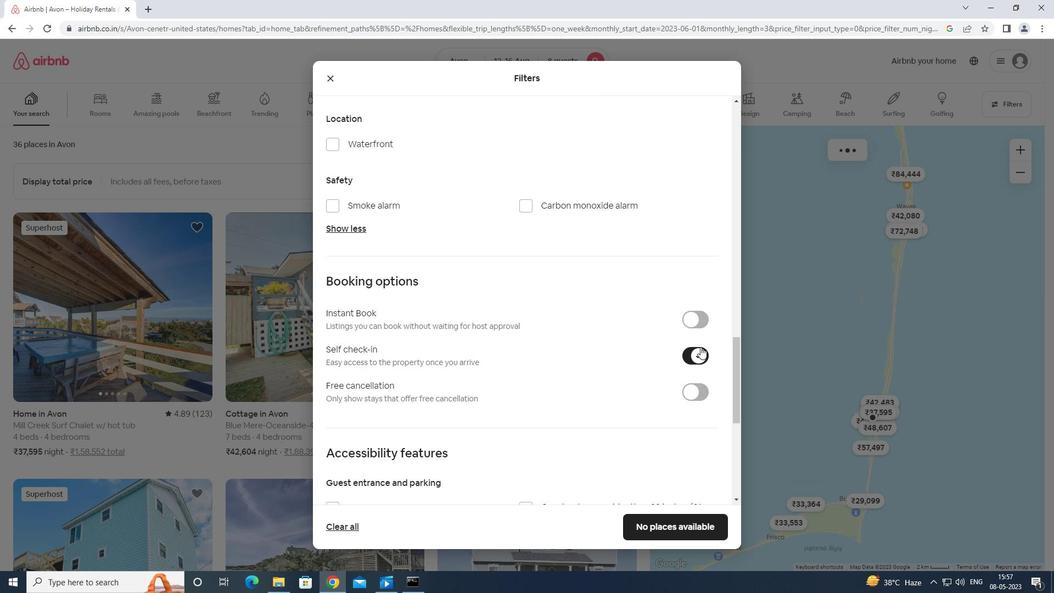 
Action: Mouse moved to (701, 343)
Screenshot: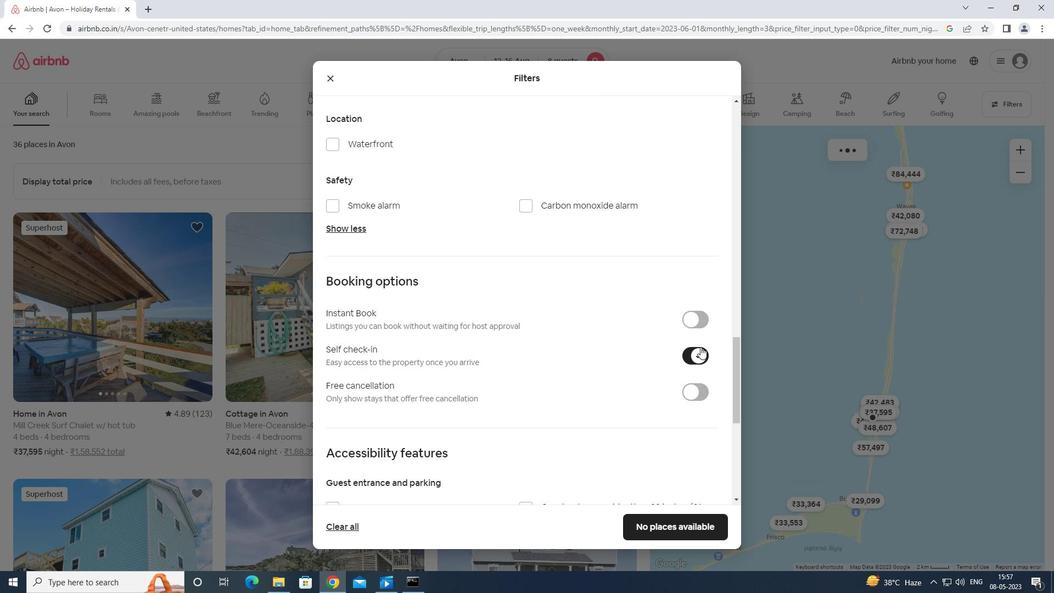 
Action: Mouse scrolled (701, 343) with delta (0, 0)
Screenshot: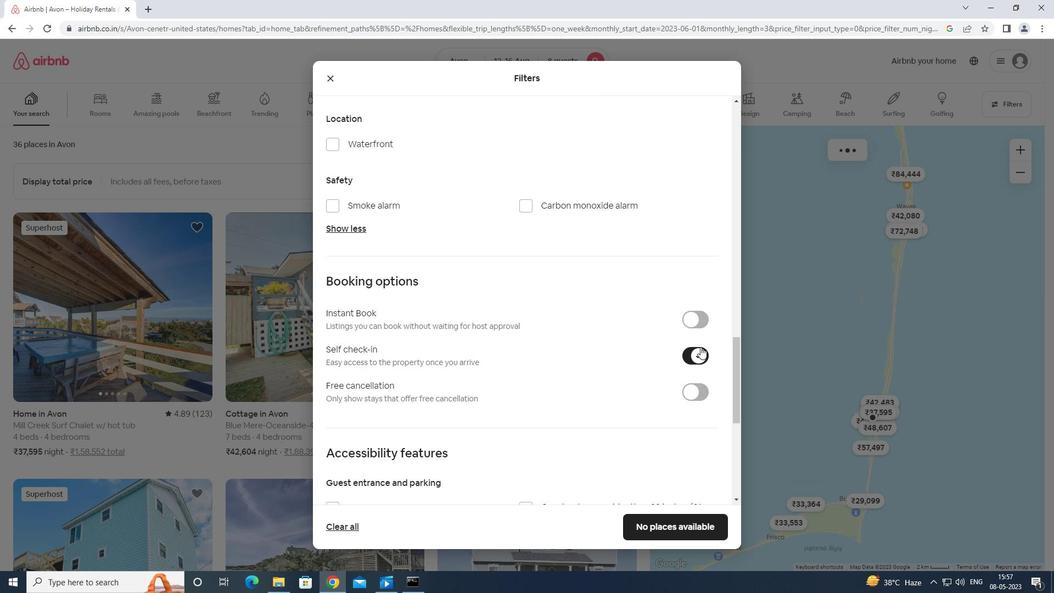 
Action: Mouse moved to (700, 341)
Screenshot: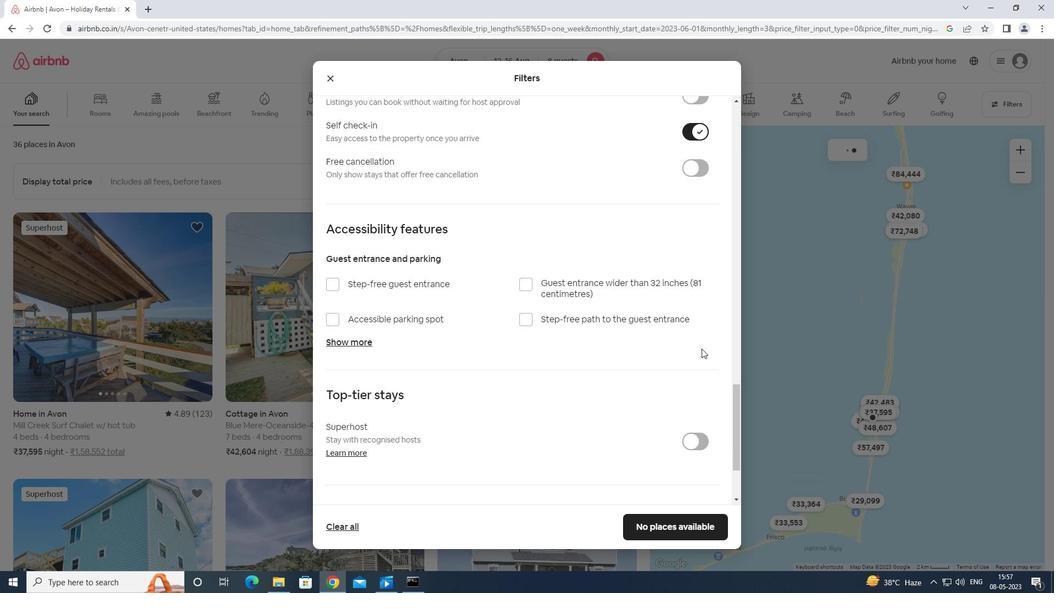 
Action: Mouse scrolled (700, 341) with delta (0, 0)
Screenshot: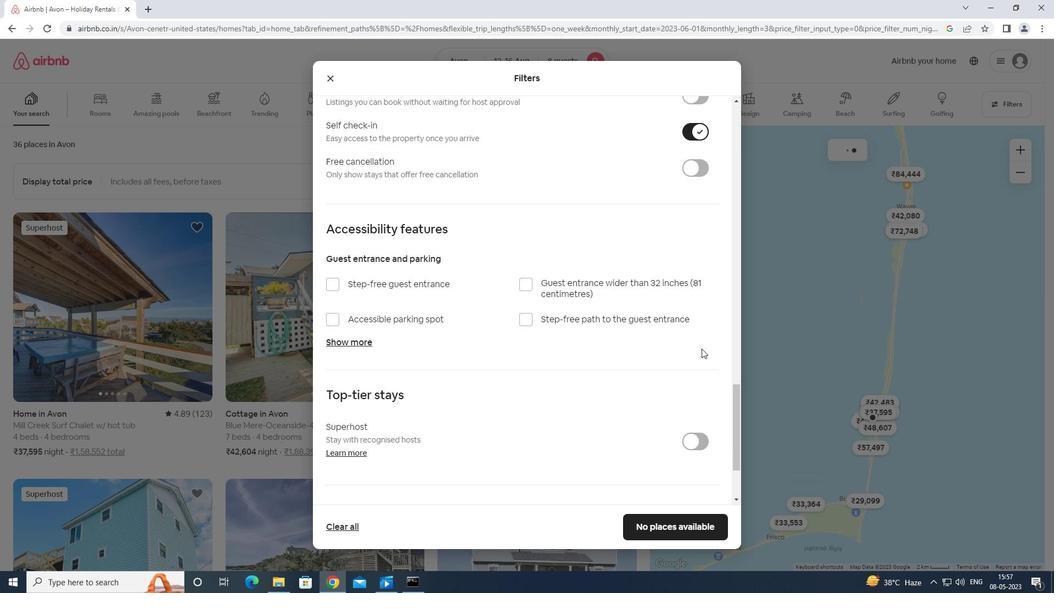 
Action: Mouse scrolled (700, 341) with delta (0, 0)
Screenshot: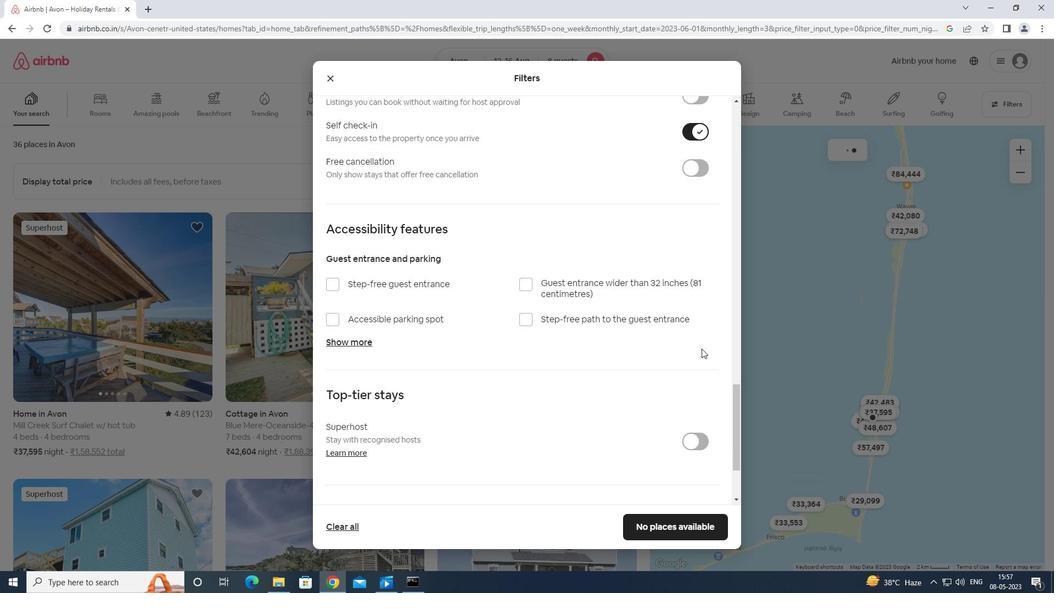 
Action: Mouse moved to (700, 342)
Screenshot: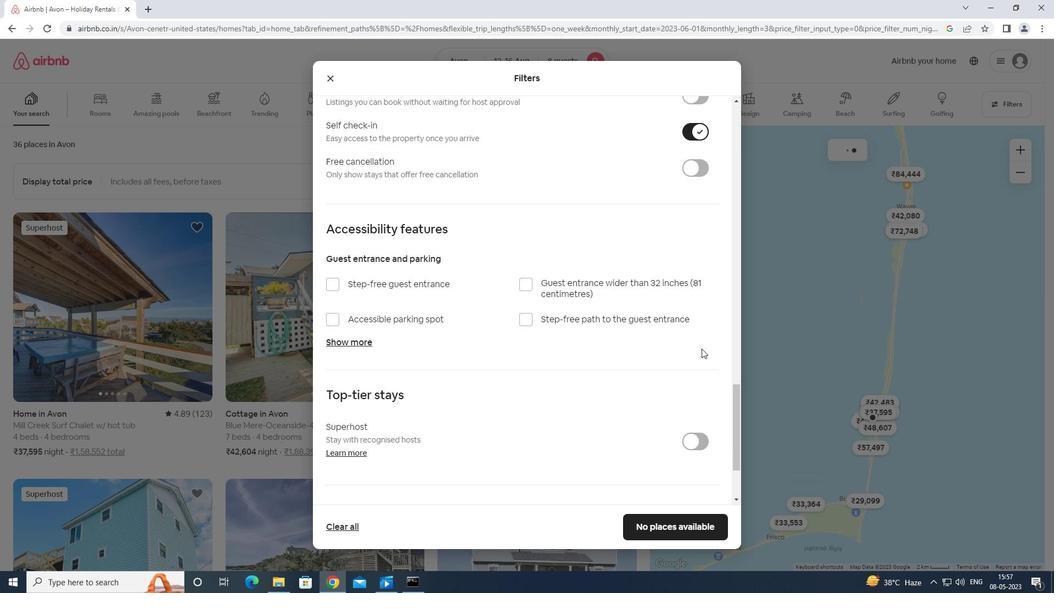 
Action: Mouse scrolled (700, 342) with delta (0, 0)
Screenshot: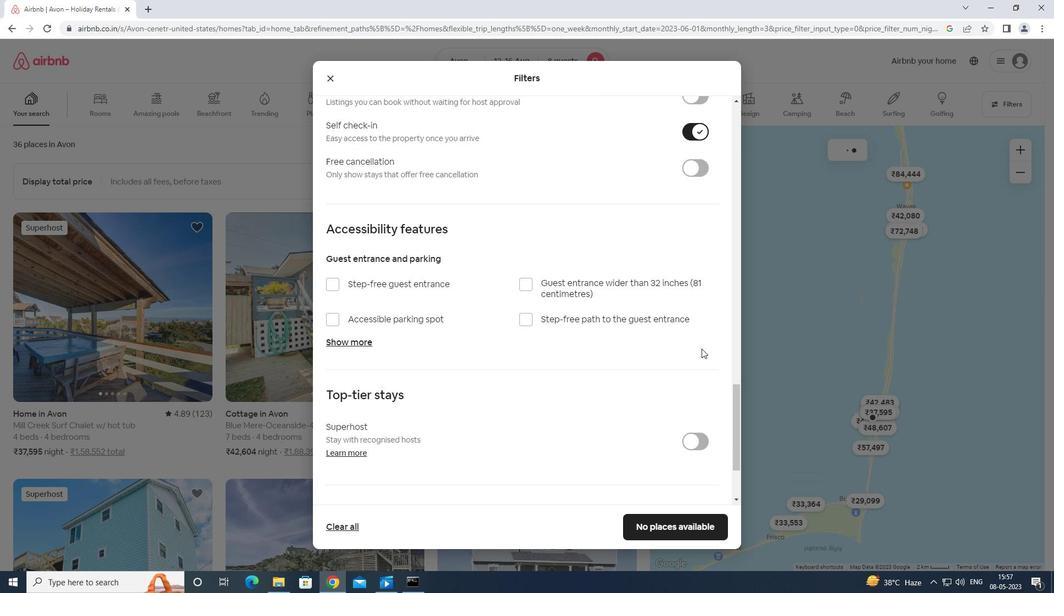 
Action: Mouse moved to (333, 428)
Screenshot: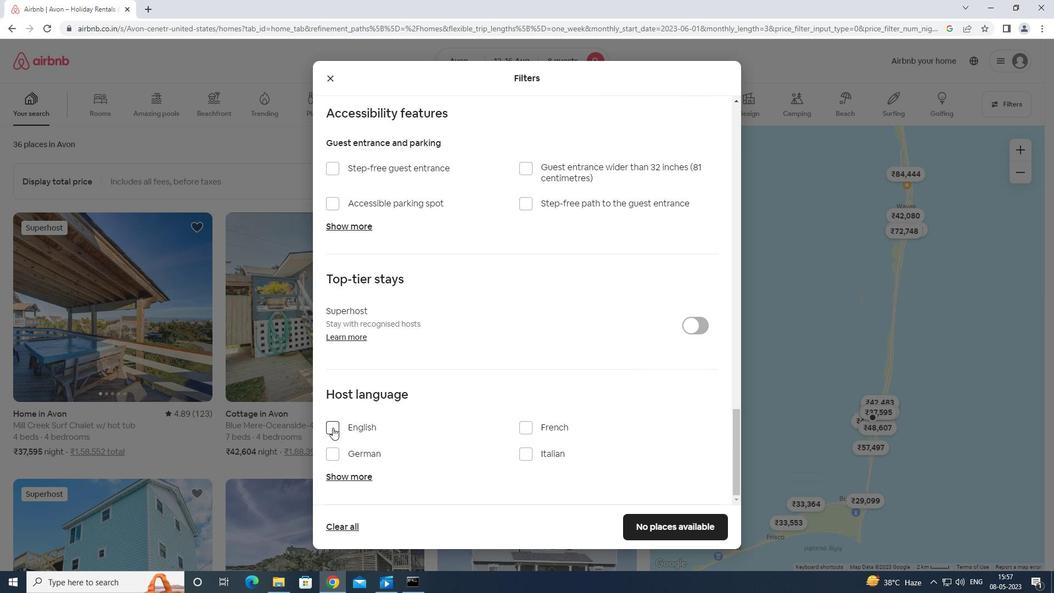 
Action: Mouse pressed left at (333, 428)
Screenshot: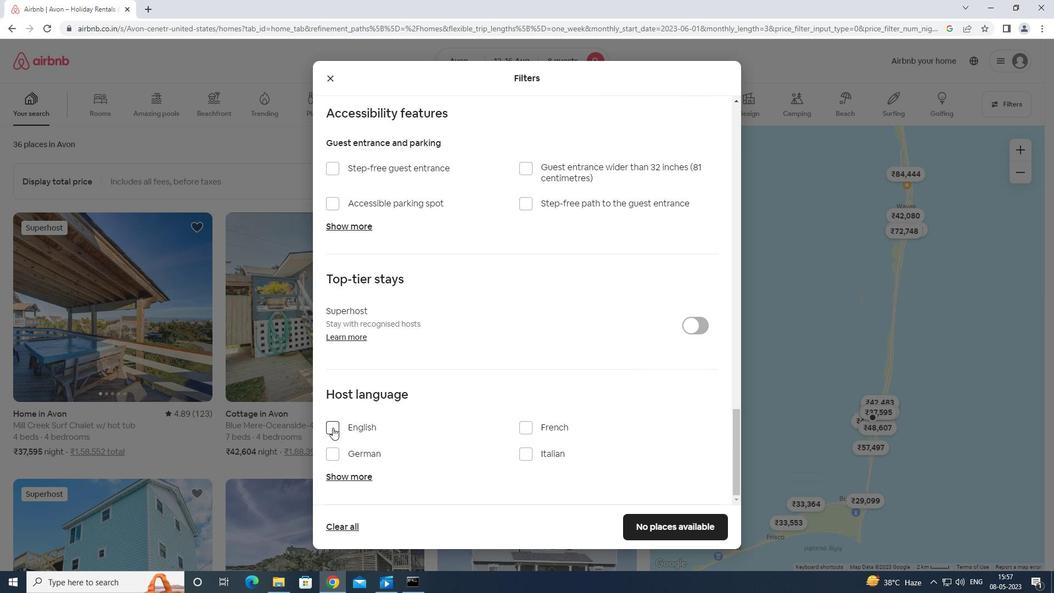 
Action: Mouse moved to (656, 521)
Screenshot: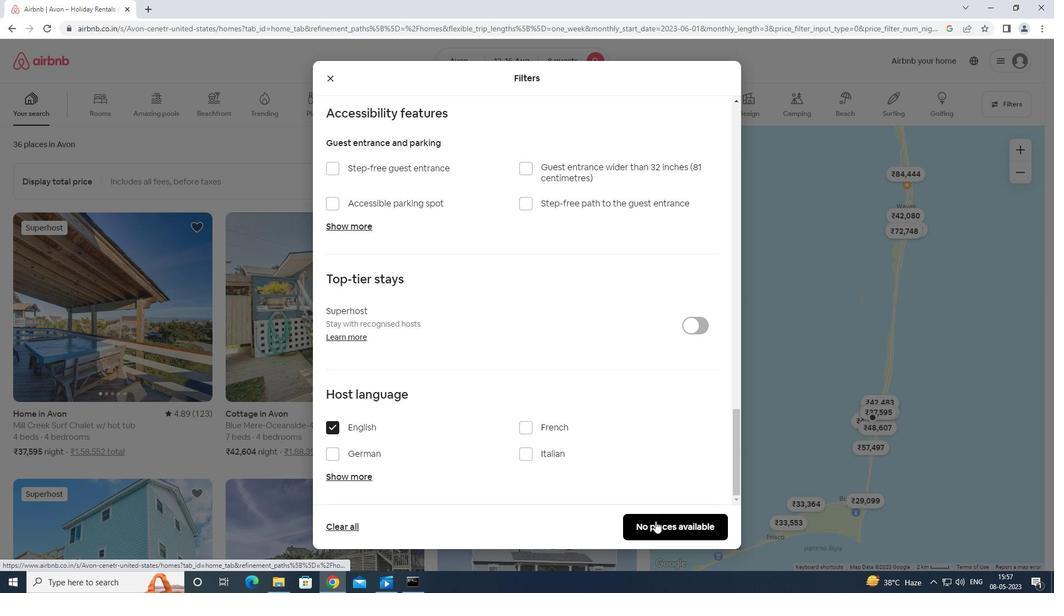 
Action: Mouse pressed left at (656, 521)
Screenshot: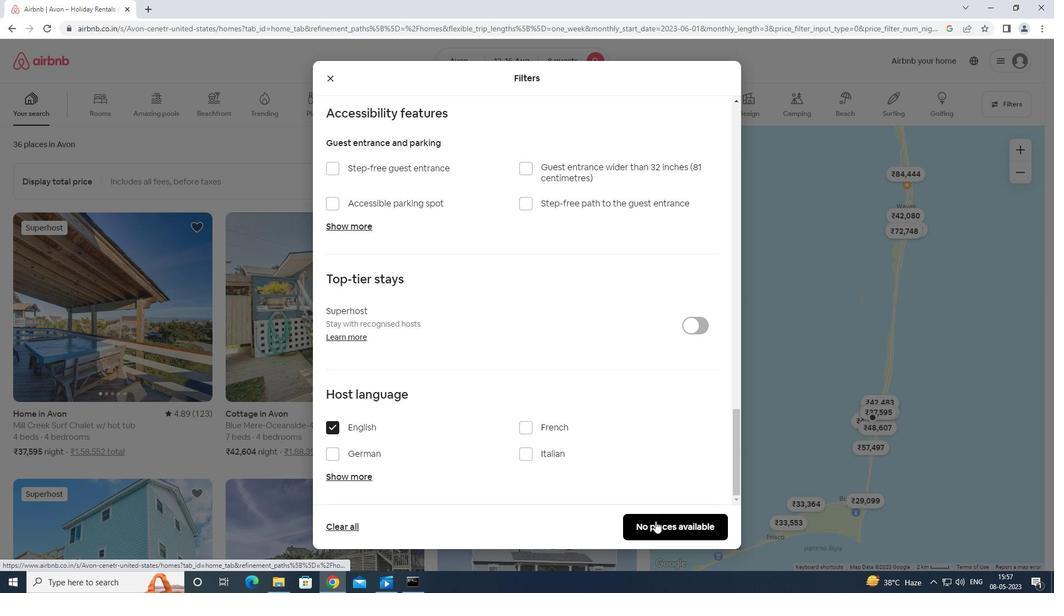 
Action: Mouse moved to (658, 520)
Screenshot: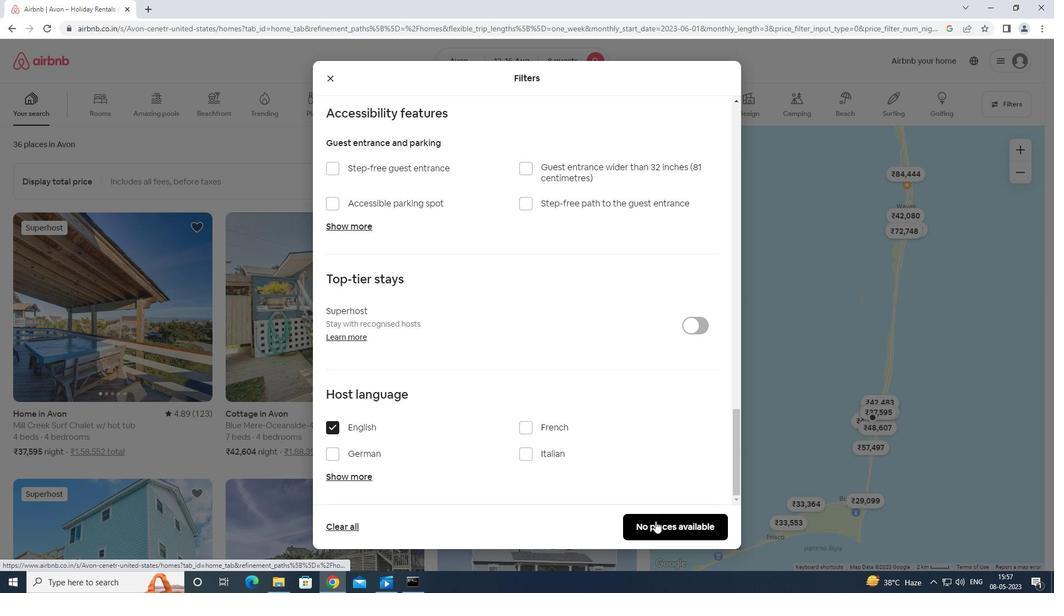 
